 Task: Find connections with filter location Egra with filter topic #Jobhunterswith filter profile language Potuguese with filter current company Cvent with filter school Assam Engineering College with filter industry Chemical Raw Materials Manufacturing with filter service category Virtual Assistance with filter keywords title Solar Photovoltaic Installer
Action: Mouse moved to (249, 321)
Screenshot: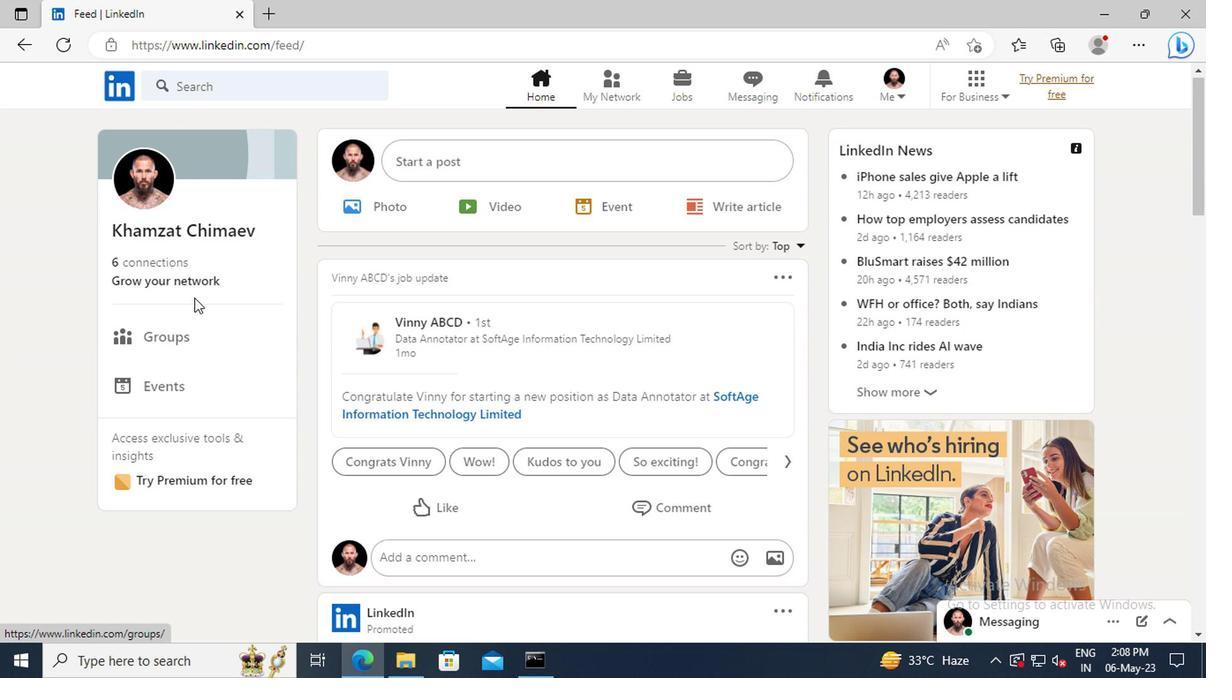 
Action: Mouse pressed left at (249, 321)
Screenshot: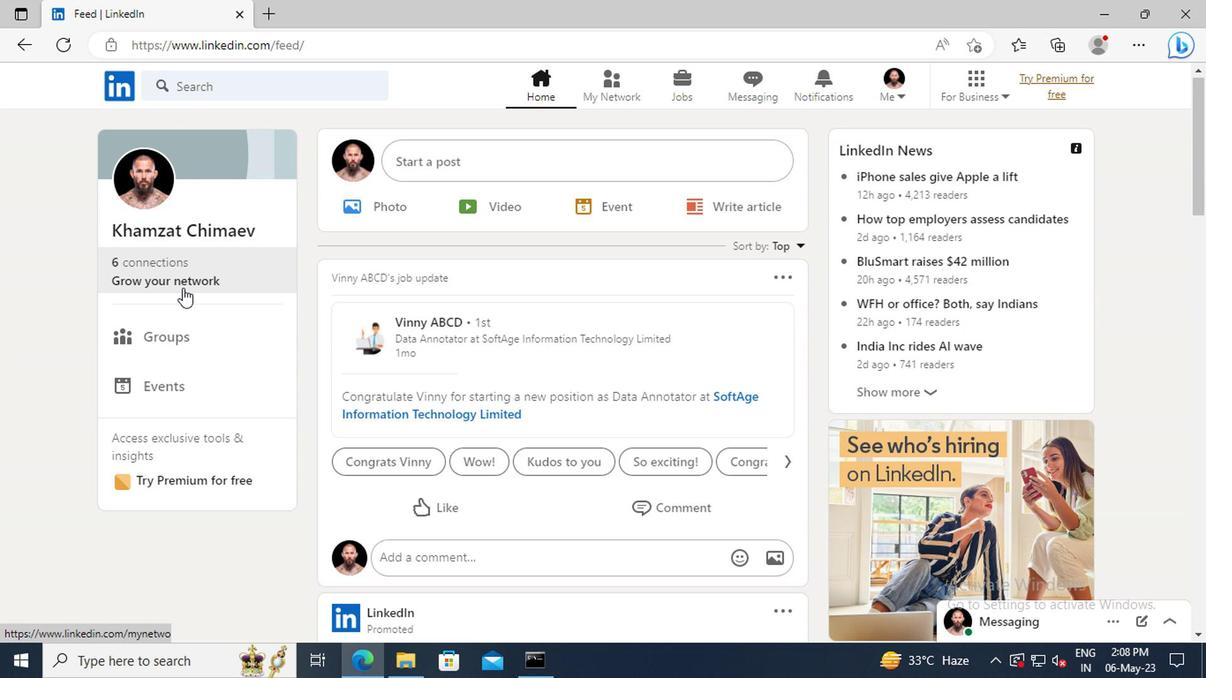 
Action: Mouse moved to (256, 255)
Screenshot: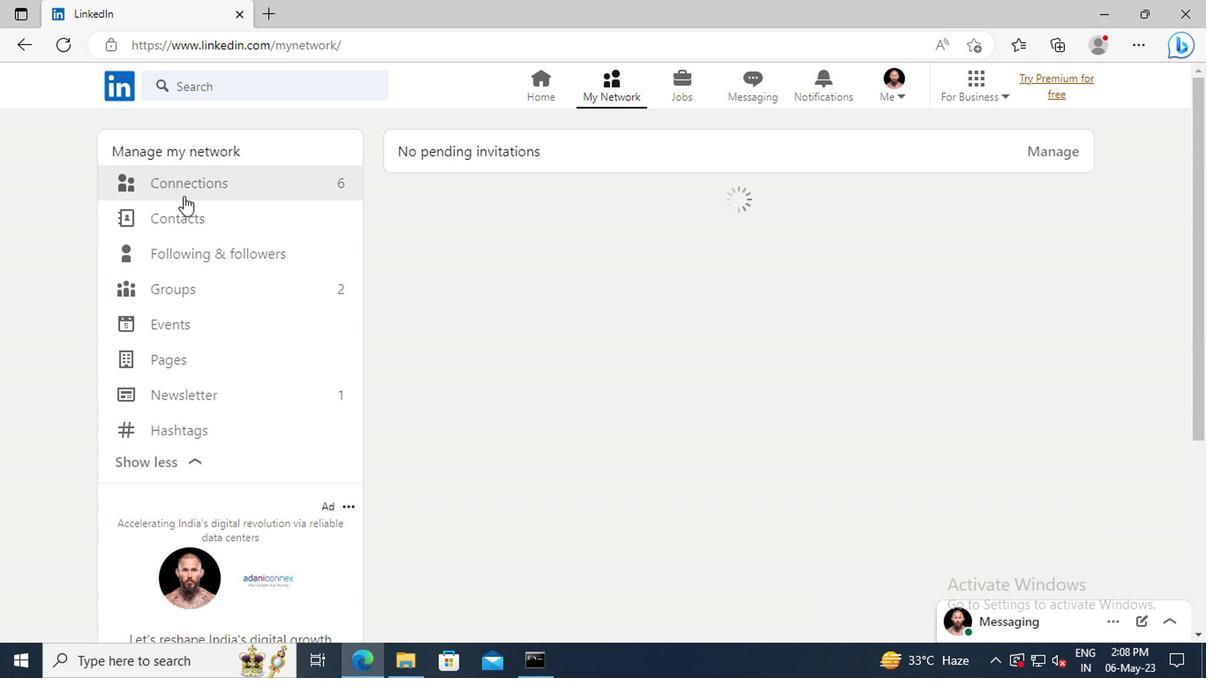 
Action: Mouse pressed left at (256, 255)
Screenshot: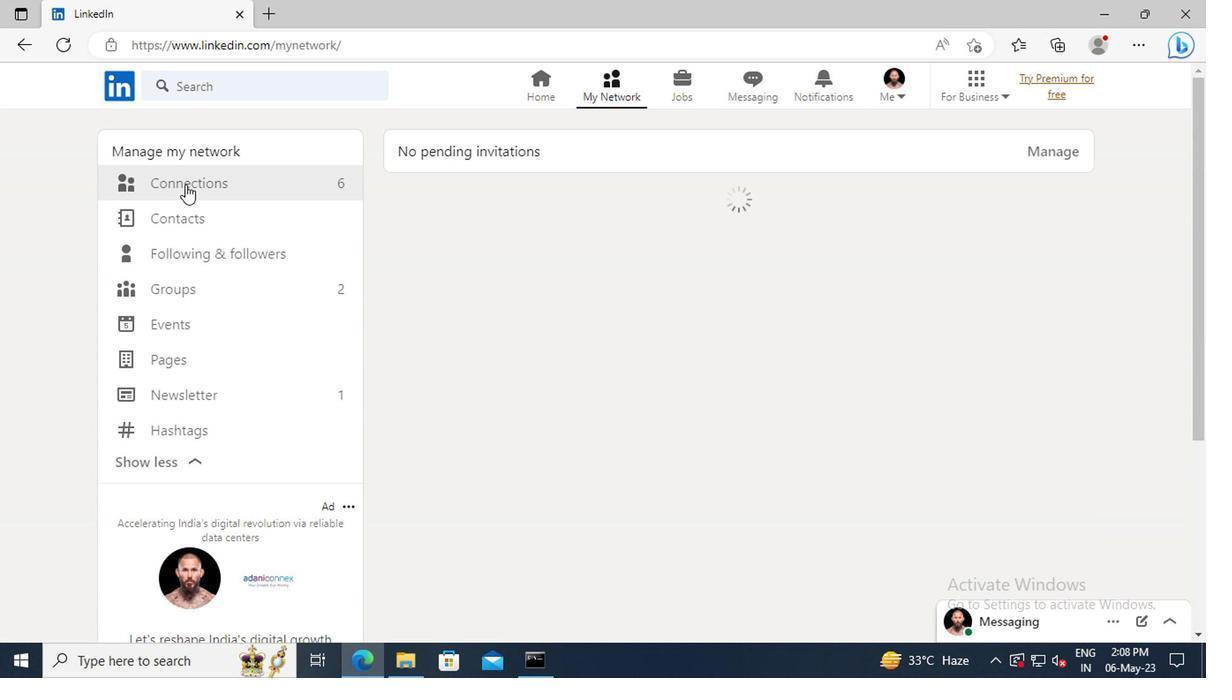 
Action: Mouse moved to (637, 258)
Screenshot: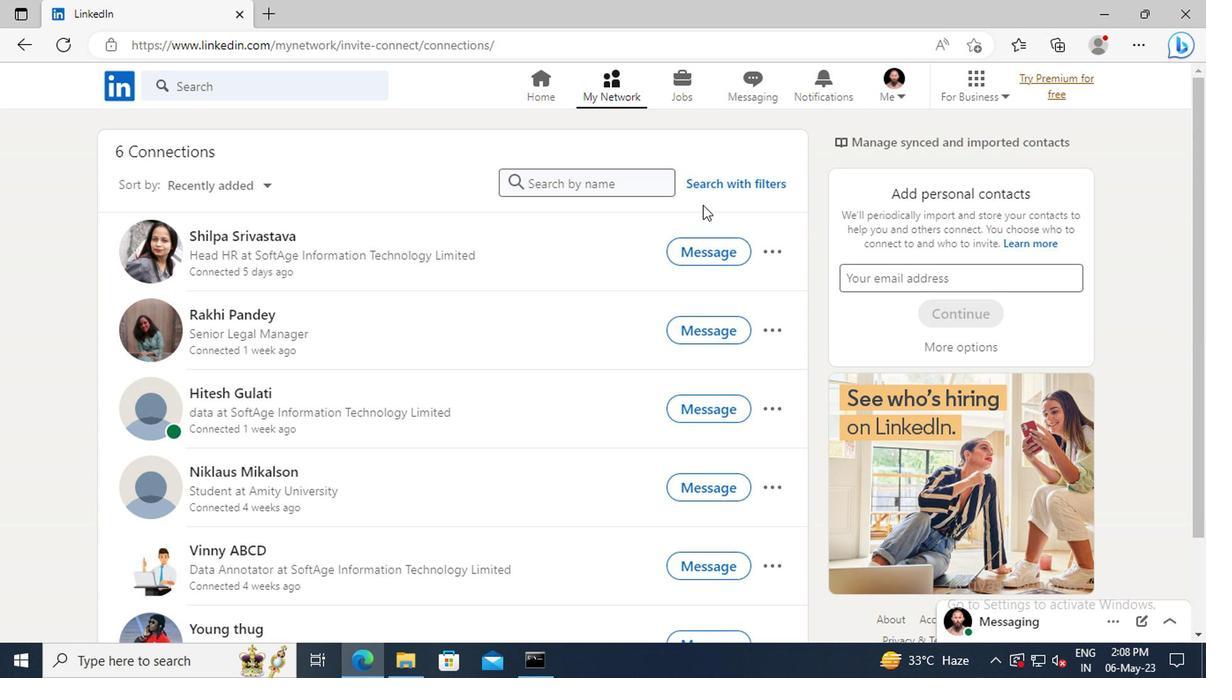
Action: Mouse pressed left at (637, 258)
Screenshot: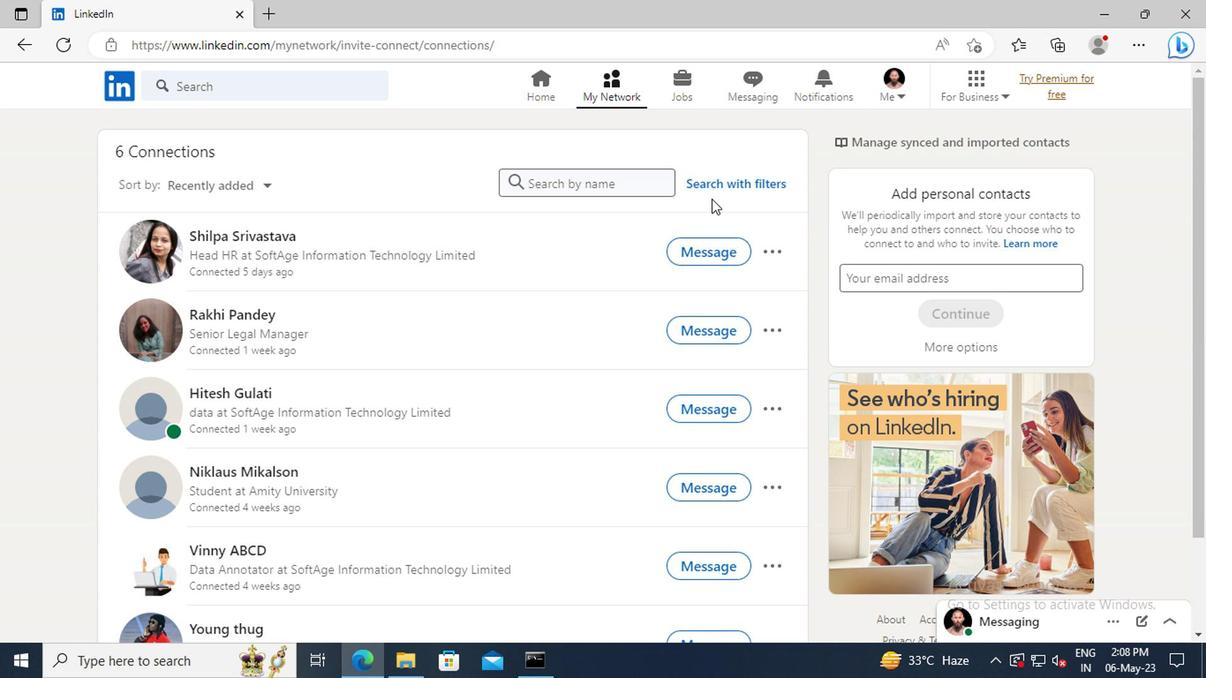 
Action: Mouse moved to (597, 217)
Screenshot: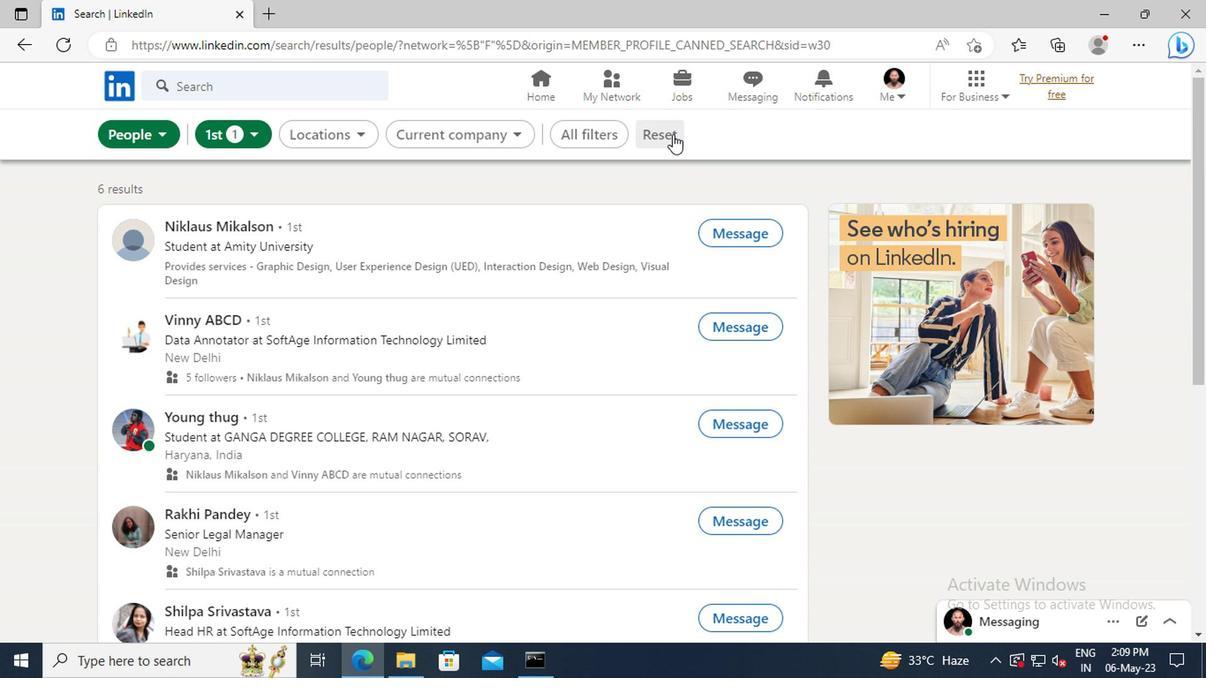 
Action: Mouse pressed left at (597, 217)
Screenshot: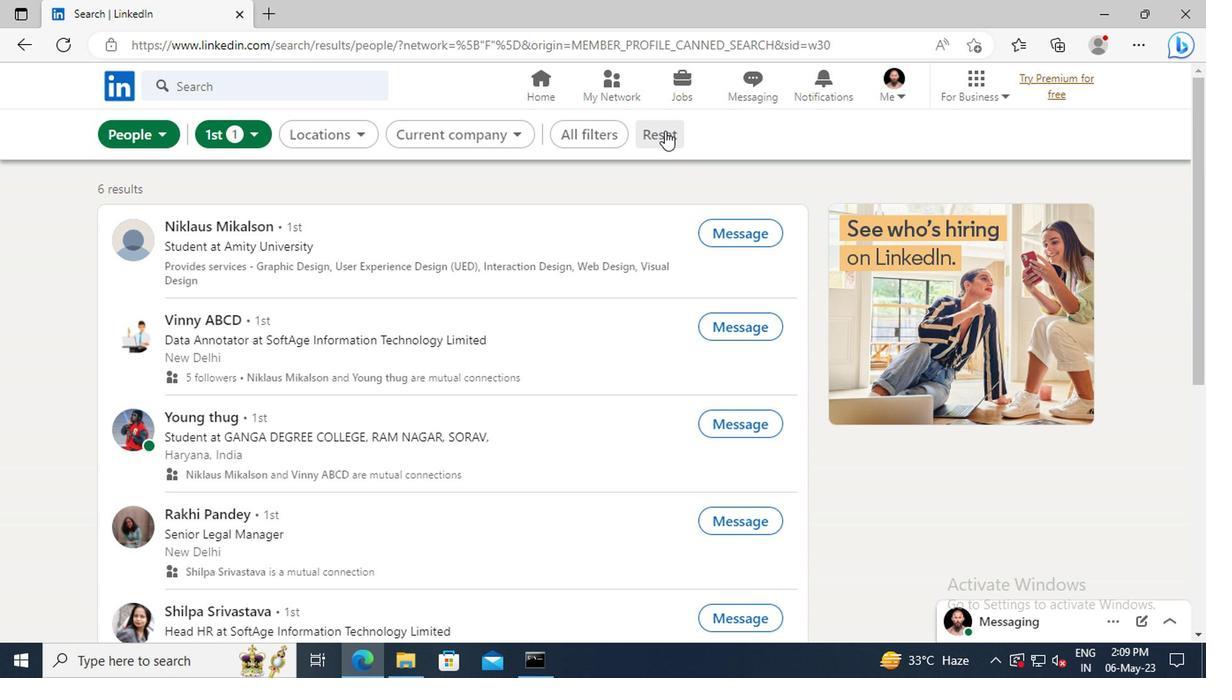 
Action: Mouse moved to (580, 217)
Screenshot: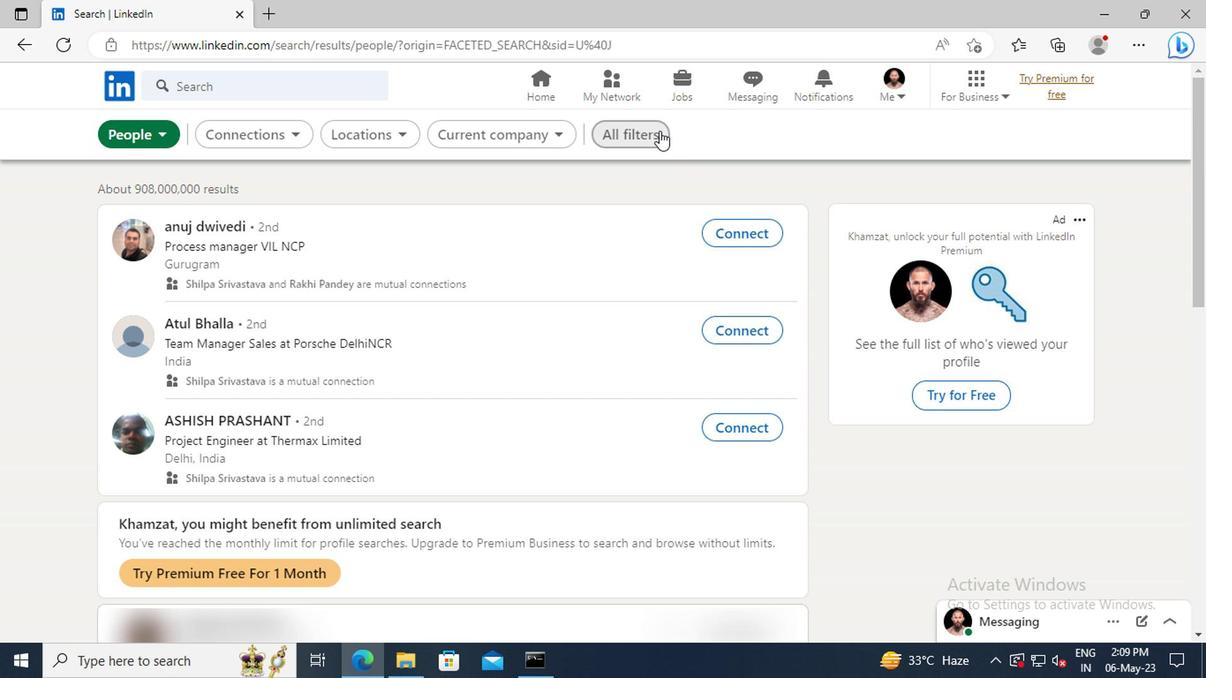 
Action: Mouse pressed left at (580, 217)
Screenshot: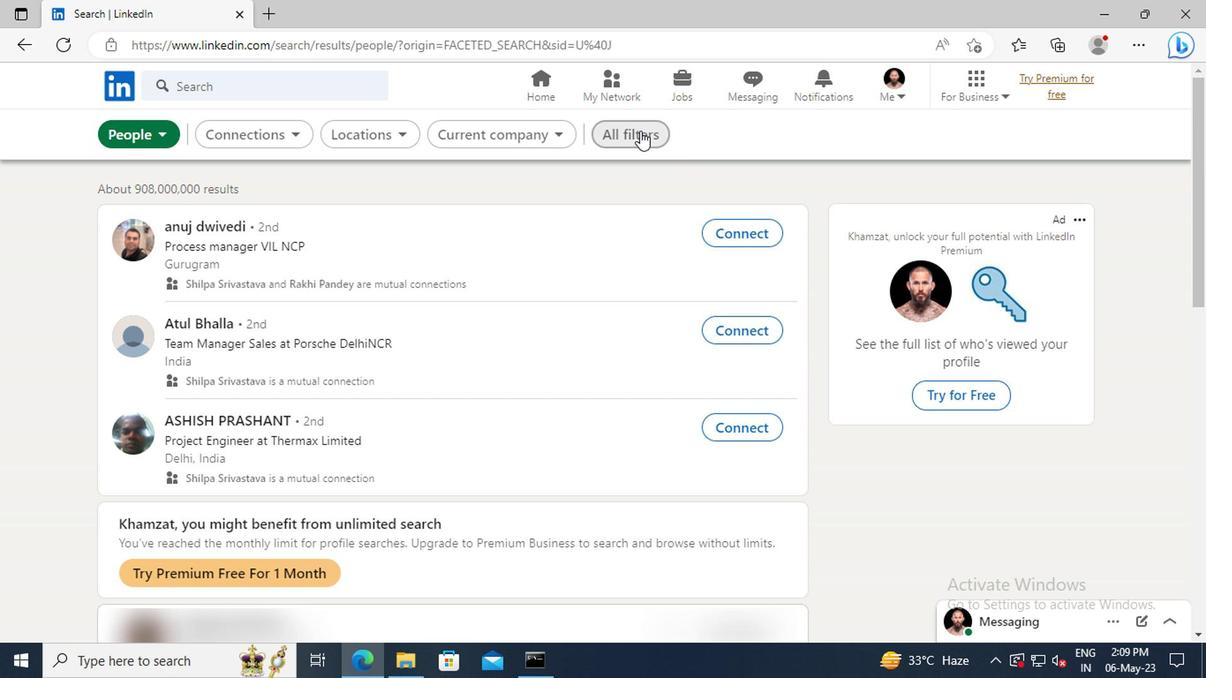 
Action: Mouse moved to (792, 363)
Screenshot: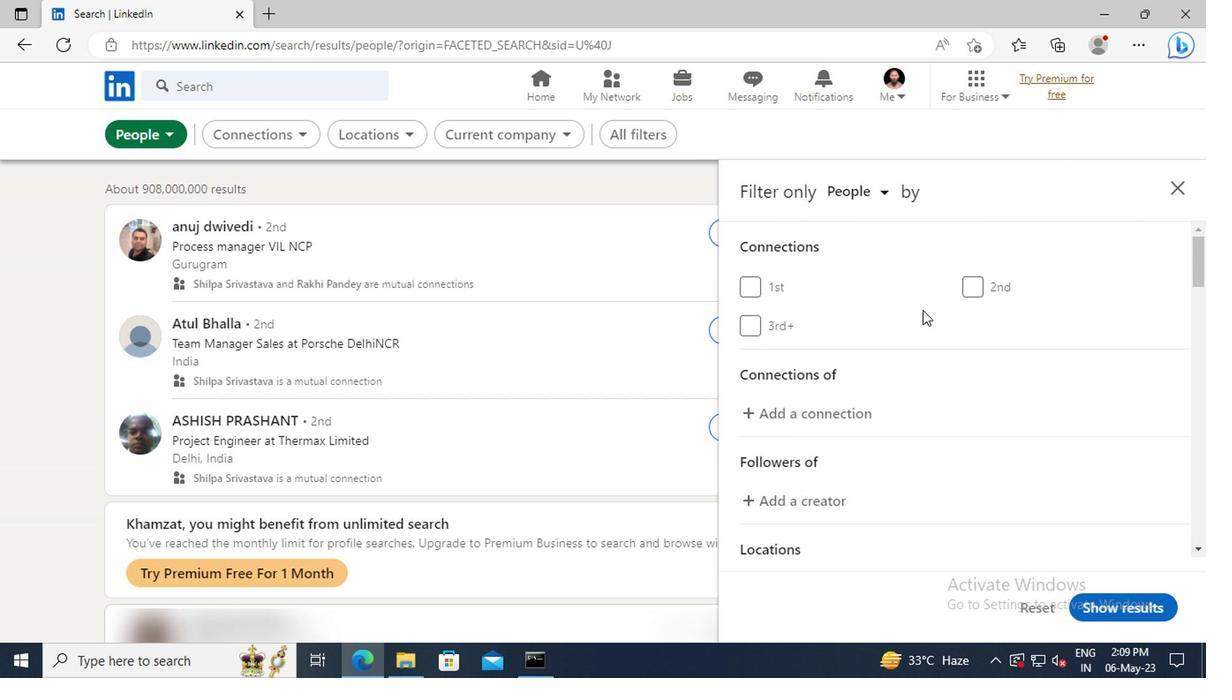 
Action: Mouse scrolled (792, 362) with delta (0, 0)
Screenshot: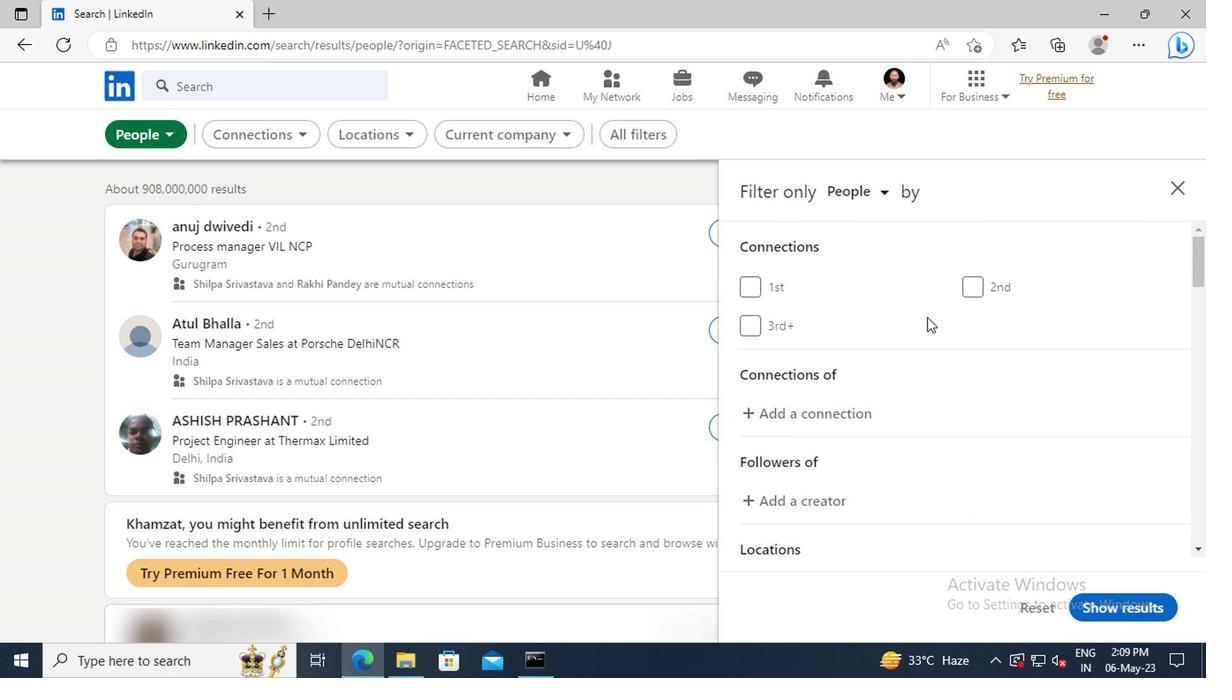 
Action: Mouse scrolled (792, 362) with delta (0, 0)
Screenshot: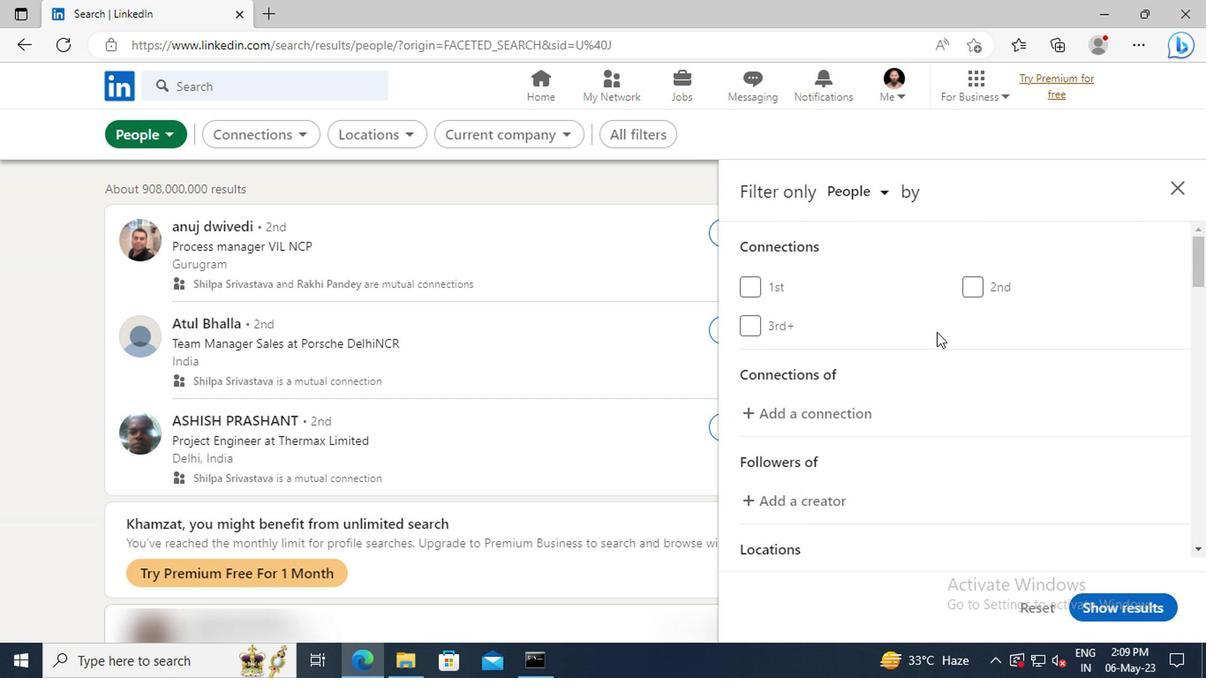 
Action: Mouse scrolled (792, 362) with delta (0, 0)
Screenshot: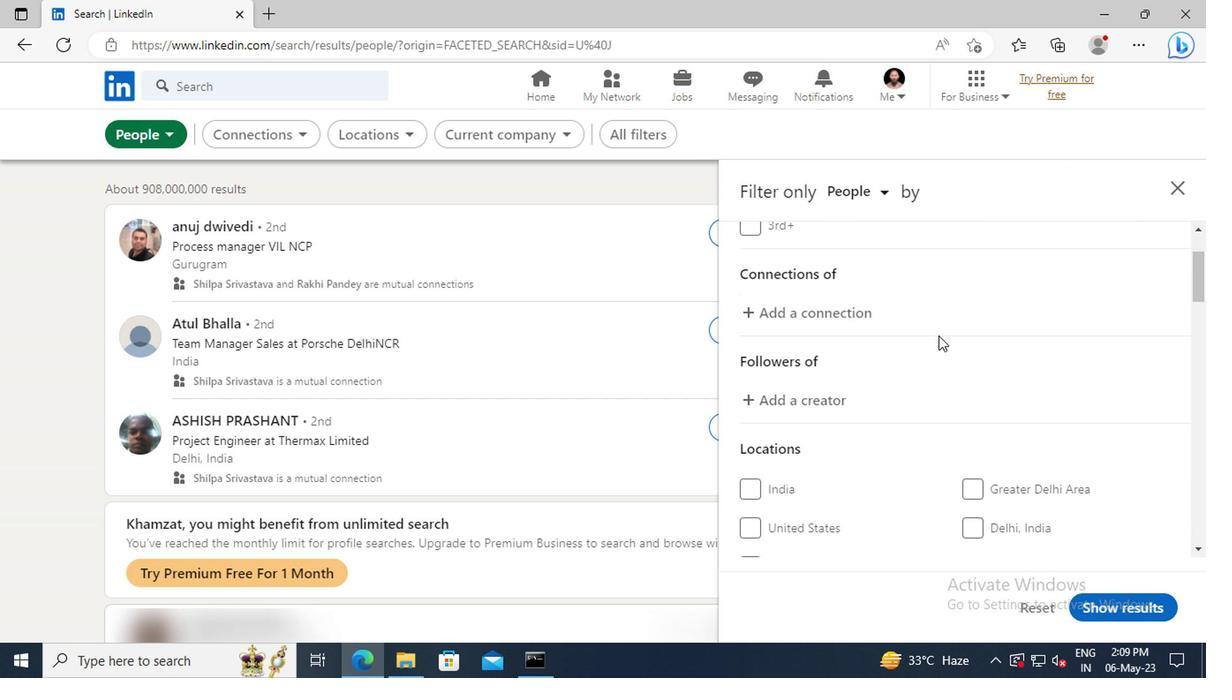 
Action: Mouse scrolled (792, 362) with delta (0, 0)
Screenshot: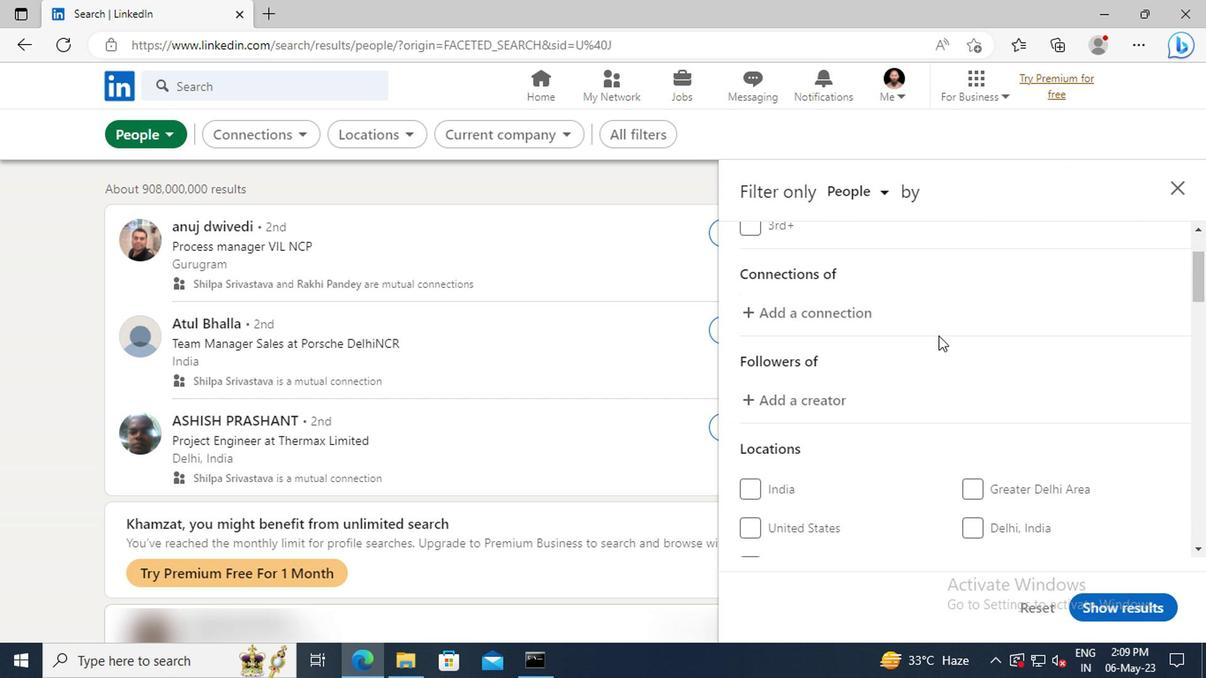 
Action: Mouse scrolled (792, 362) with delta (0, 0)
Screenshot: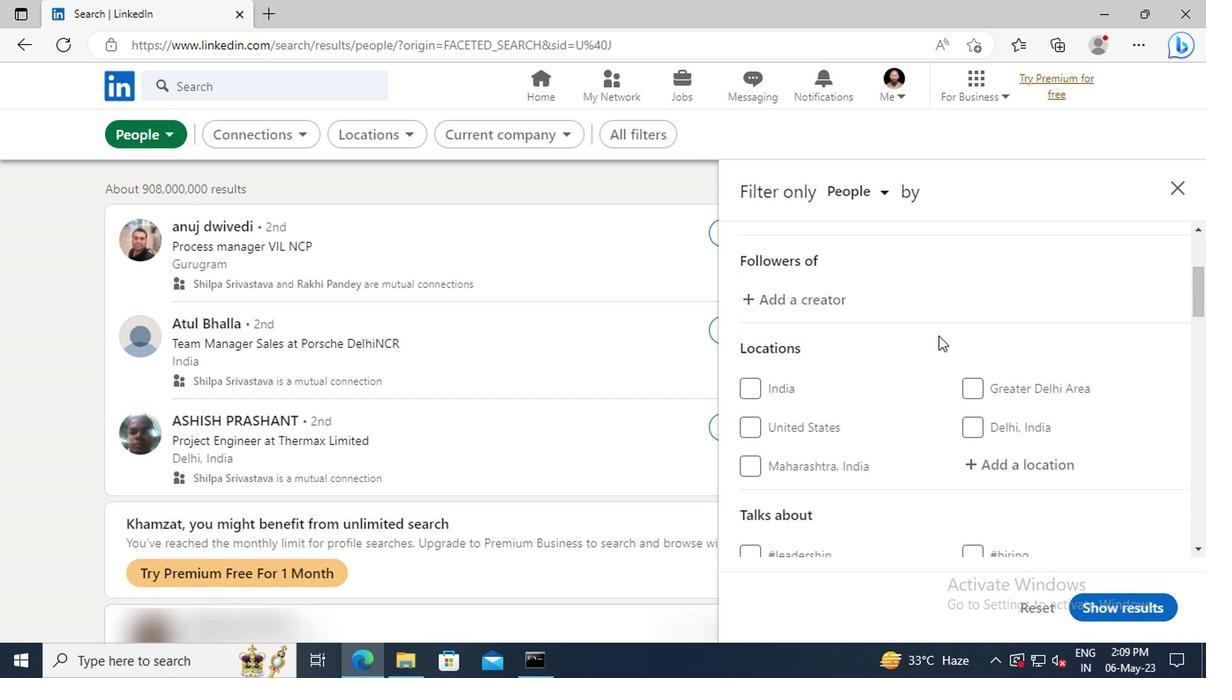 
Action: Mouse moved to (828, 425)
Screenshot: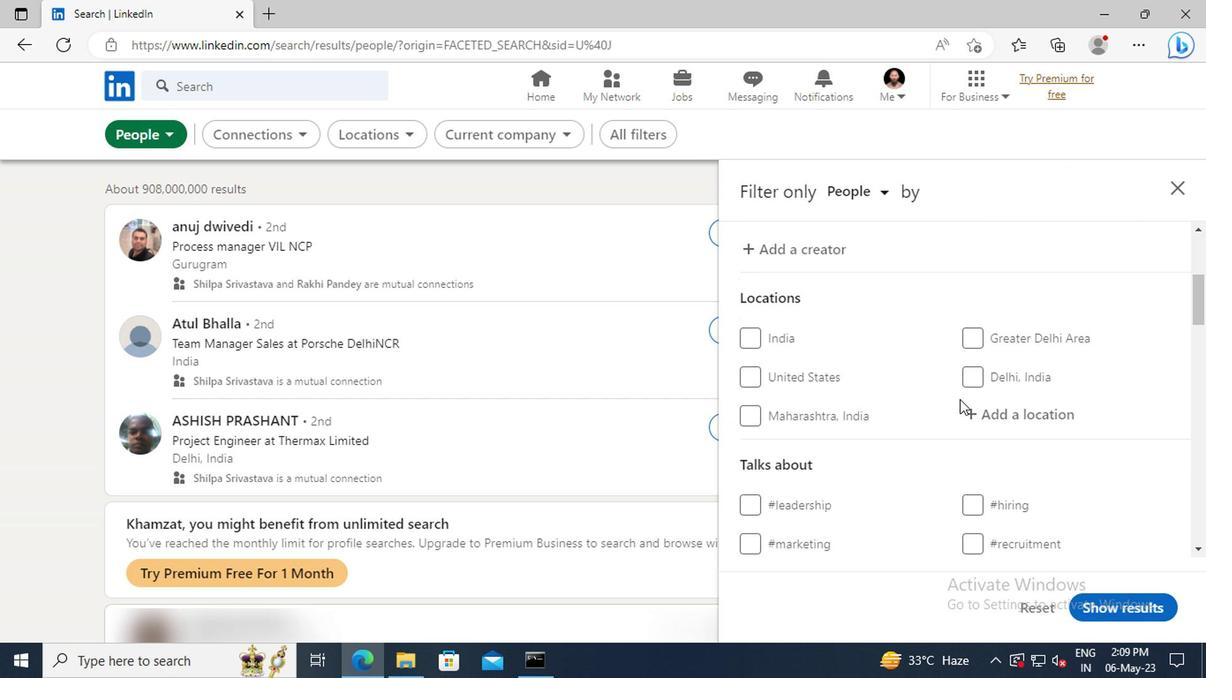 
Action: Mouse pressed left at (828, 425)
Screenshot: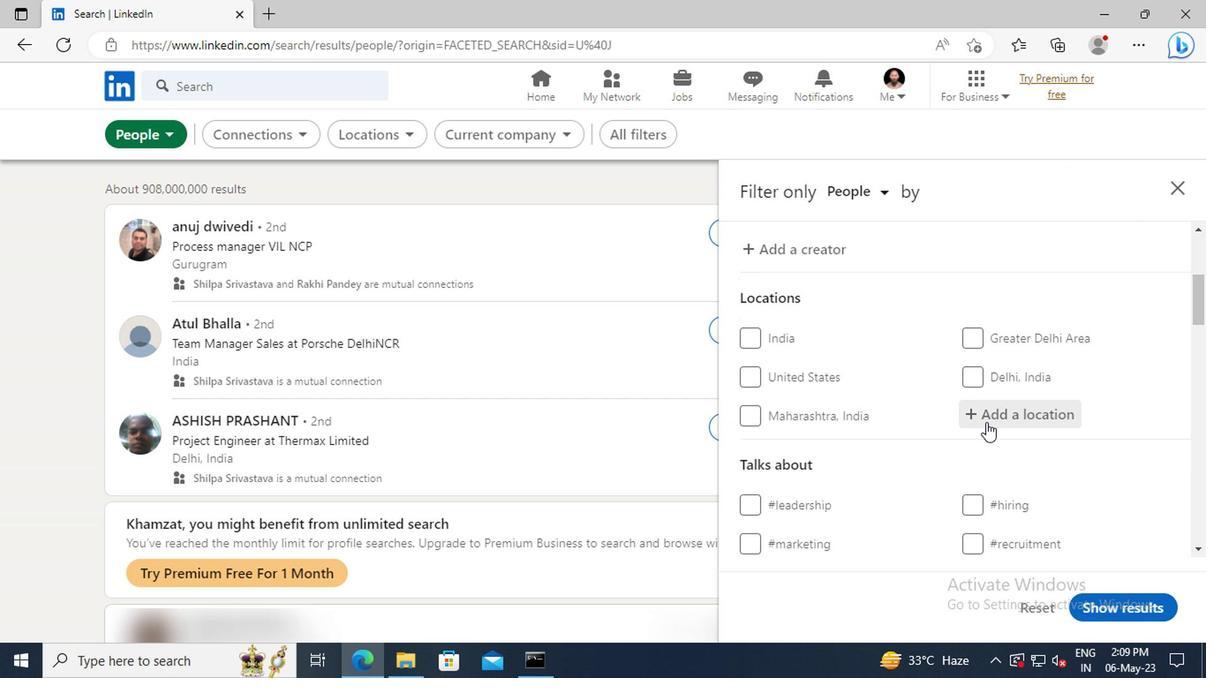 
Action: Key pressed <Key.shift>EGRA
Screenshot: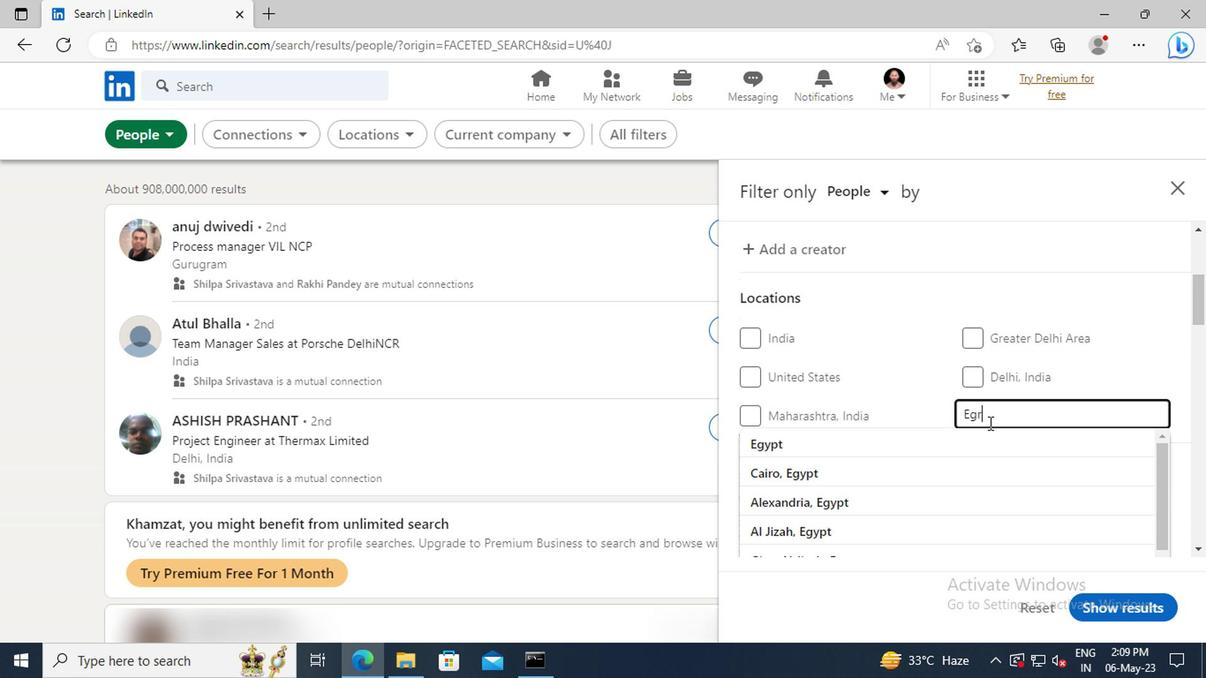 
Action: Mouse moved to (829, 433)
Screenshot: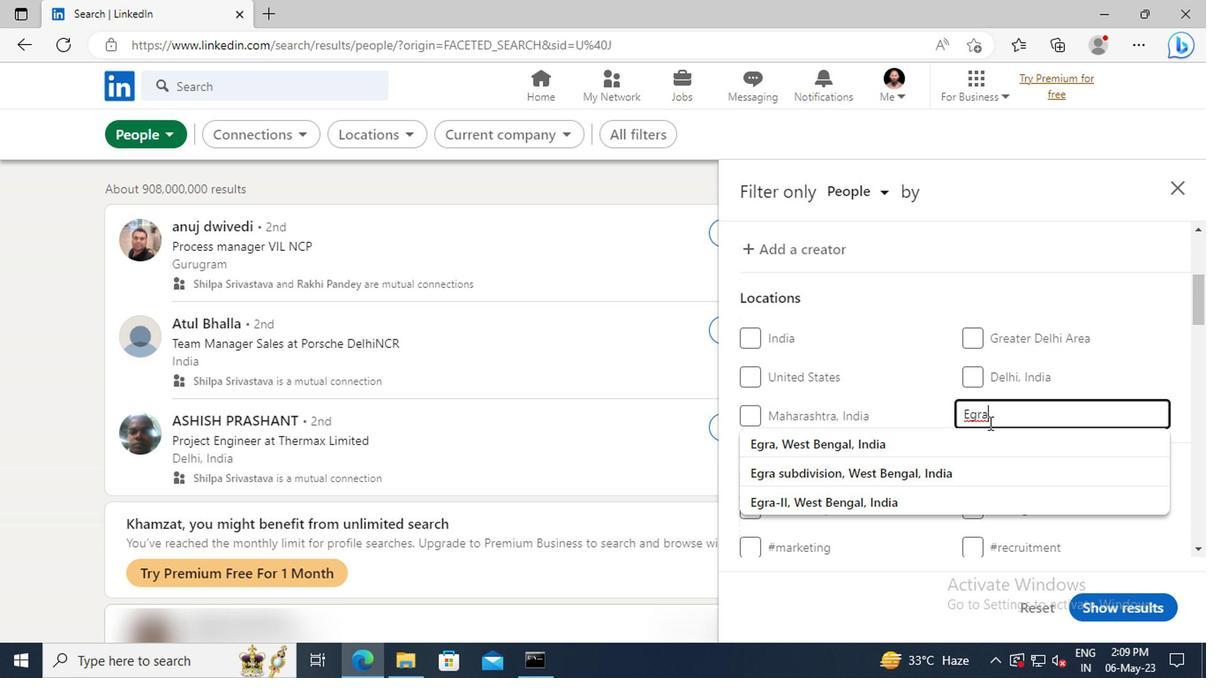 
Action: Mouse pressed left at (829, 433)
Screenshot: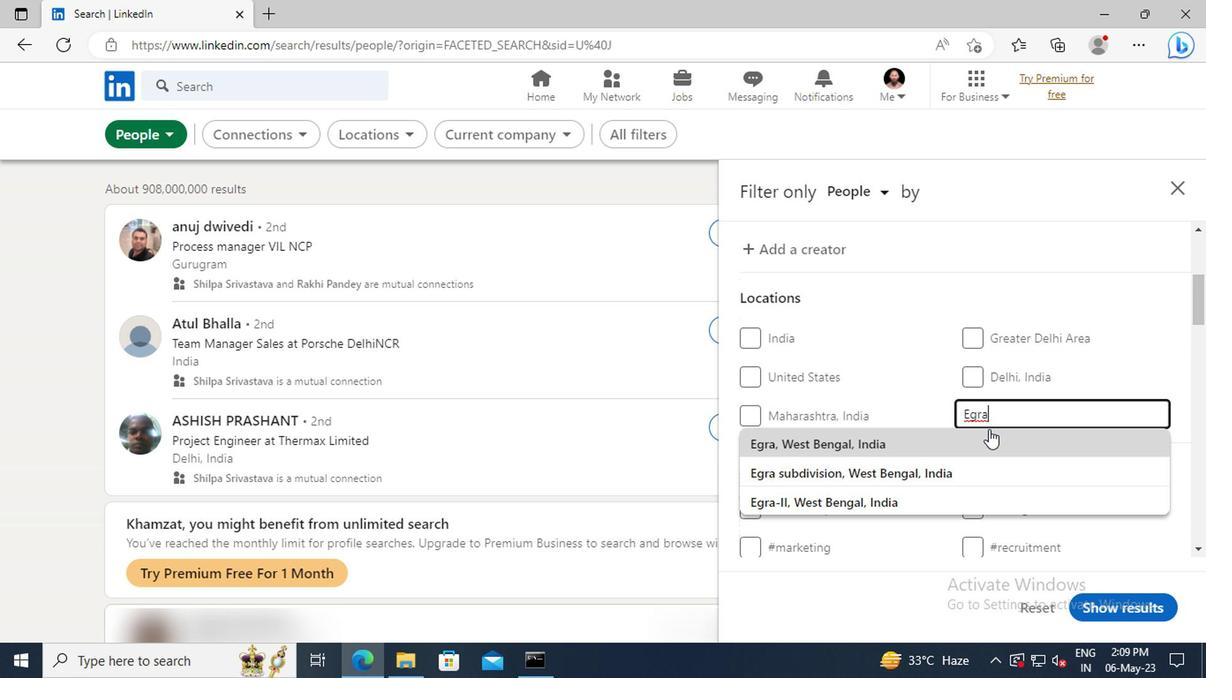
Action: Mouse scrolled (829, 432) with delta (0, 0)
Screenshot: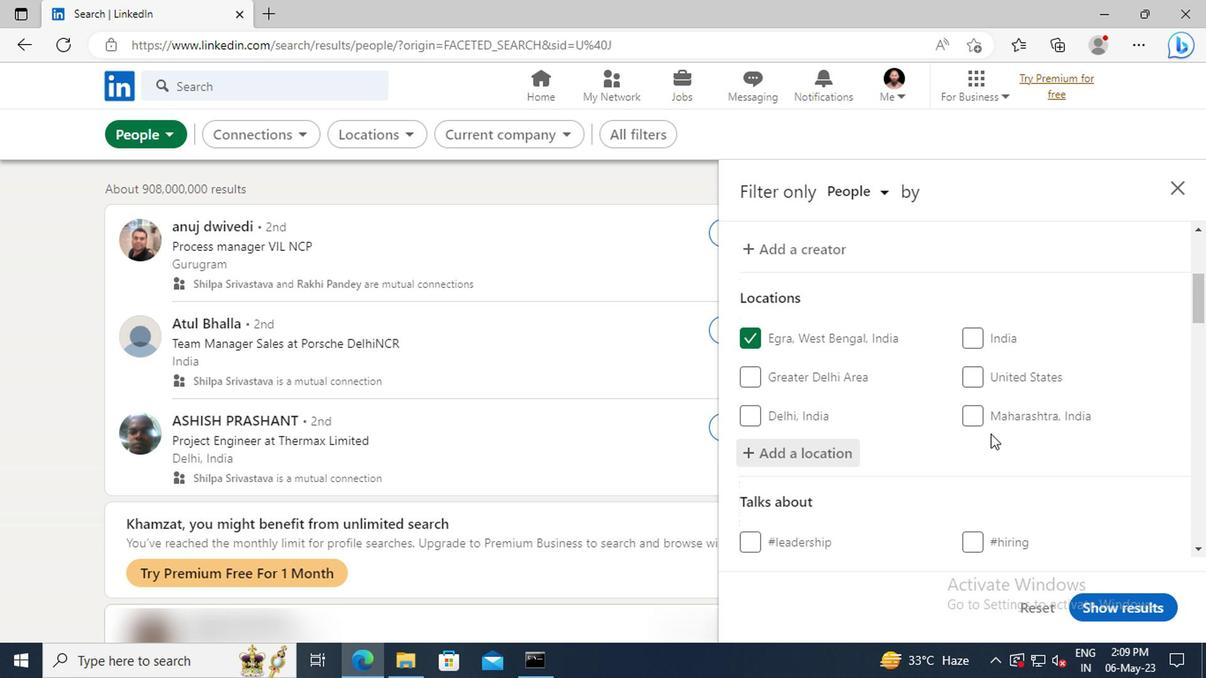 
Action: Mouse moved to (829, 432)
Screenshot: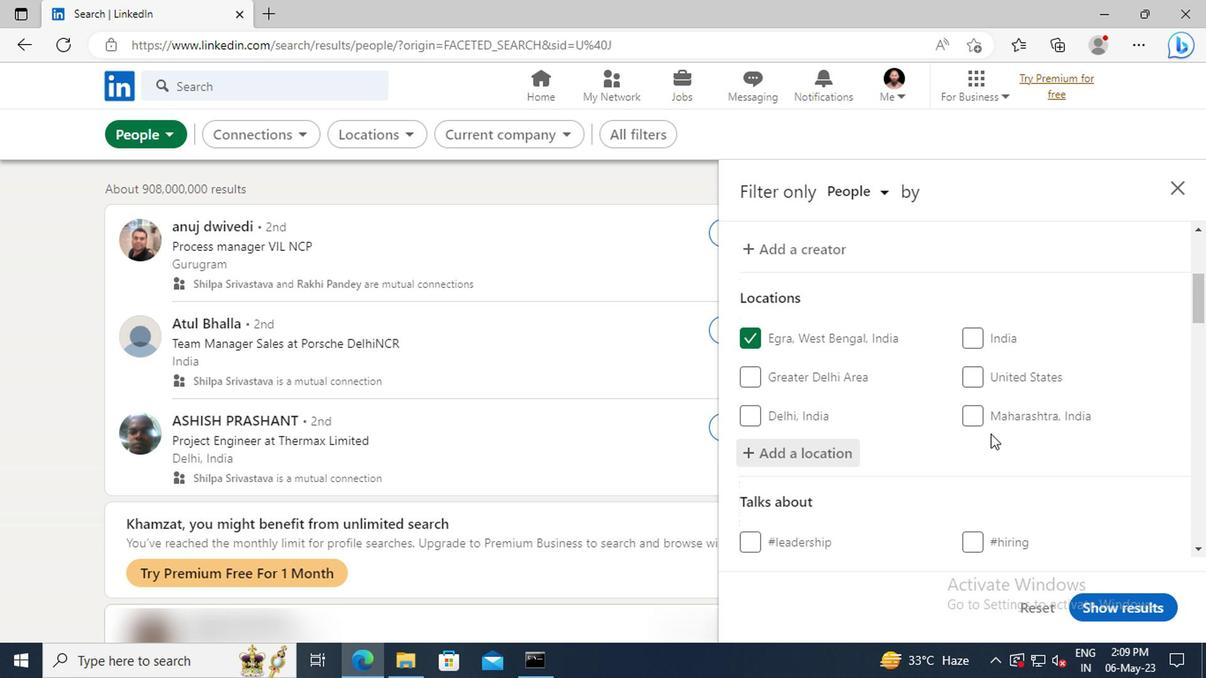 
Action: Mouse scrolled (829, 431) with delta (0, 0)
Screenshot: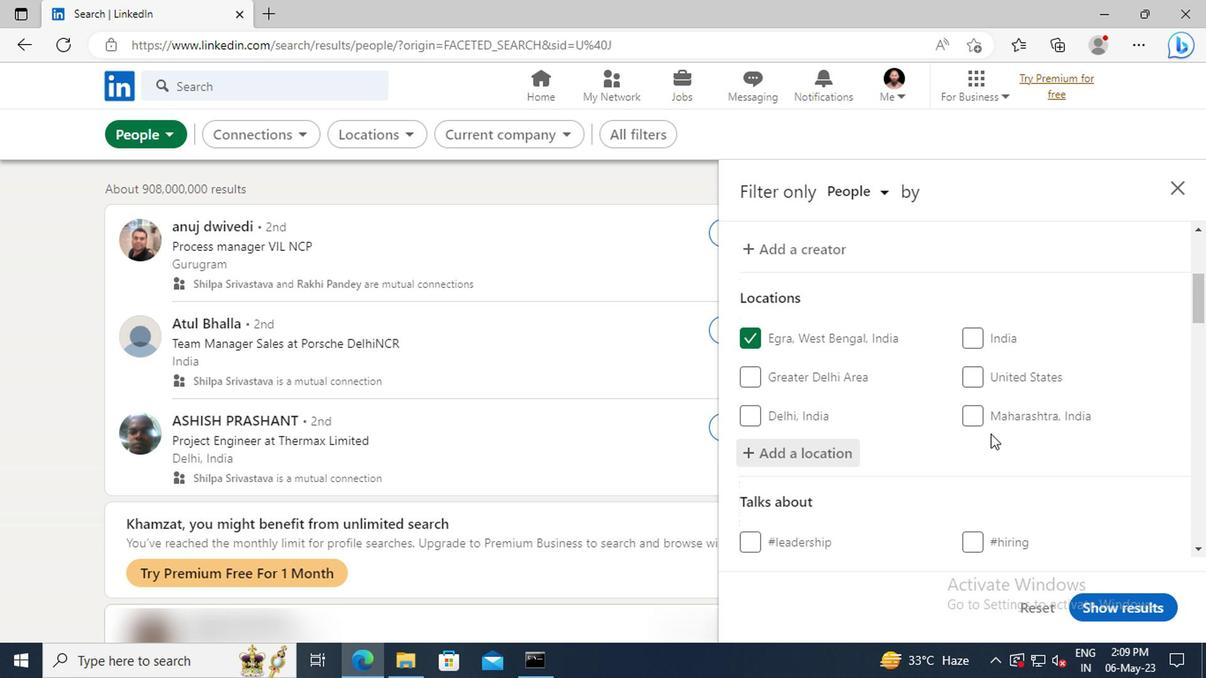 
Action: Mouse moved to (826, 418)
Screenshot: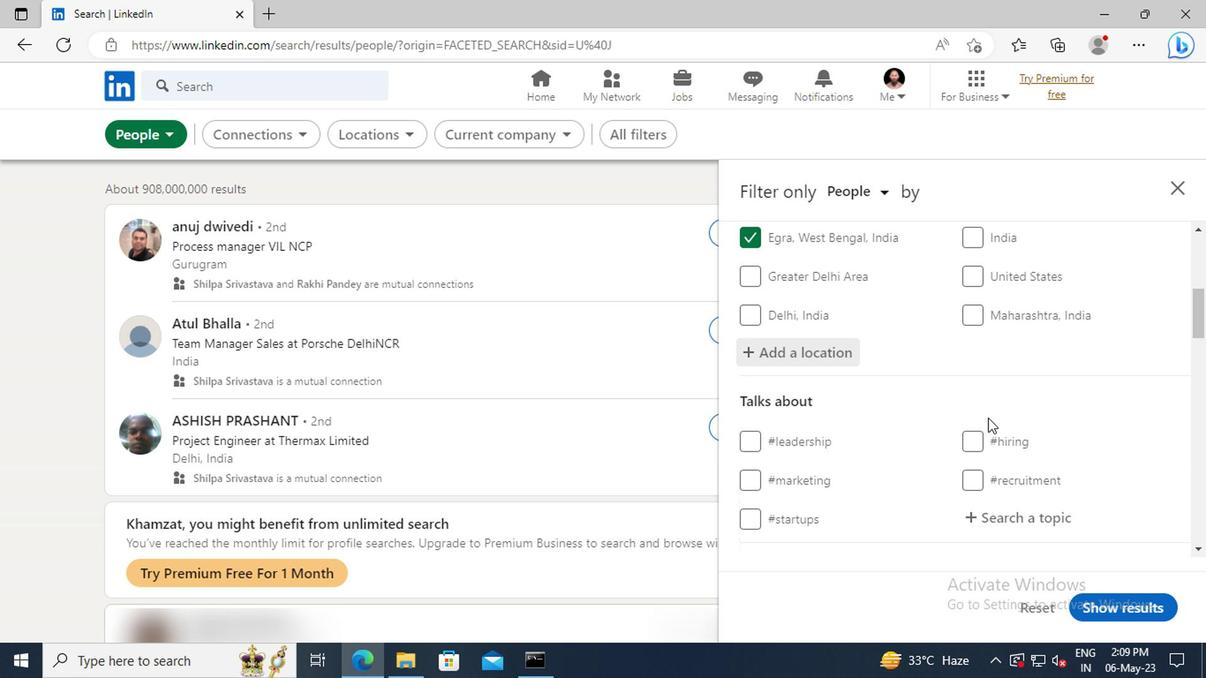 
Action: Mouse scrolled (826, 417) with delta (0, 0)
Screenshot: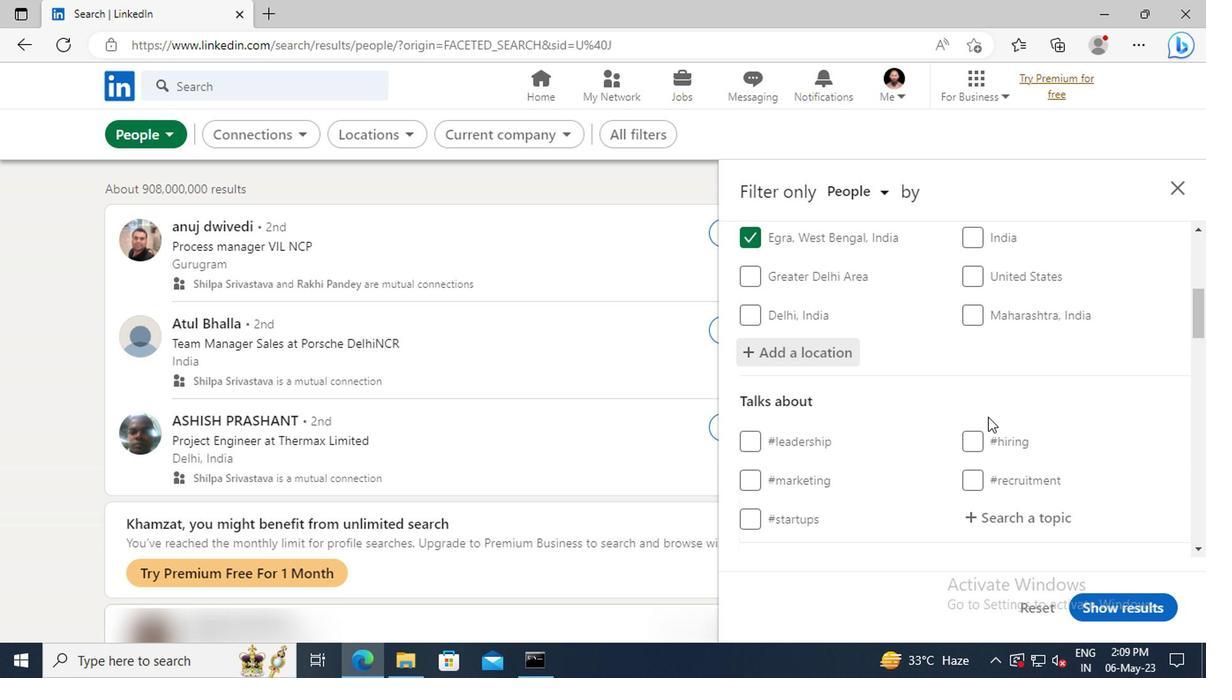 
Action: Mouse moved to (825, 414)
Screenshot: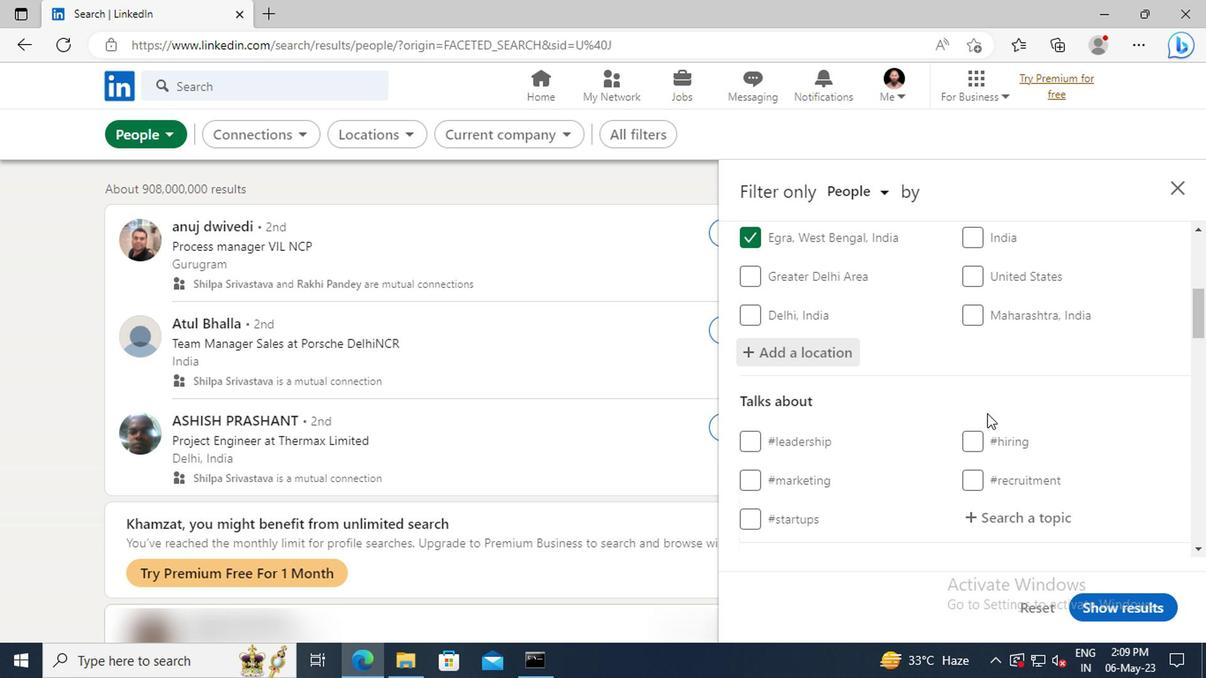 
Action: Mouse scrolled (825, 414) with delta (0, 0)
Screenshot: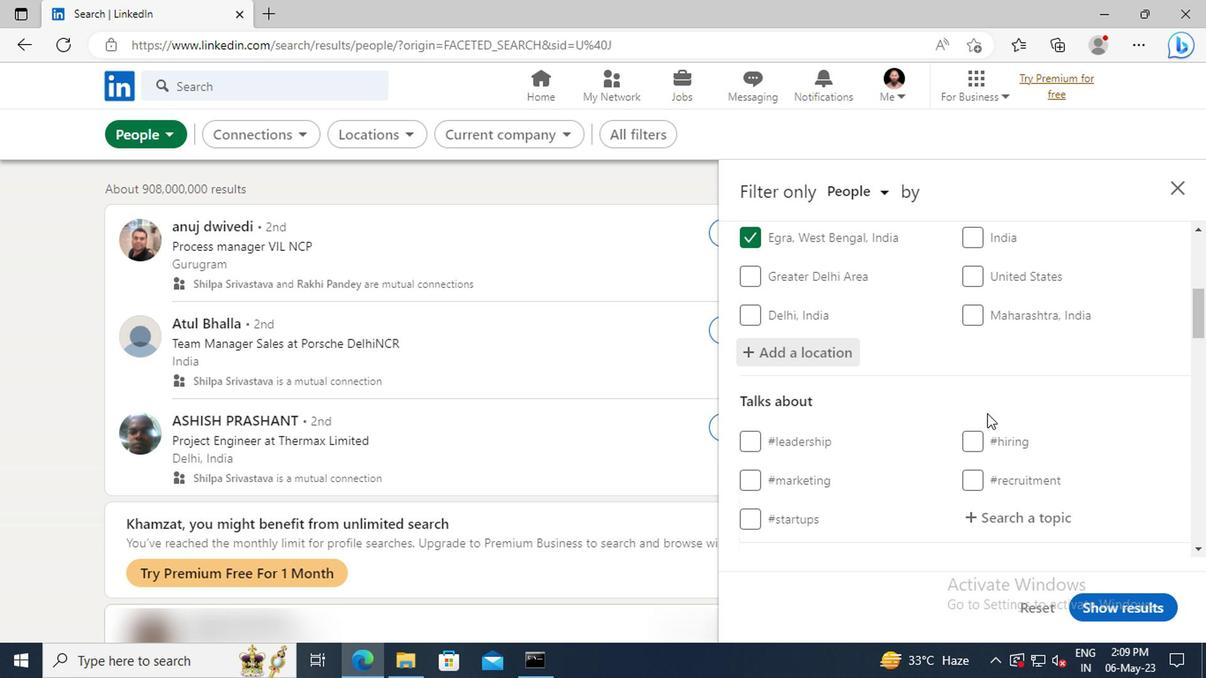 
Action: Mouse moved to (827, 418)
Screenshot: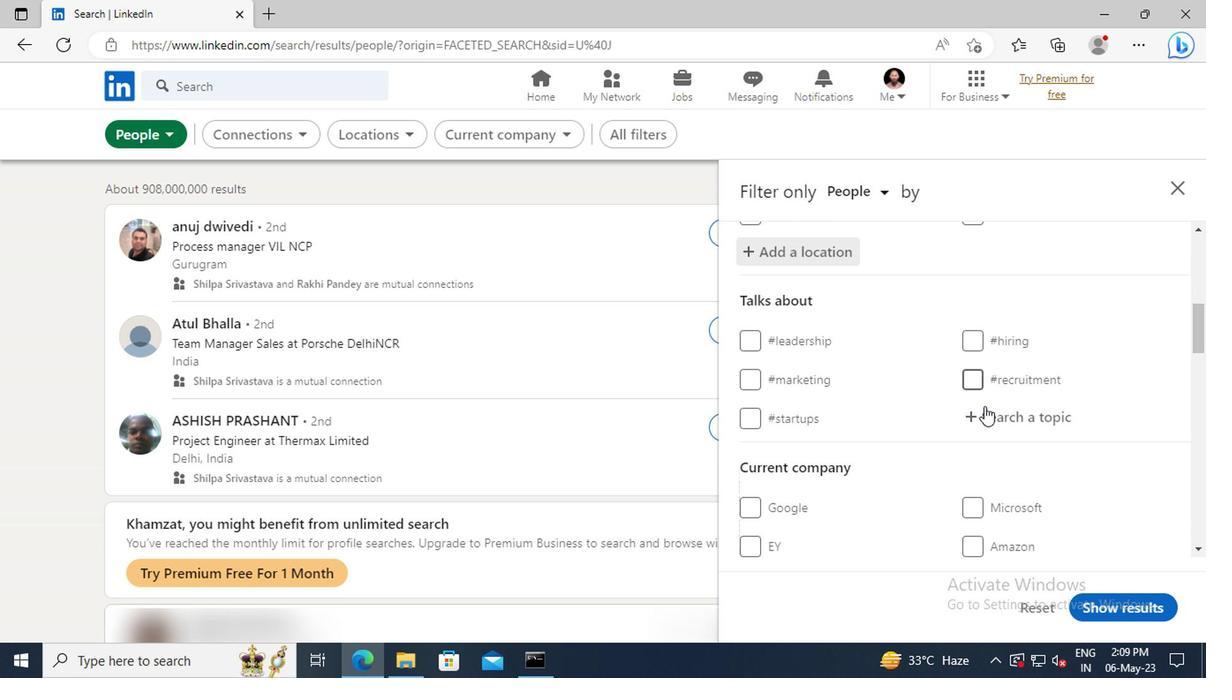 
Action: Mouse pressed left at (827, 418)
Screenshot: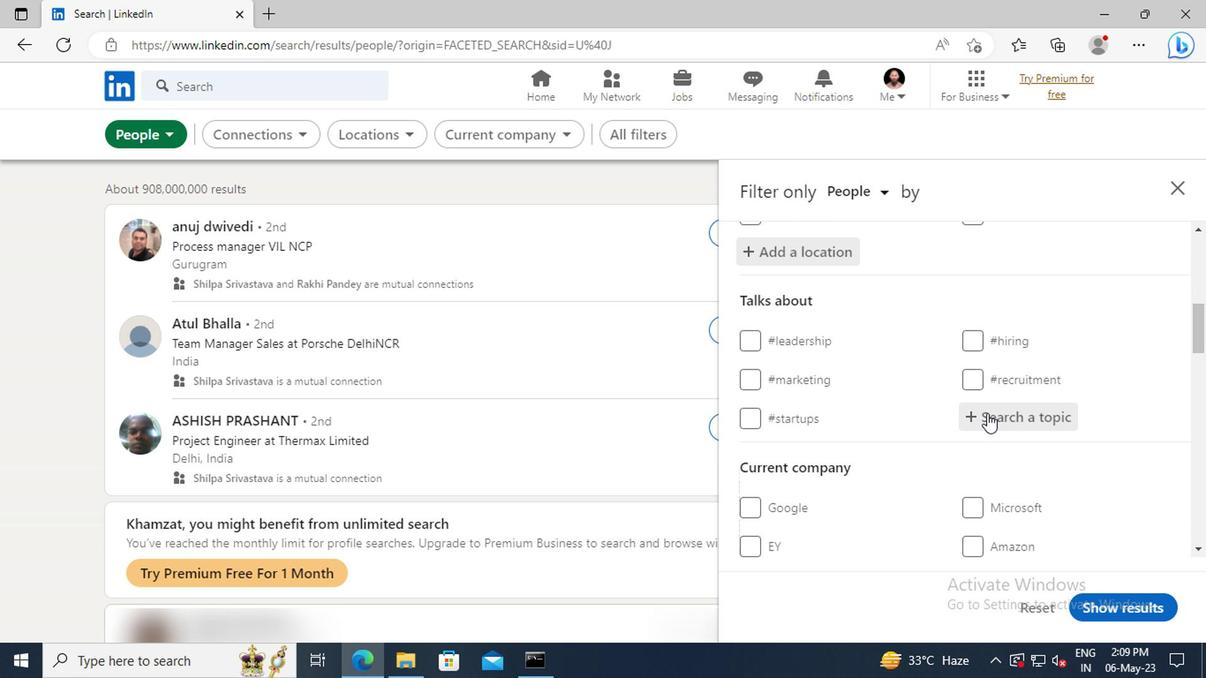 
Action: Key pressed <Key.shift>JOBHUNTER
Screenshot: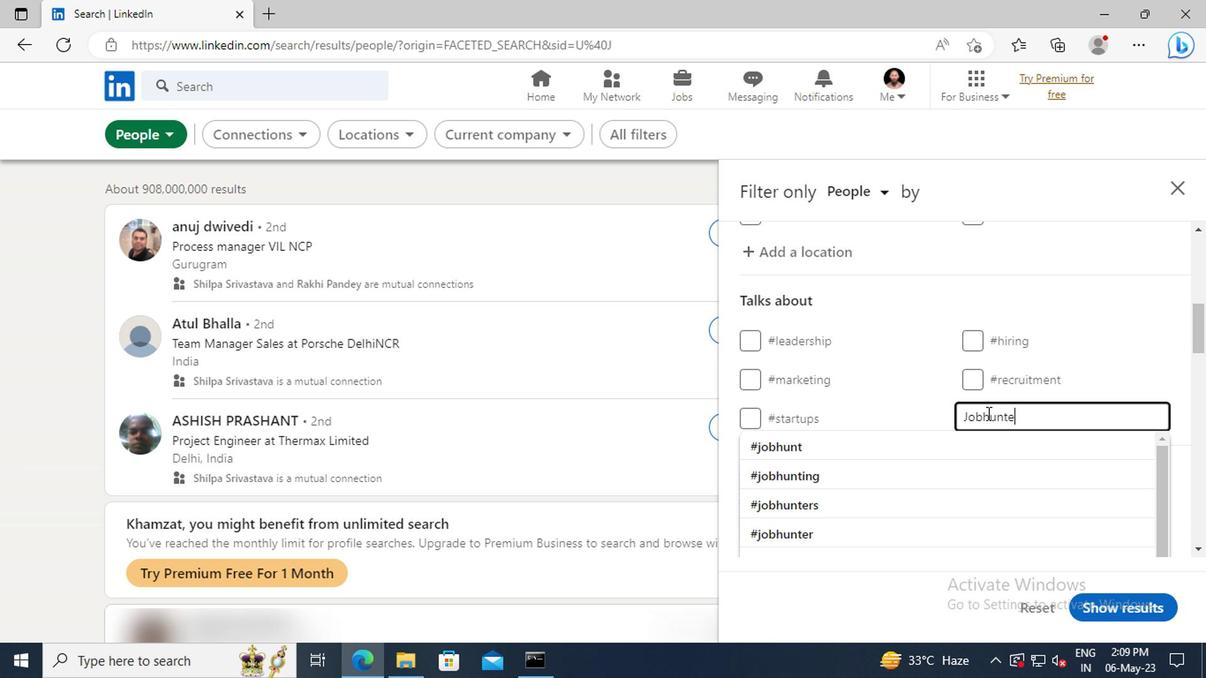 
Action: Mouse moved to (832, 432)
Screenshot: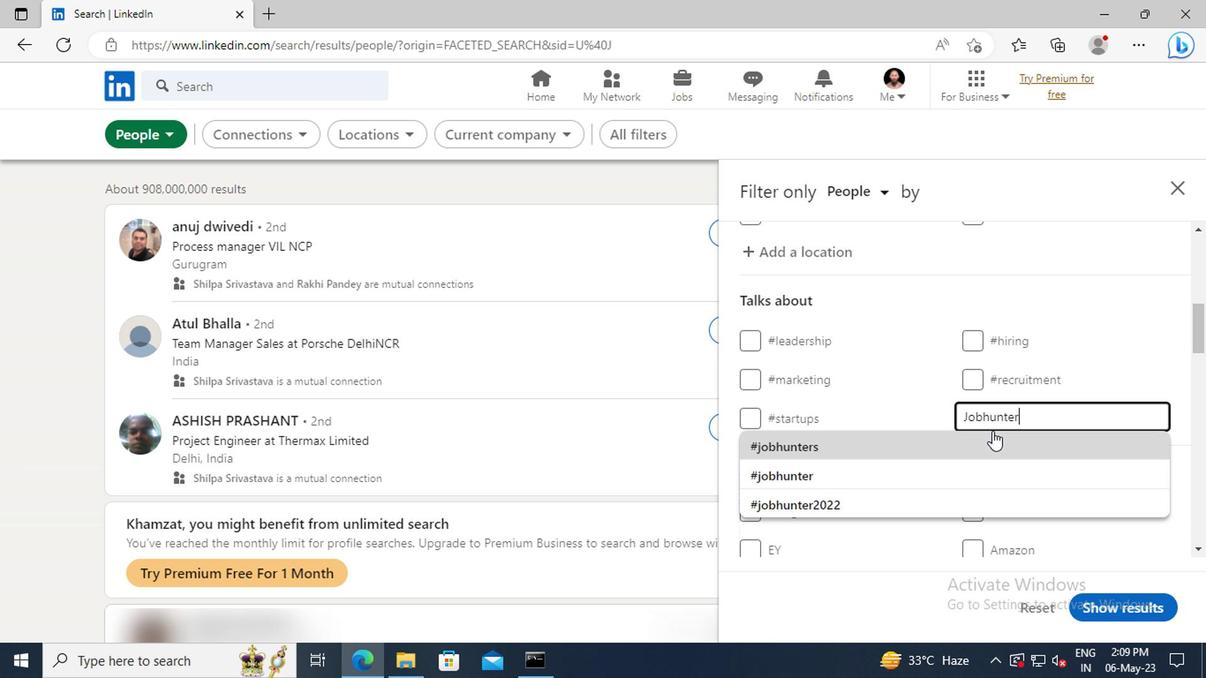 
Action: Mouse pressed left at (832, 432)
Screenshot: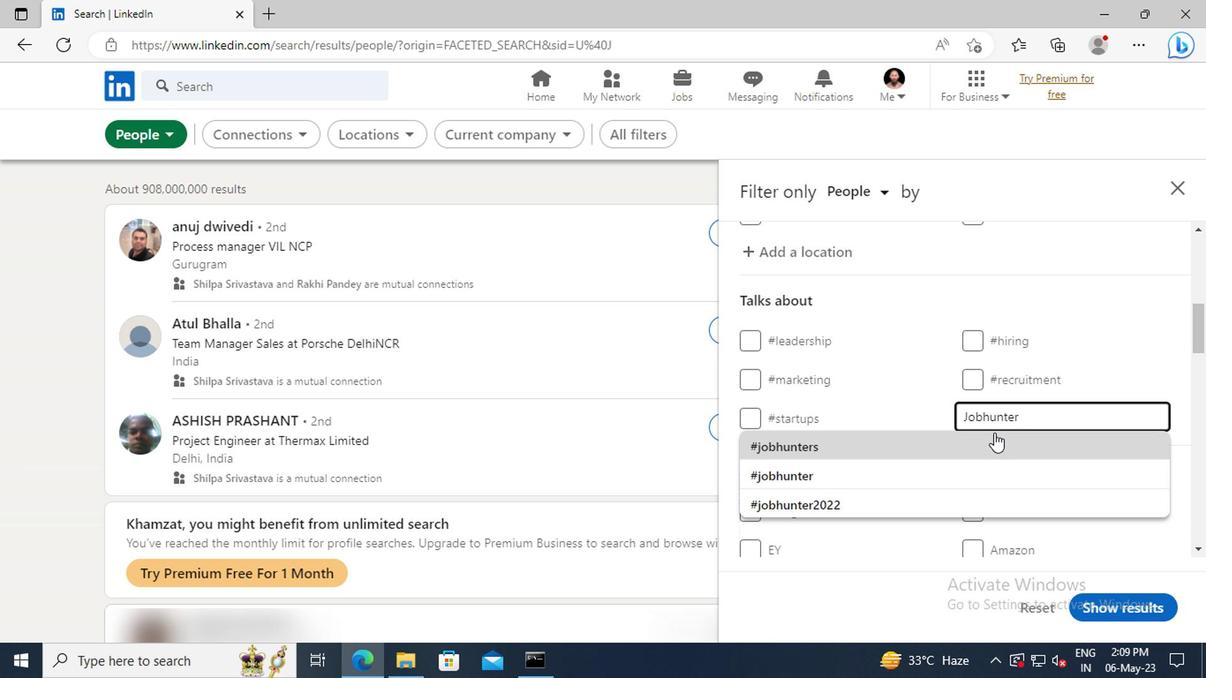 
Action: Mouse scrolled (832, 431) with delta (0, 0)
Screenshot: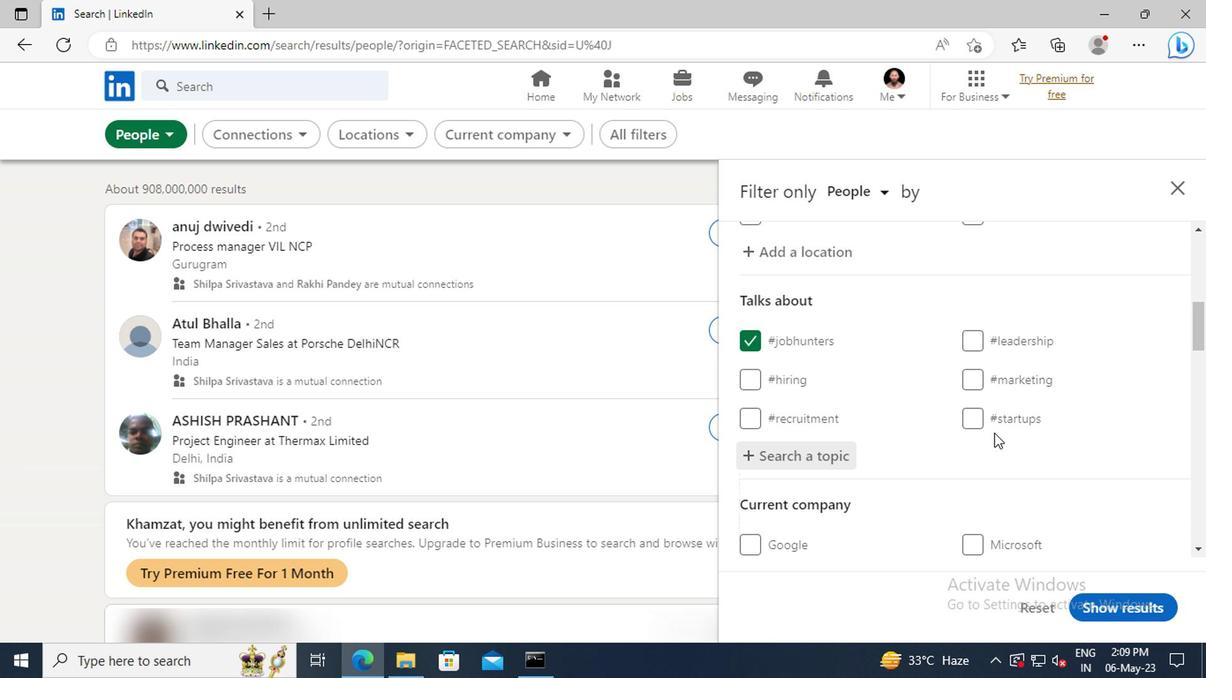 
Action: Mouse scrolled (832, 431) with delta (0, 0)
Screenshot: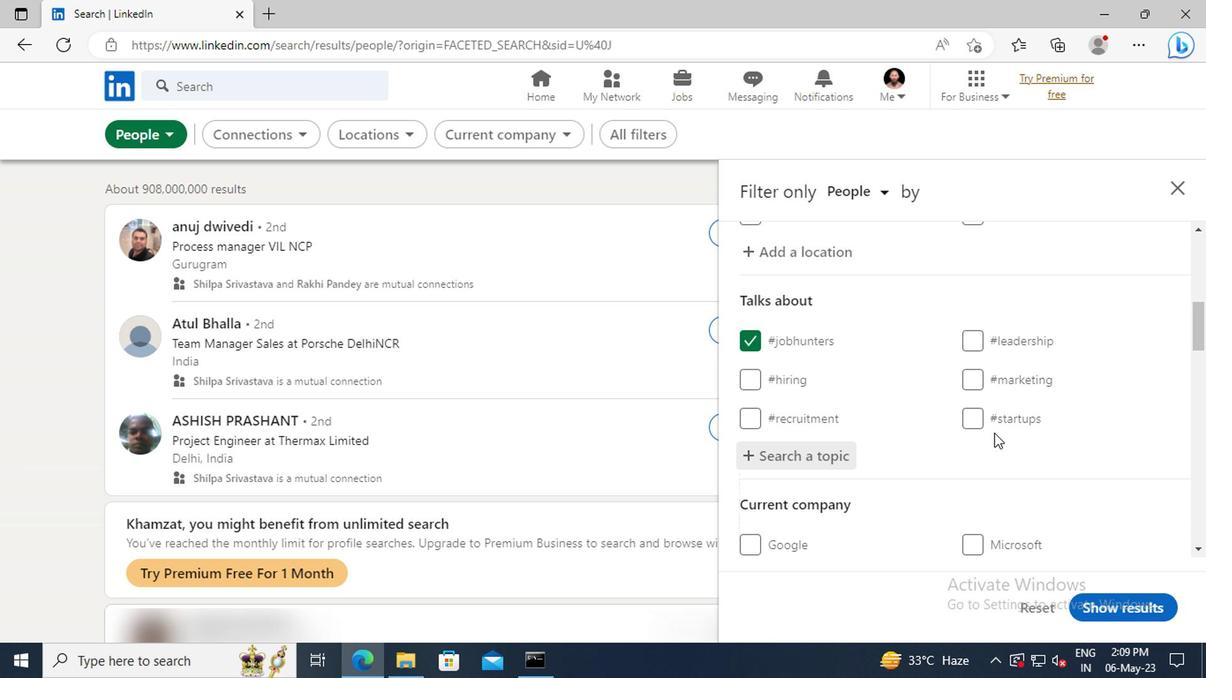 
Action: Mouse scrolled (832, 431) with delta (0, 0)
Screenshot: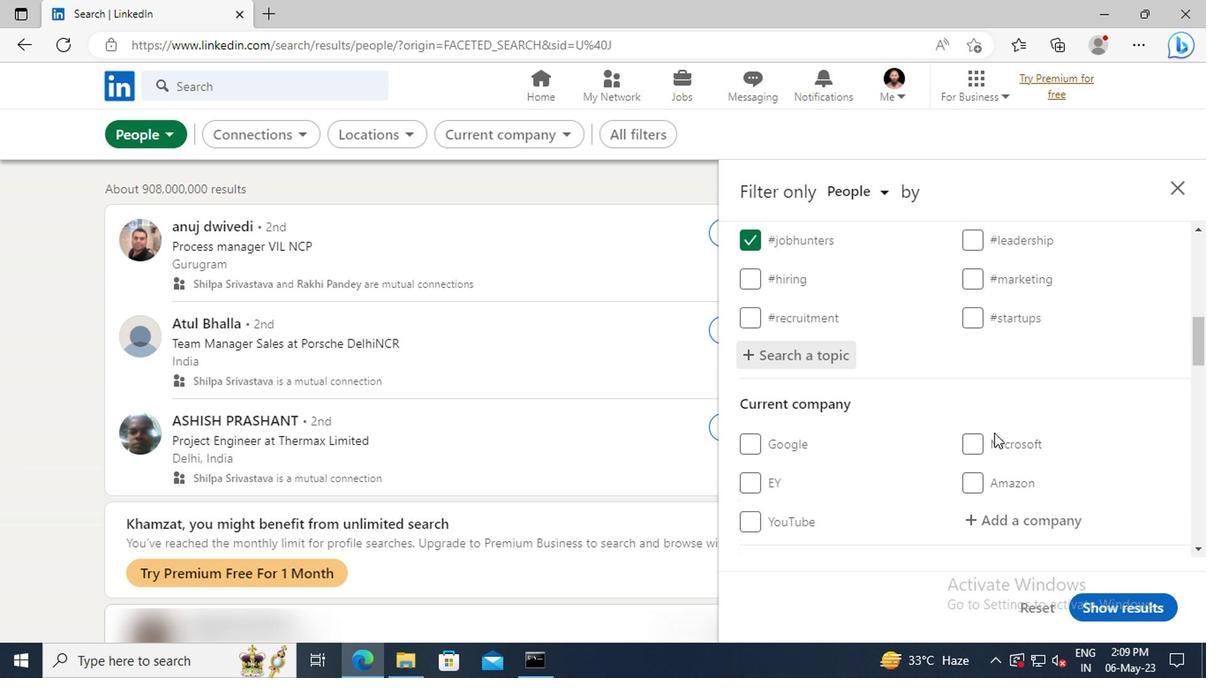 
Action: Mouse scrolled (832, 431) with delta (0, 0)
Screenshot: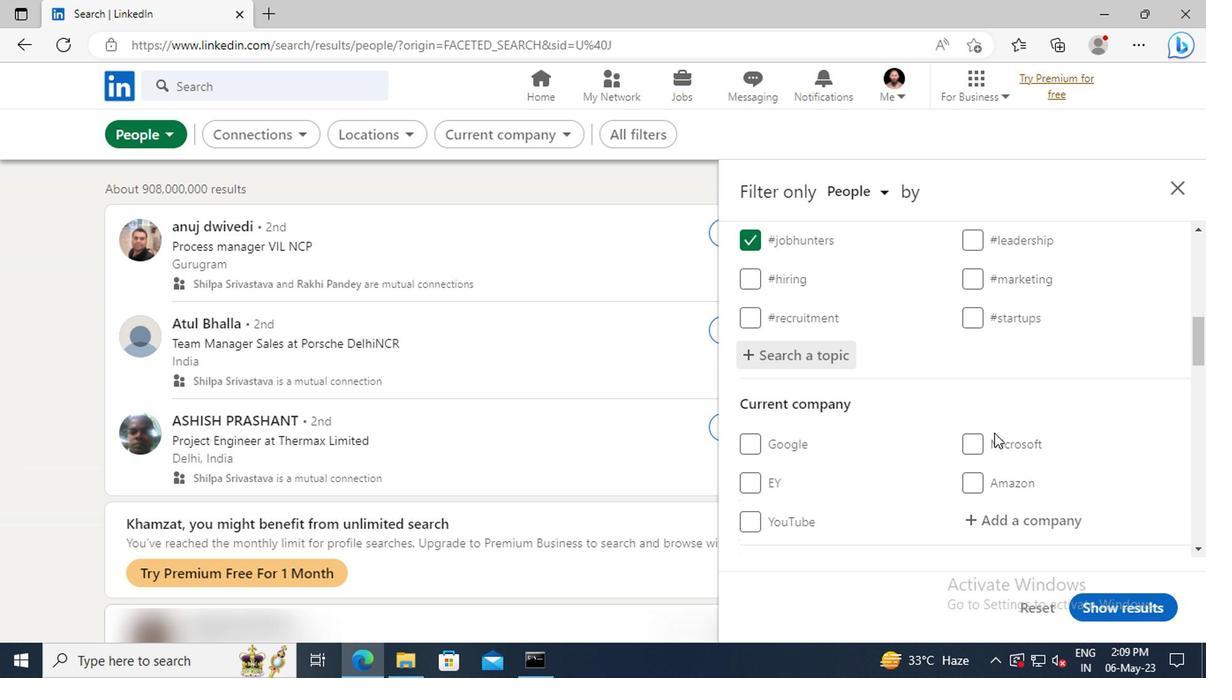 
Action: Mouse scrolled (832, 431) with delta (0, 0)
Screenshot: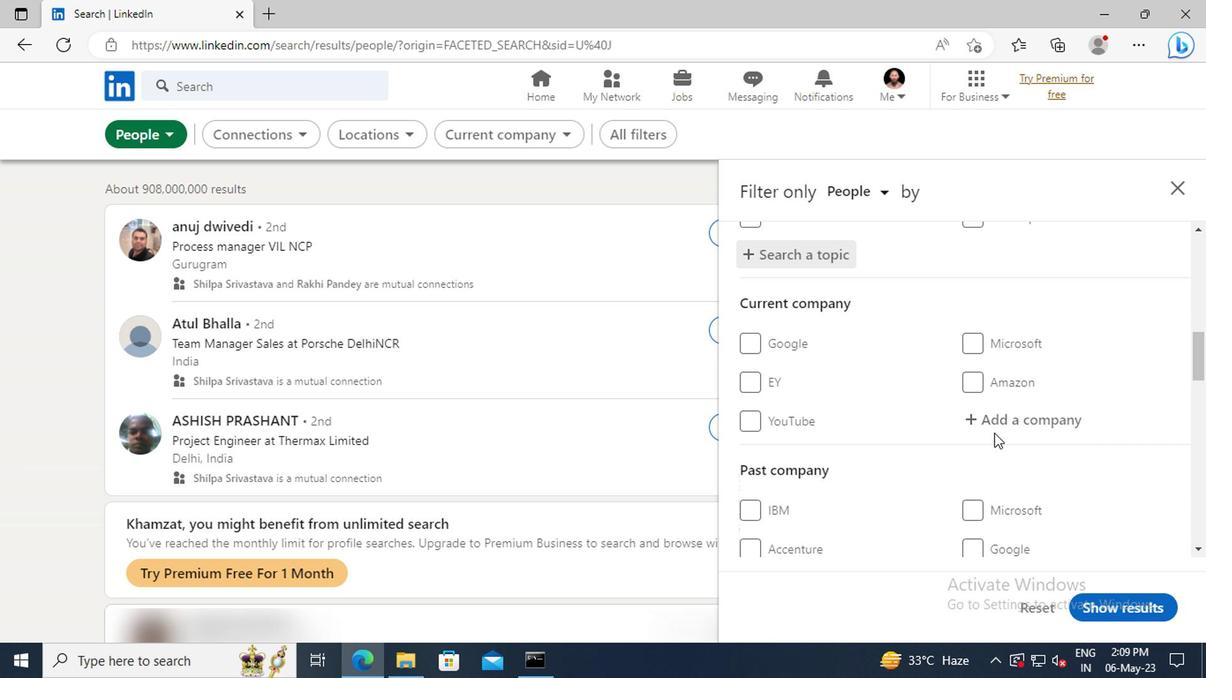 
Action: Mouse scrolled (832, 431) with delta (0, 0)
Screenshot: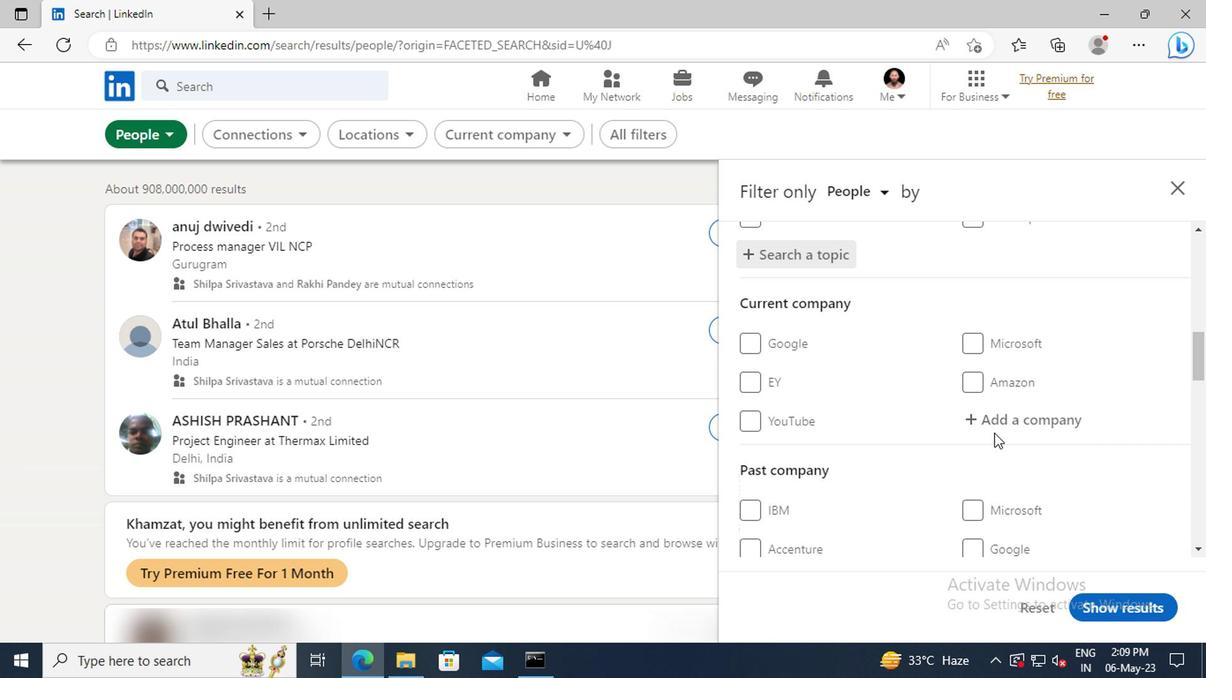 
Action: Mouse scrolled (832, 431) with delta (0, 0)
Screenshot: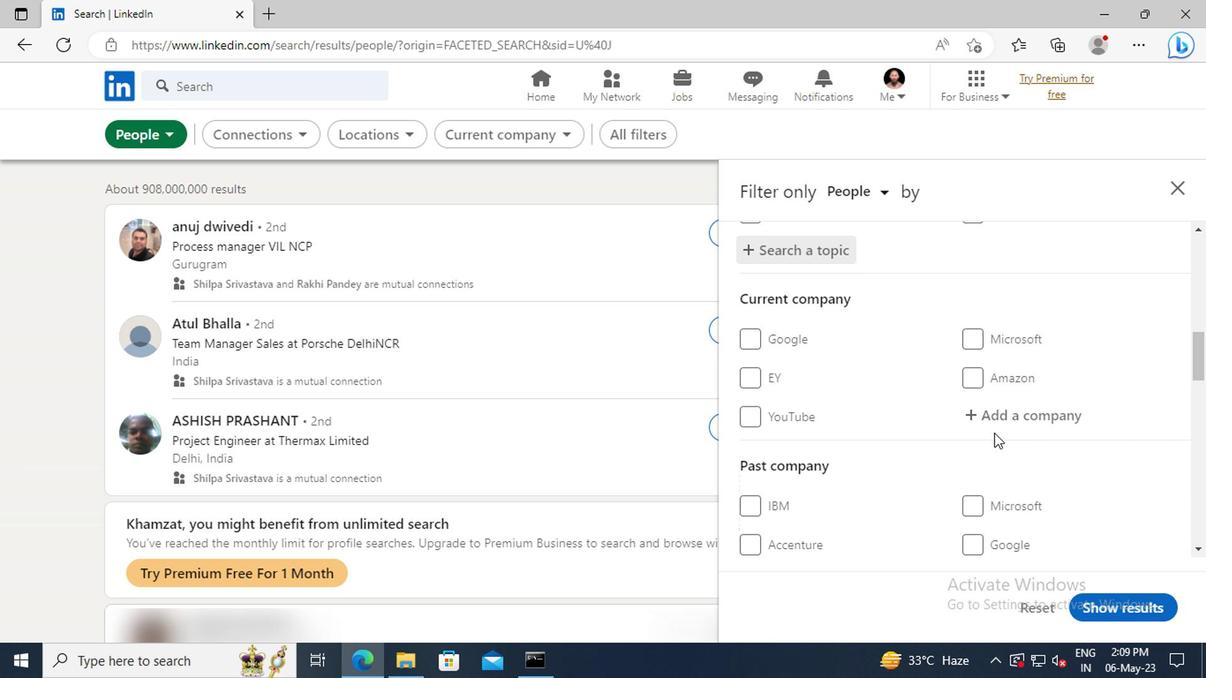
Action: Mouse scrolled (832, 431) with delta (0, 0)
Screenshot: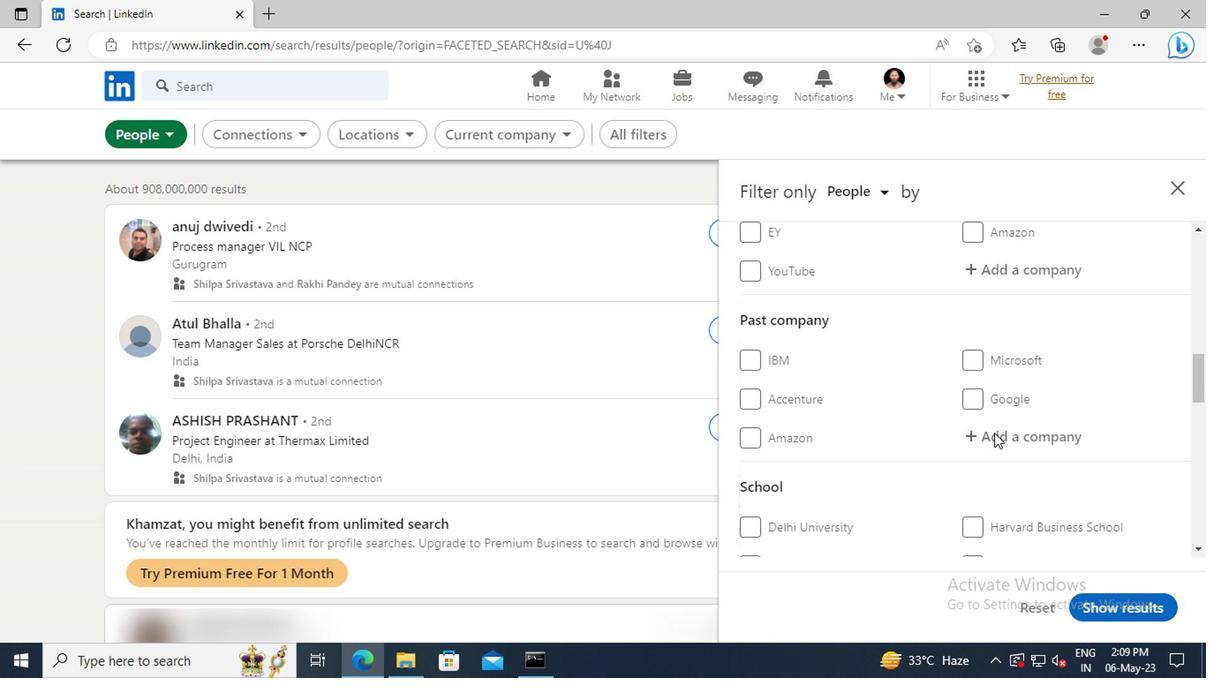 
Action: Mouse scrolled (832, 431) with delta (0, 0)
Screenshot: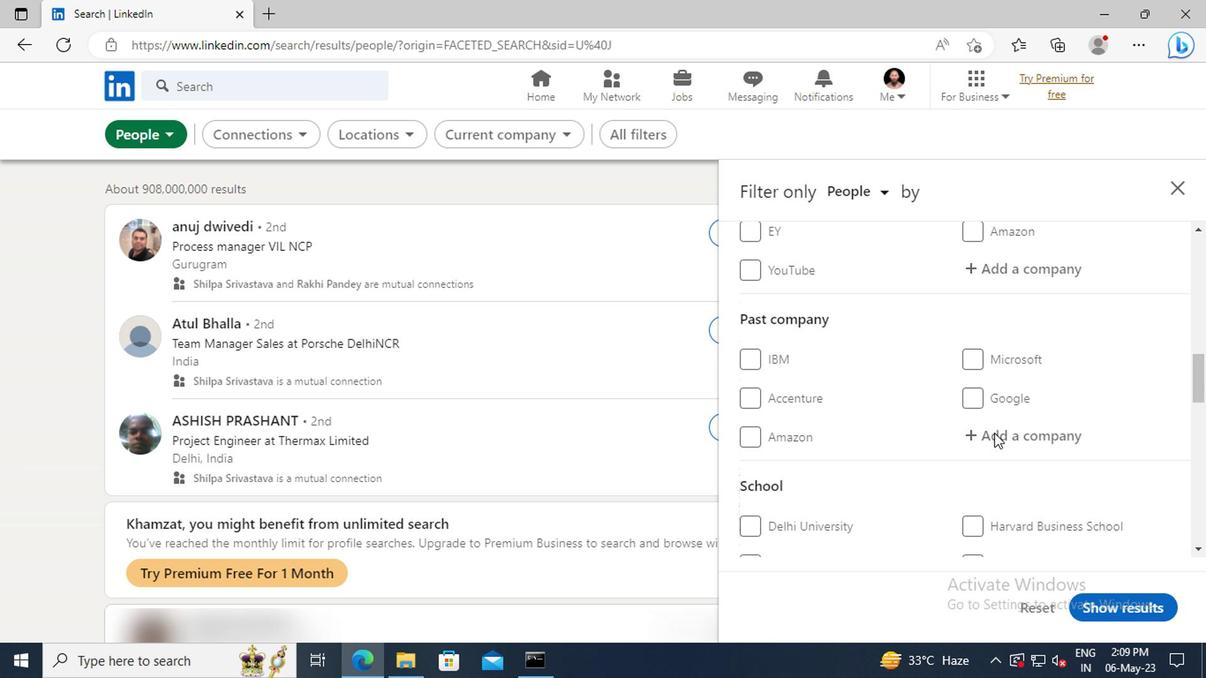 
Action: Mouse scrolled (832, 431) with delta (0, 0)
Screenshot: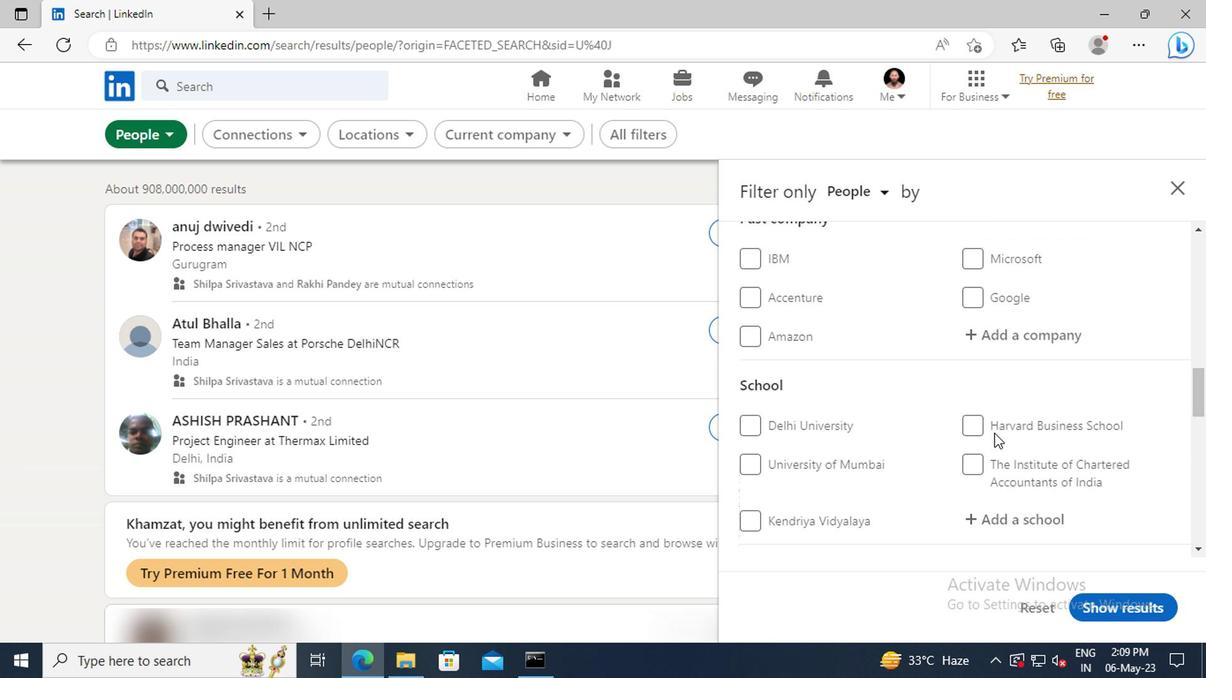 
Action: Mouse scrolled (832, 431) with delta (0, 0)
Screenshot: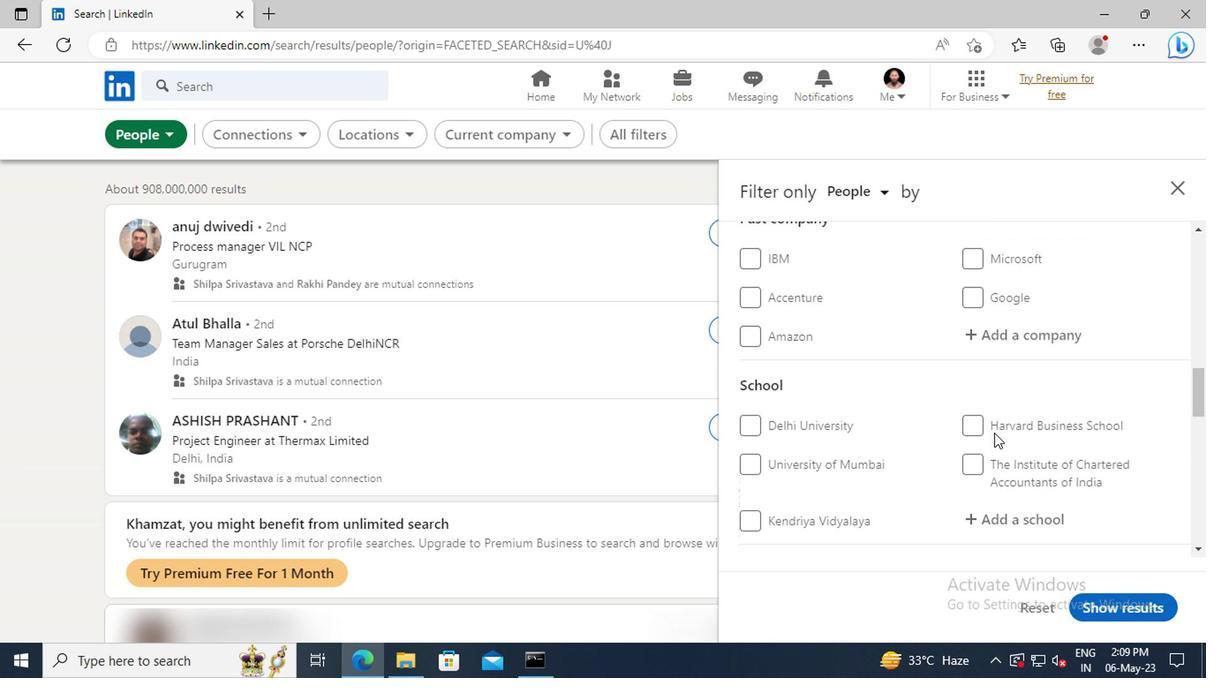 
Action: Mouse scrolled (832, 431) with delta (0, 0)
Screenshot: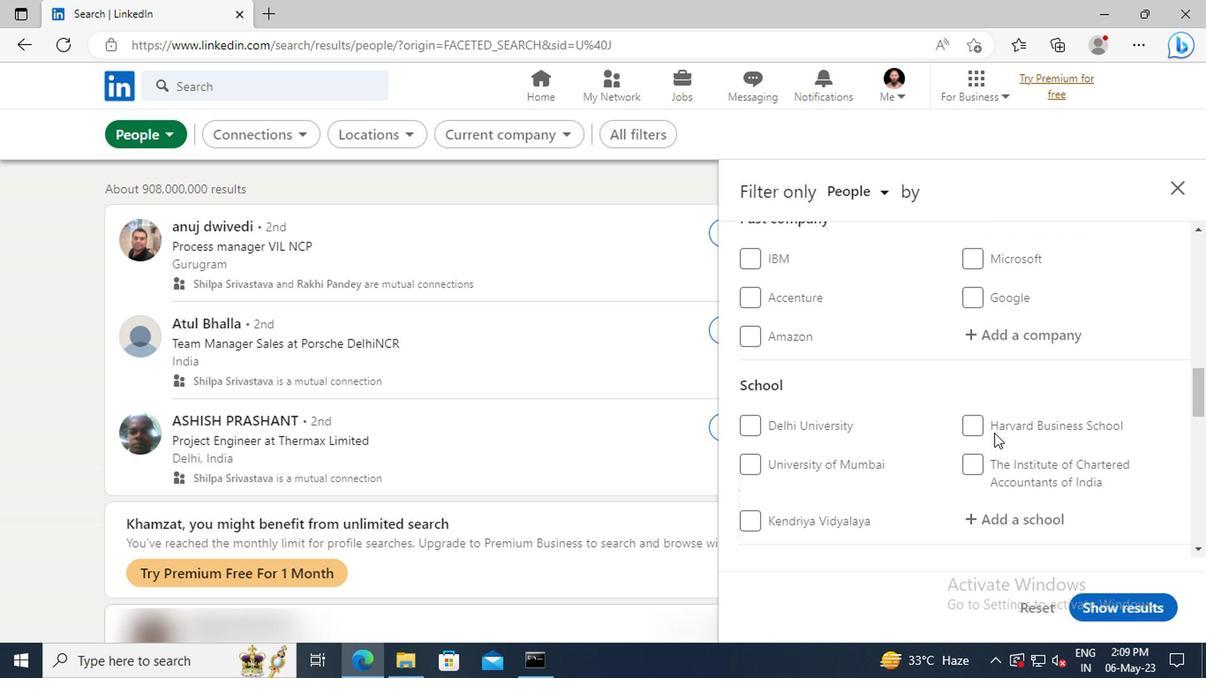 
Action: Mouse scrolled (832, 431) with delta (0, 0)
Screenshot: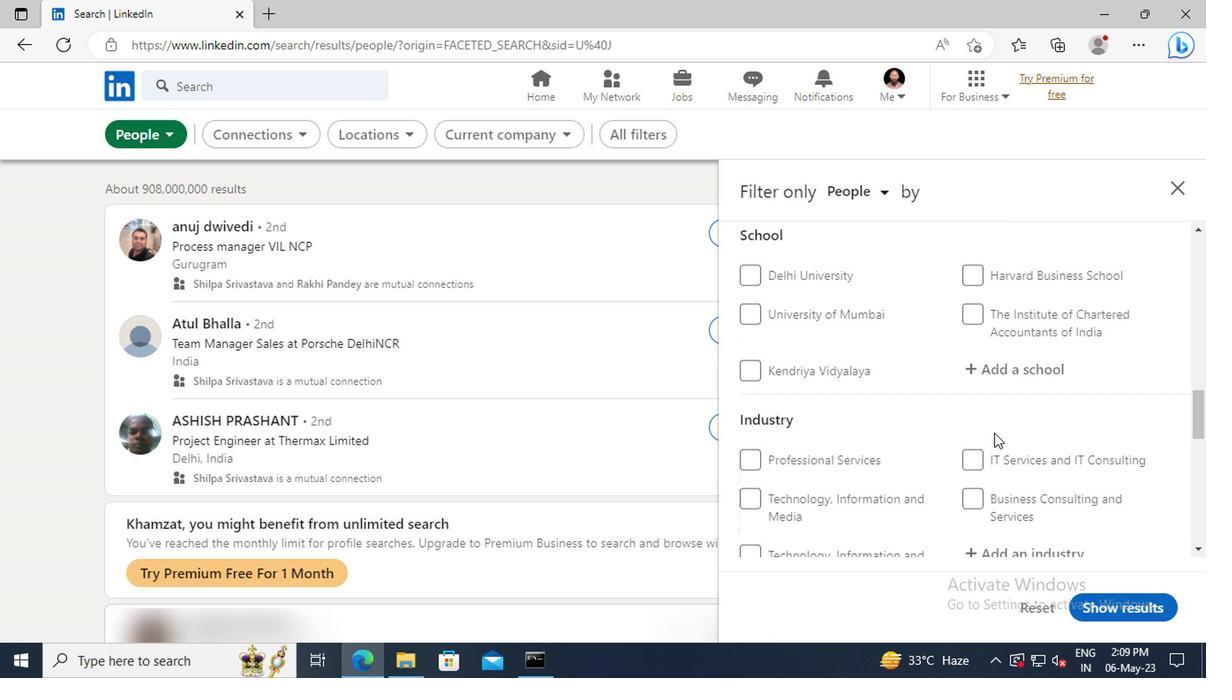 
Action: Mouse scrolled (832, 431) with delta (0, 0)
Screenshot: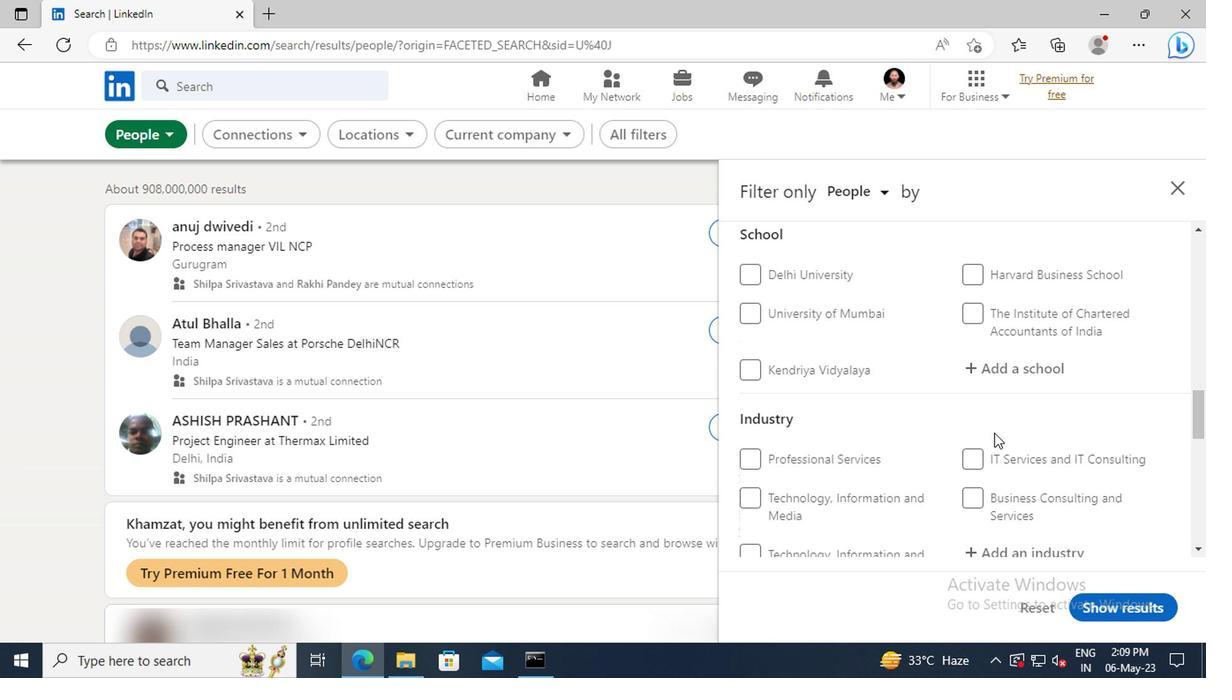 
Action: Mouse scrolled (832, 431) with delta (0, 0)
Screenshot: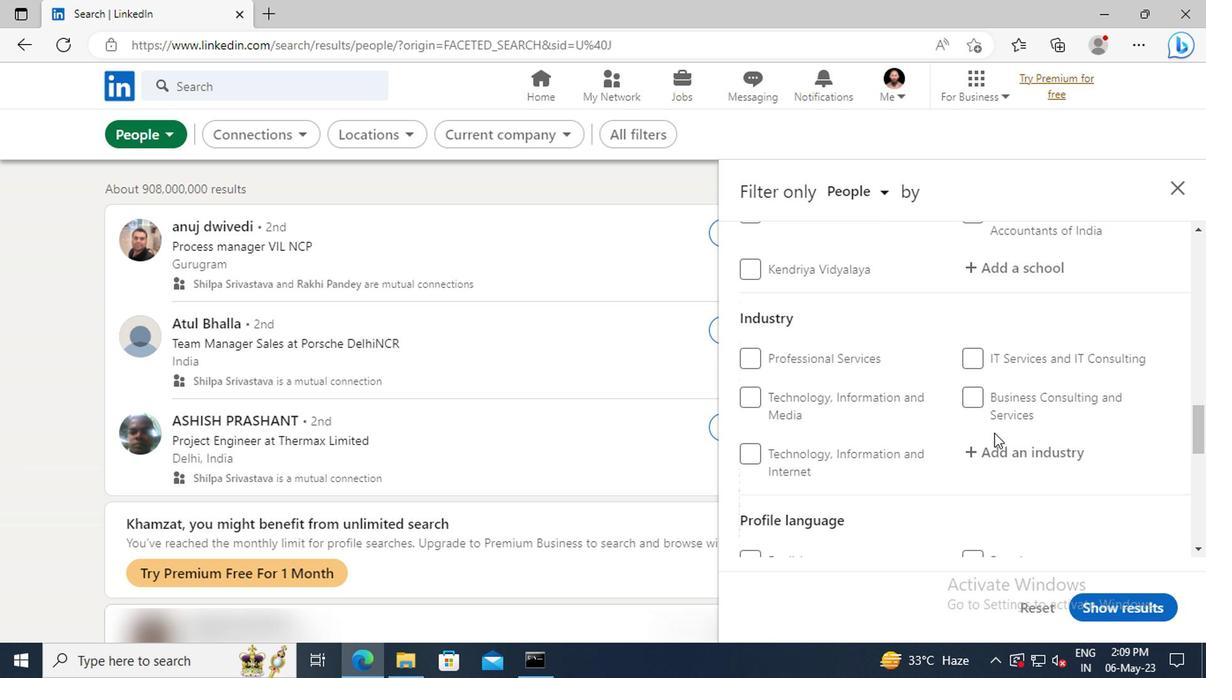 
Action: Mouse scrolled (832, 431) with delta (0, 0)
Screenshot: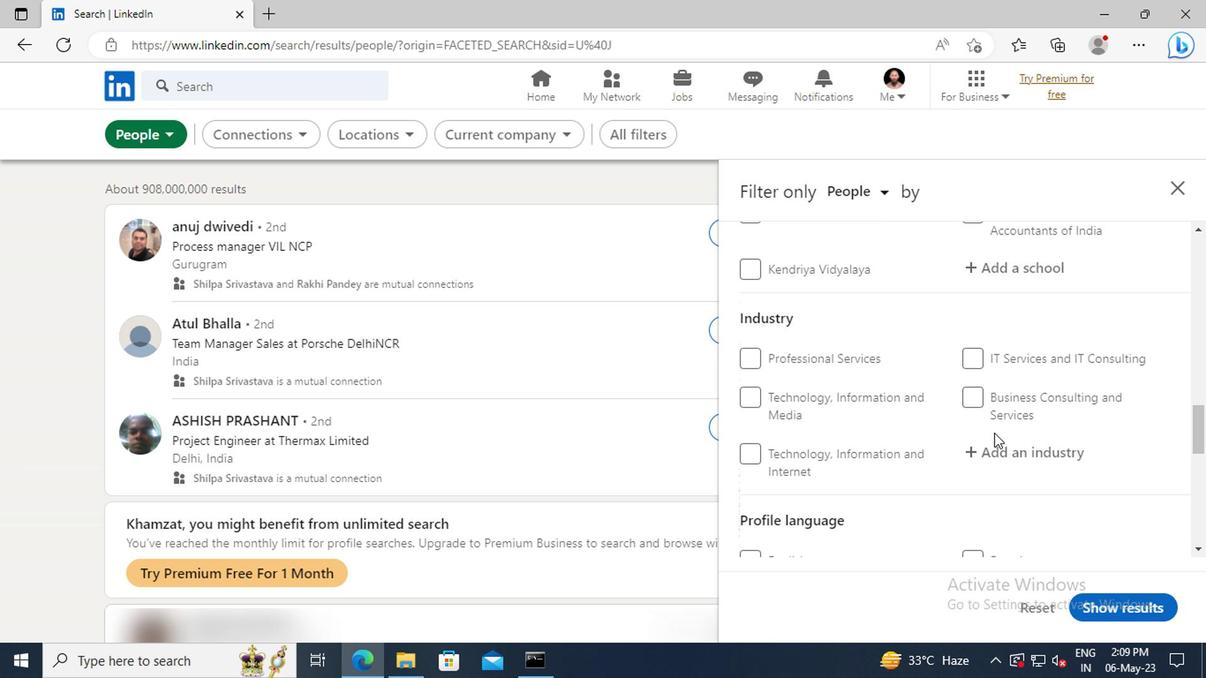 
Action: Mouse moved to (821, 478)
Screenshot: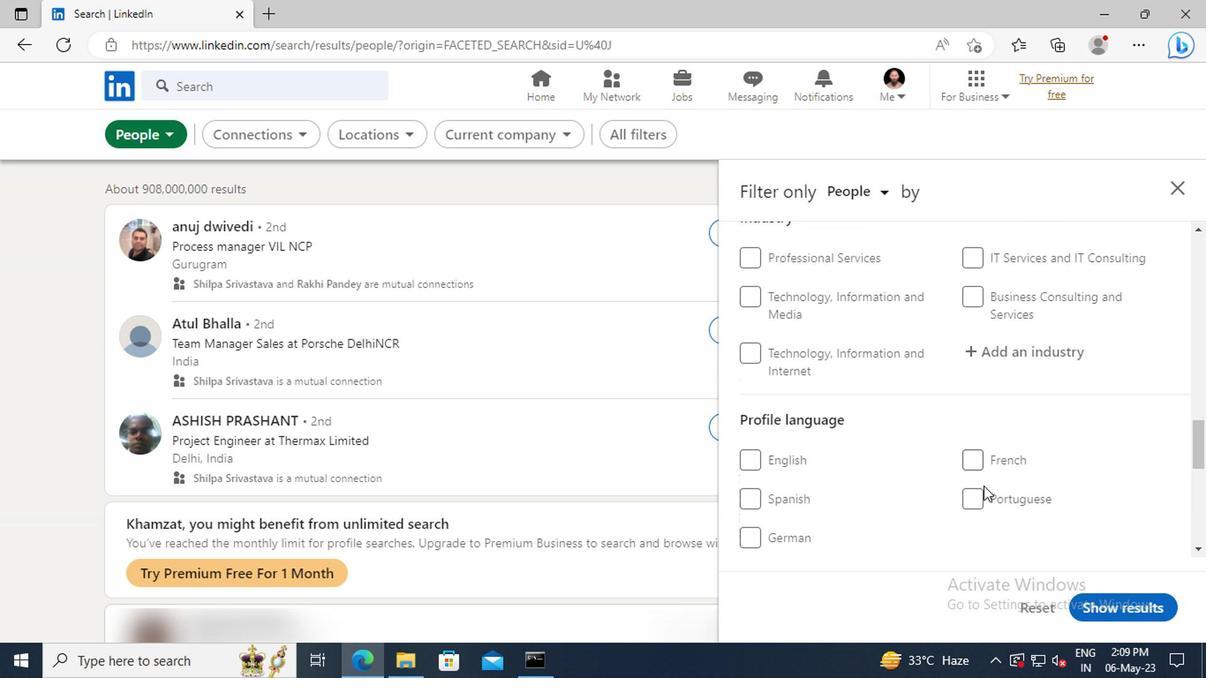 
Action: Mouse pressed left at (821, 478)
Screenshot: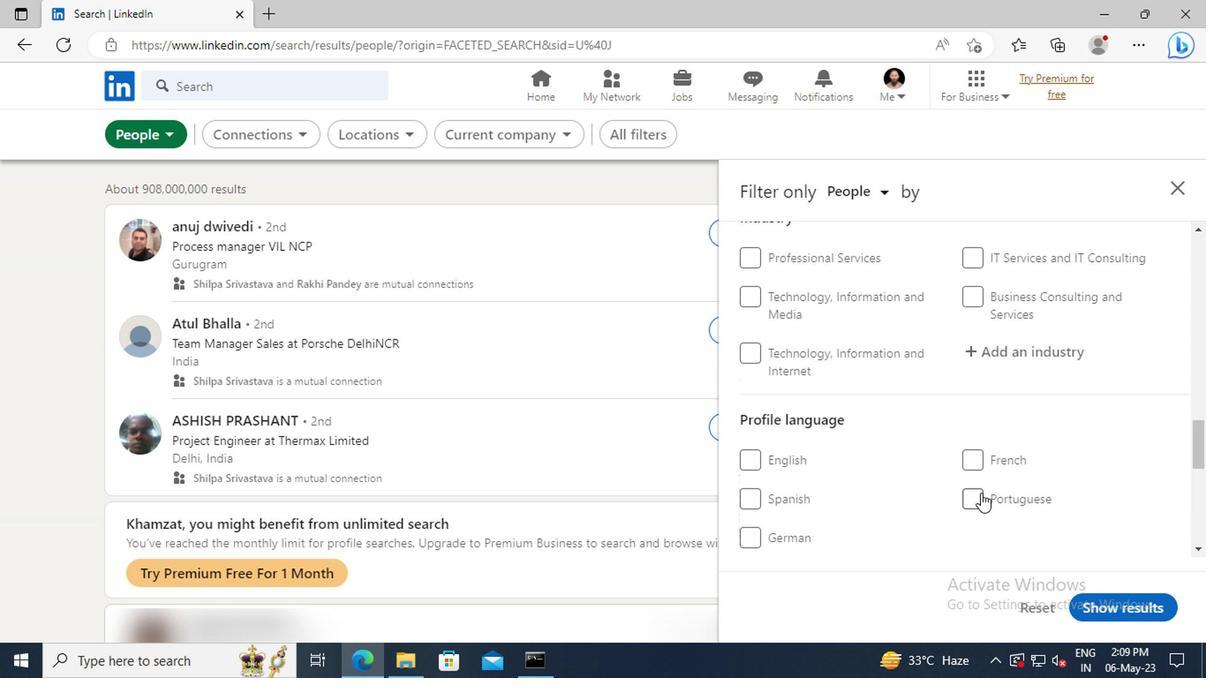 
Action: Mouse moved to (839, 456)
Screenshot: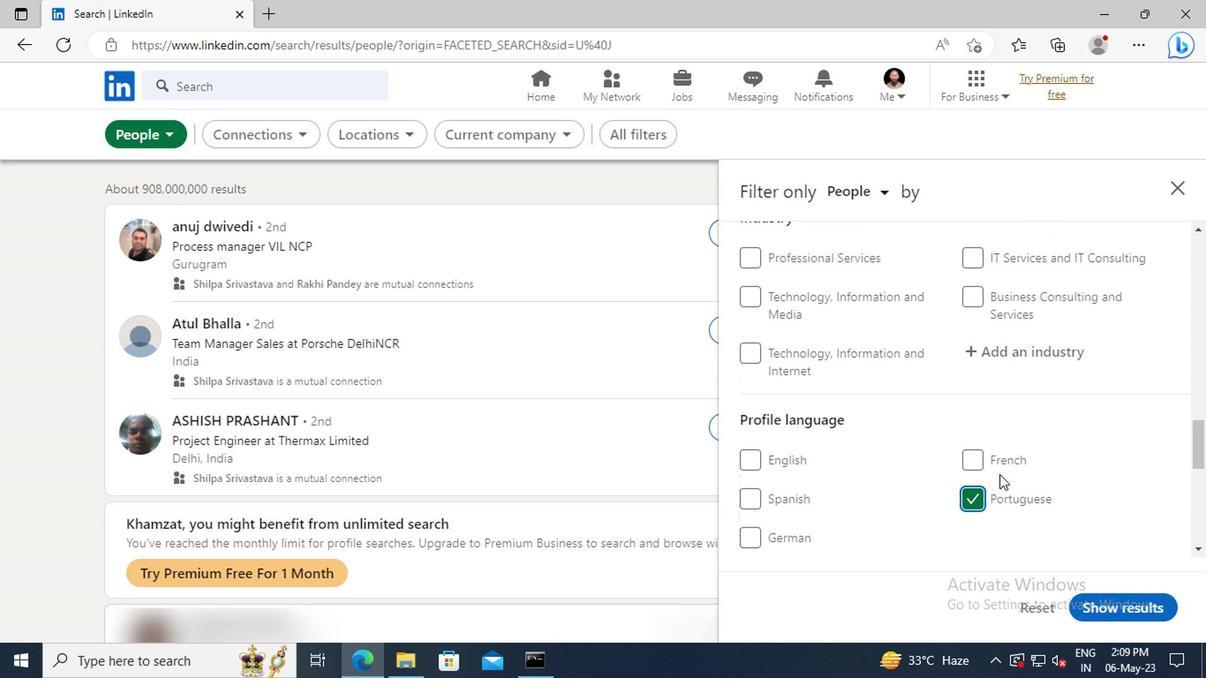 
Action: Mouse scrolled (839, 457) with delta (0, 0)
Screenshot: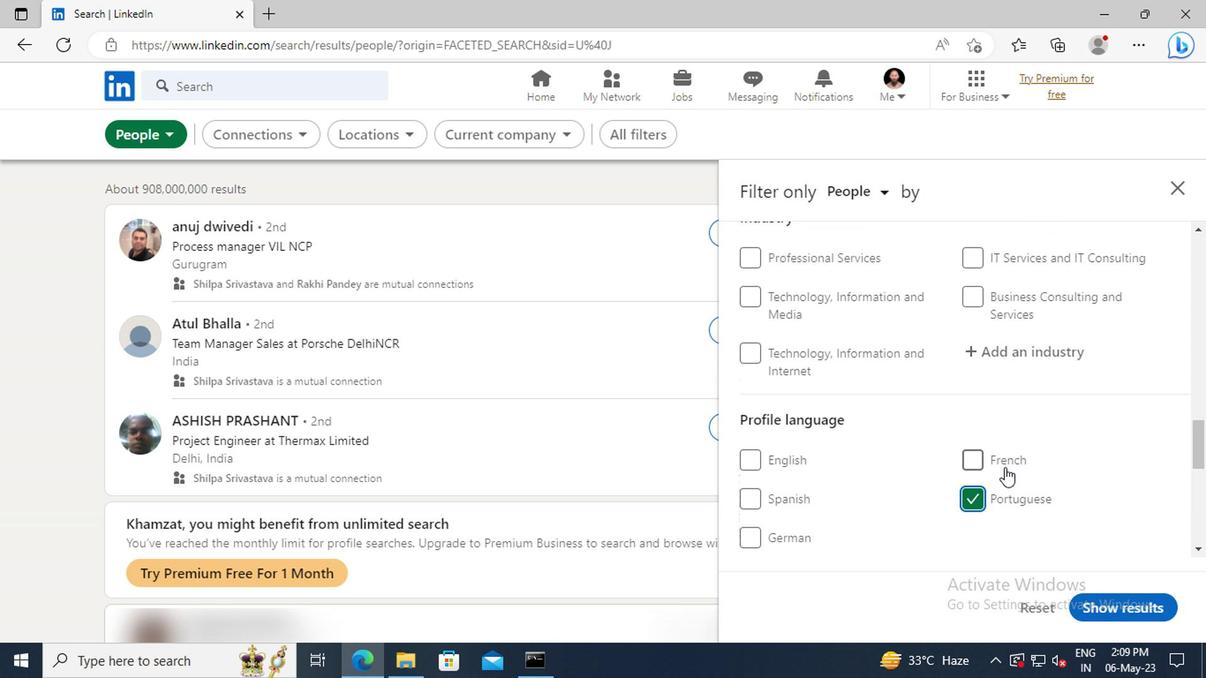 
Action: Mouse scrolled (839, 457) with delta (0, 0)
Screenshot: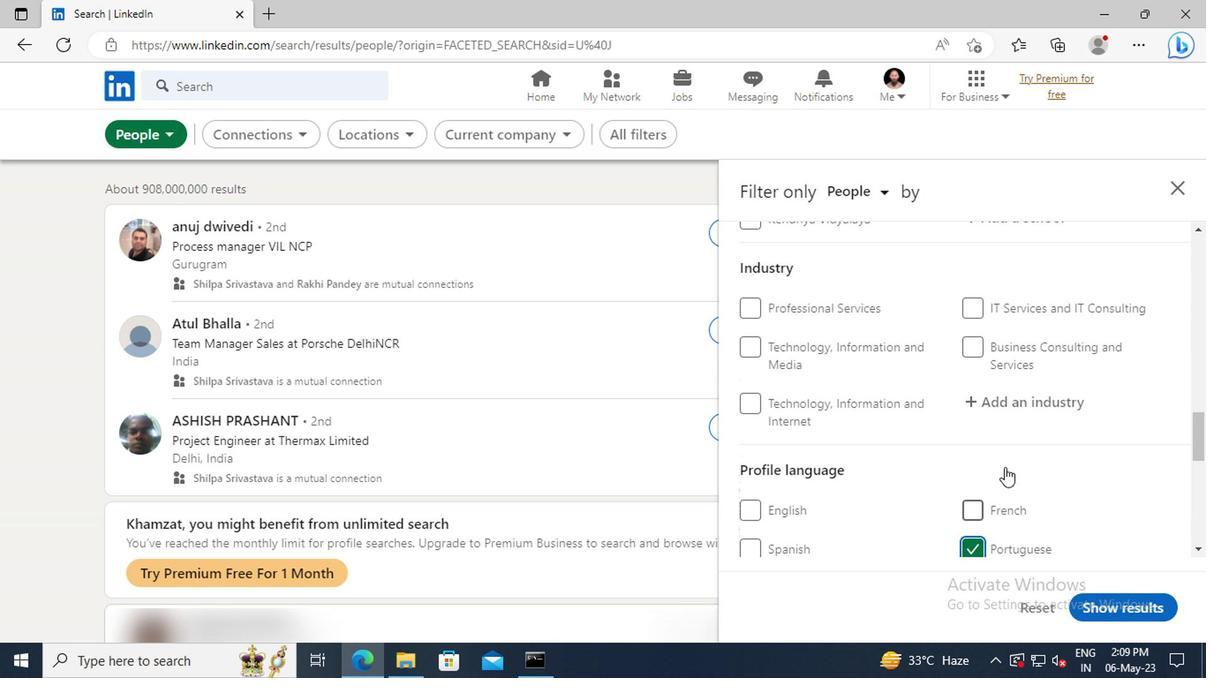 
Action: Mouse scrolled (839, 457) with delta (0, 0)
Screenshot: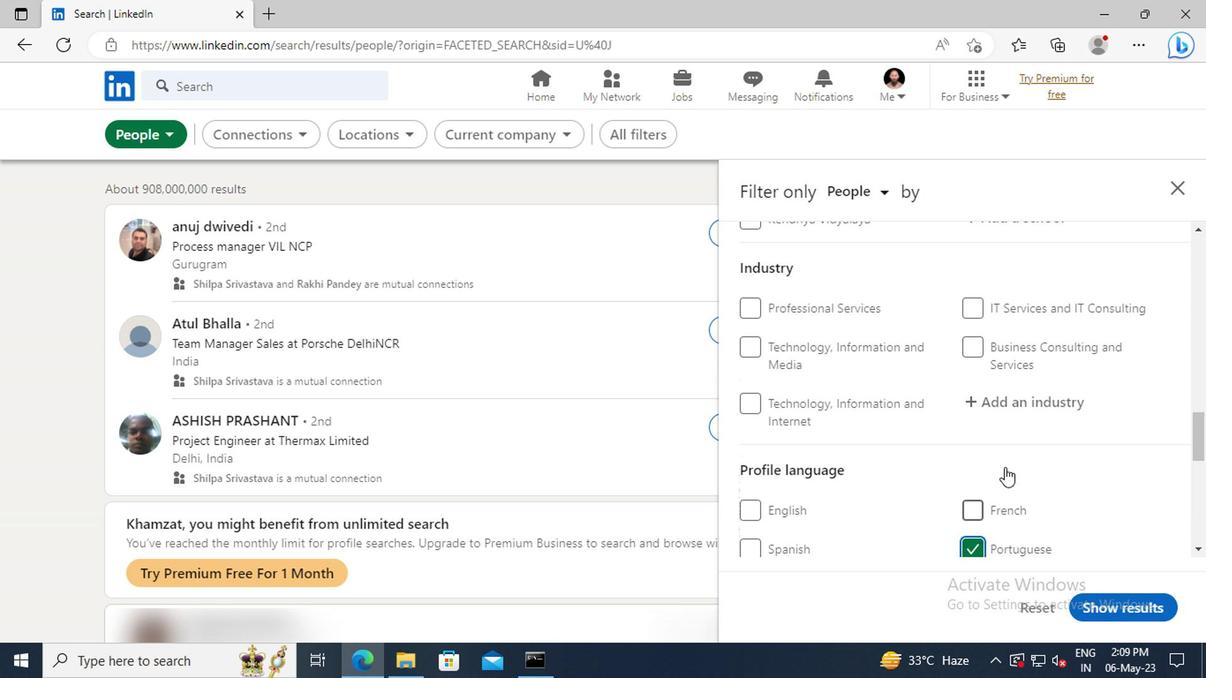 
Action: Mouse scrolled (839, 457) with delta (0, 0)
Screenshot: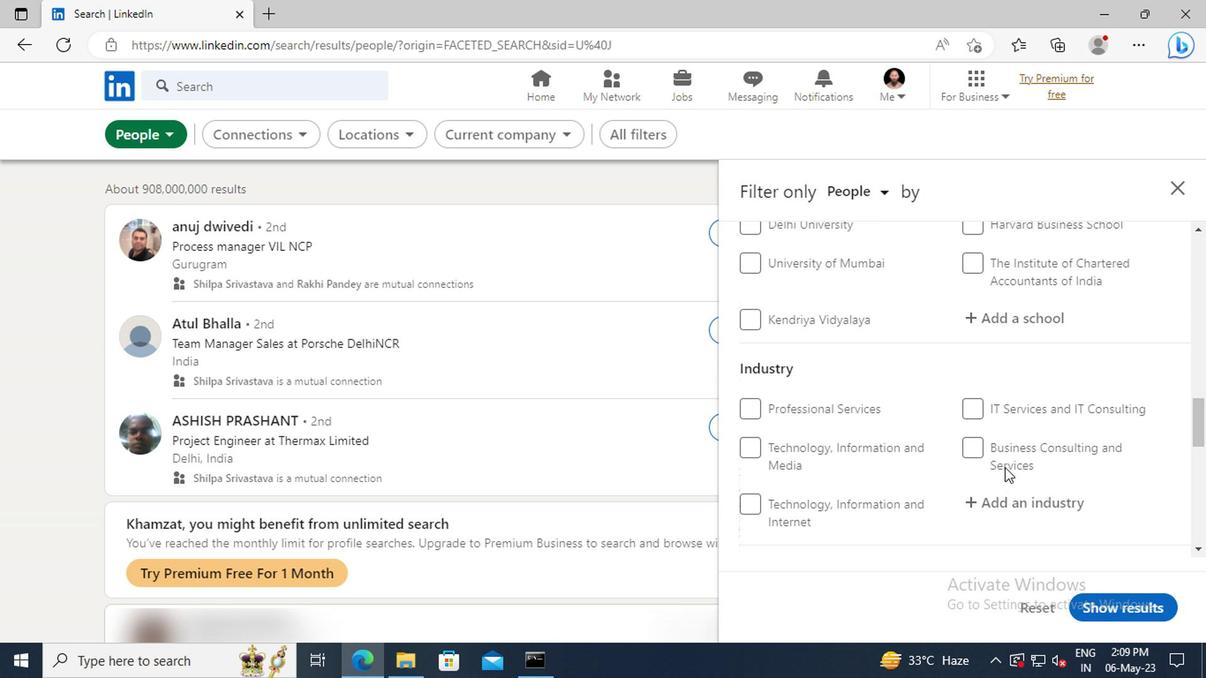 
Action: Mouse scrolled (839, 457) with delta (0, 0)
Screenshot: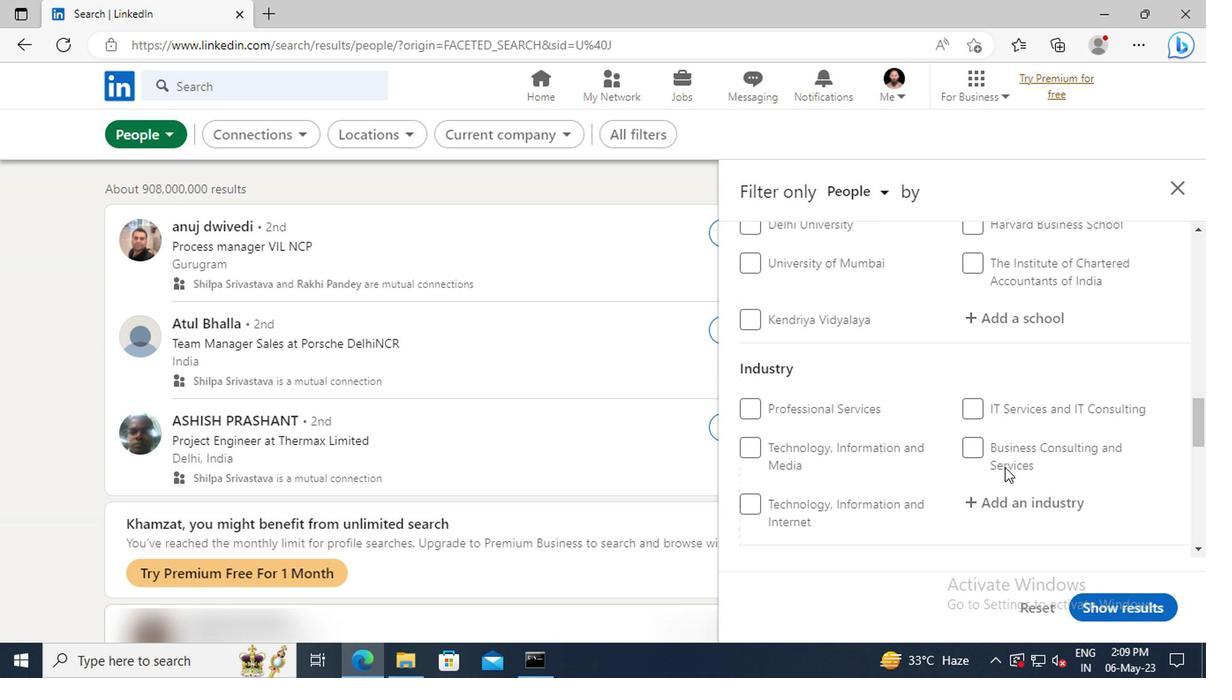 
Action: Mouse scrolled (839, 457) with delta (0, 0)
Screenshot: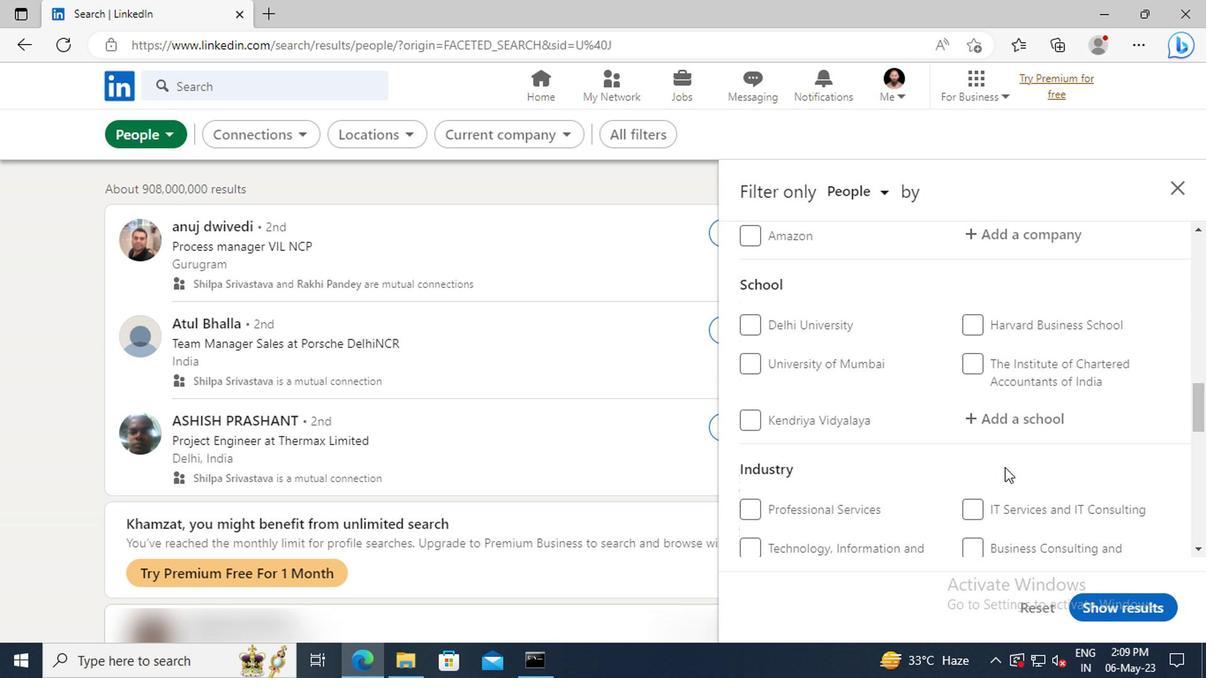 
Action: Mouse scrolled (839, 457) with delta (0, 0)
Screenshot: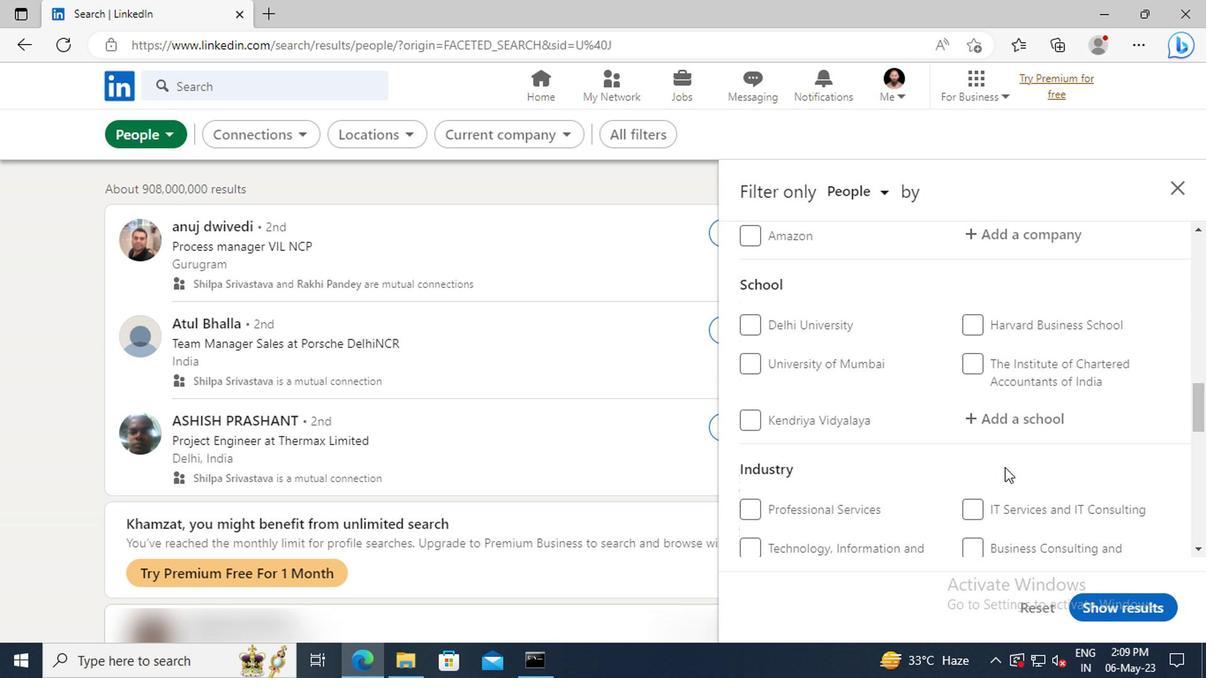
Action: Mouse moved to (840, 456)
Screenshot: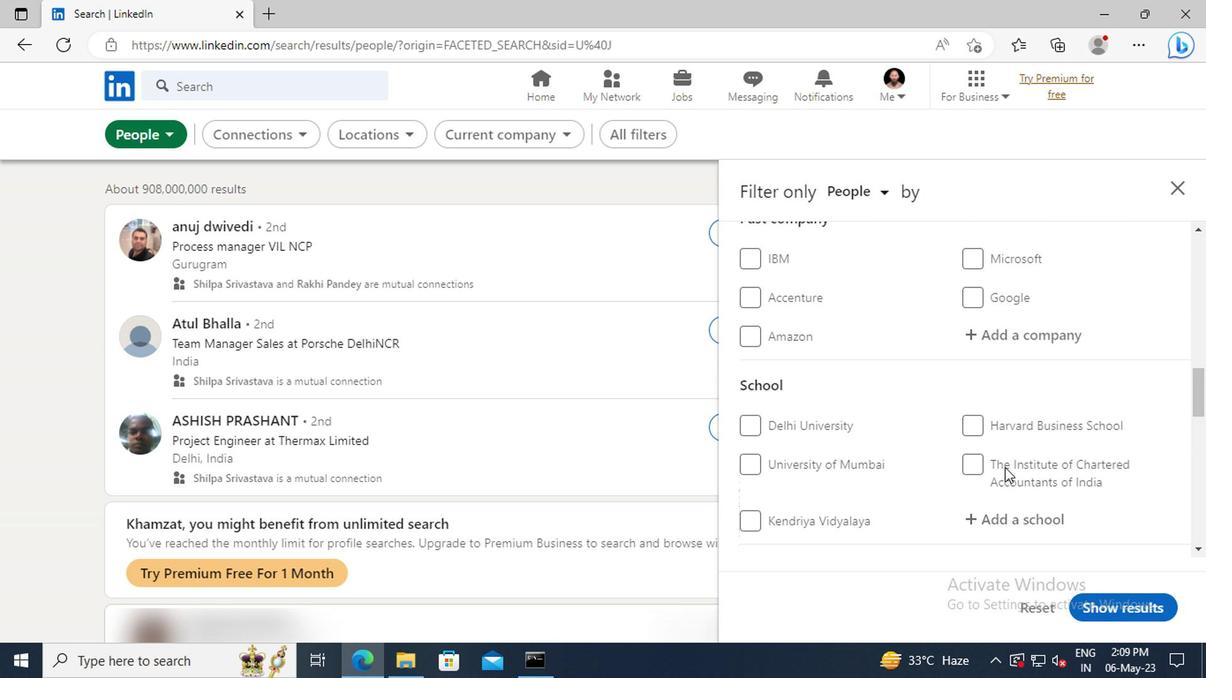 
Action: Mouse scrolled (840, 456) with delta (0, 0)
Screenshot: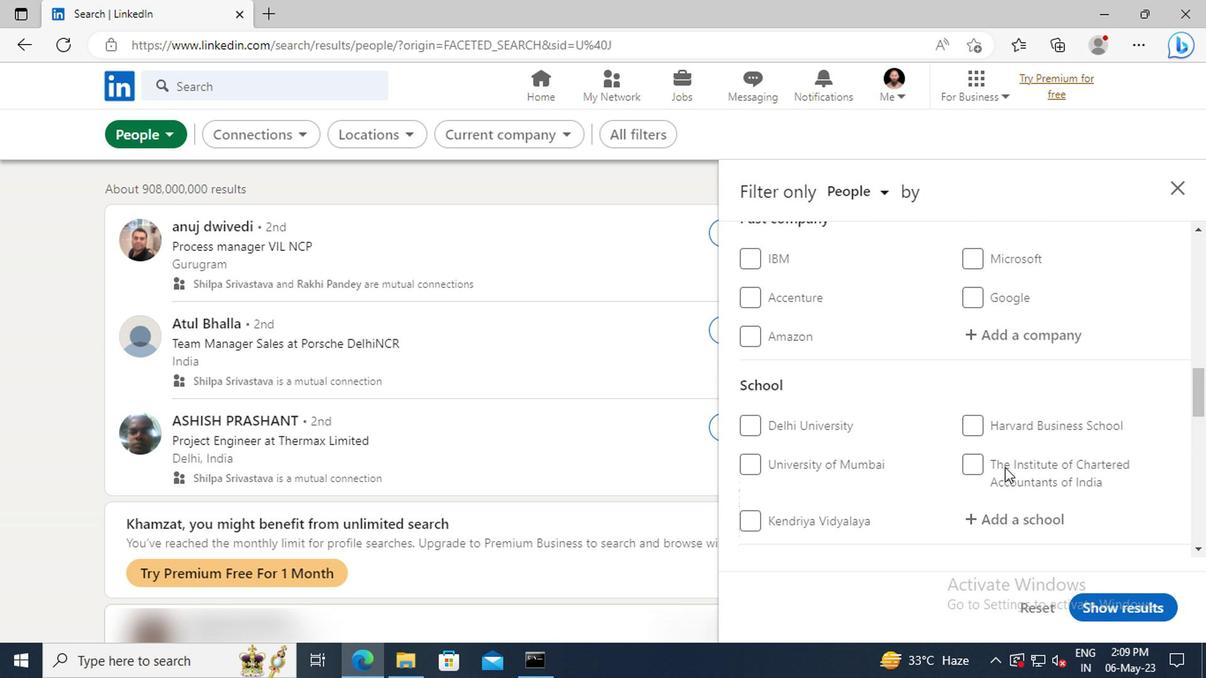 
Action: Mouse scrolled (840, 456) with delta (0, 0)
Screenshot: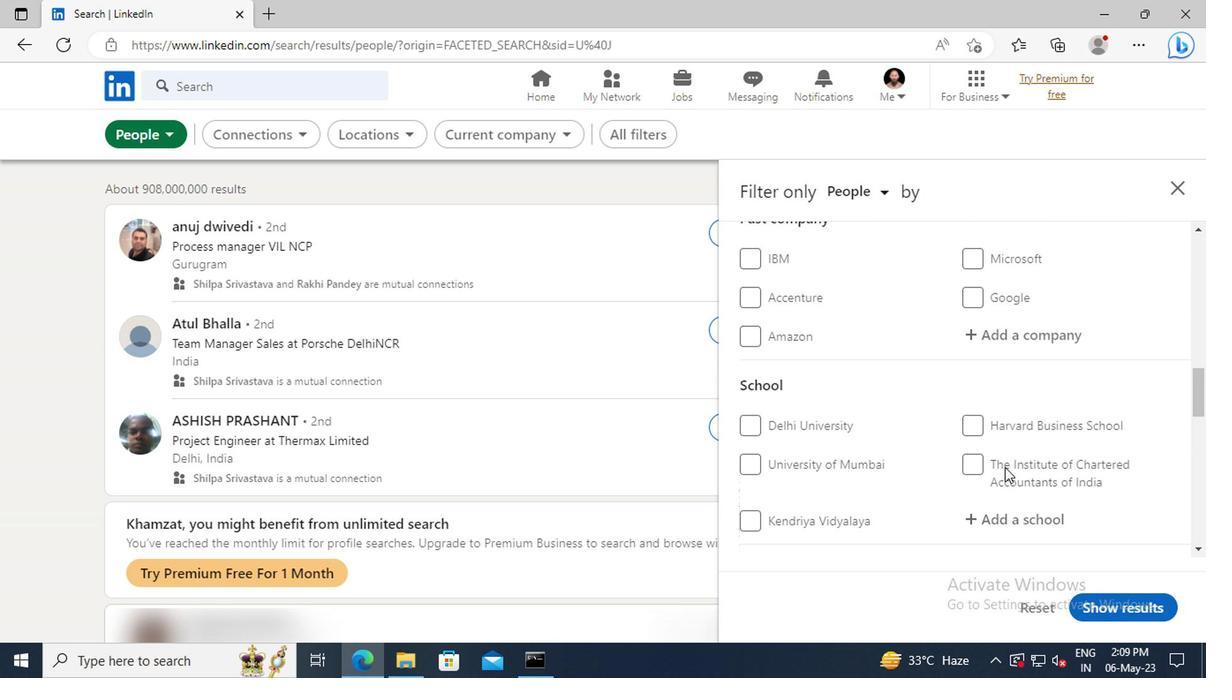 
Action: Mouse scrolled (840, 456) with delta (0, 0)
Screenshot: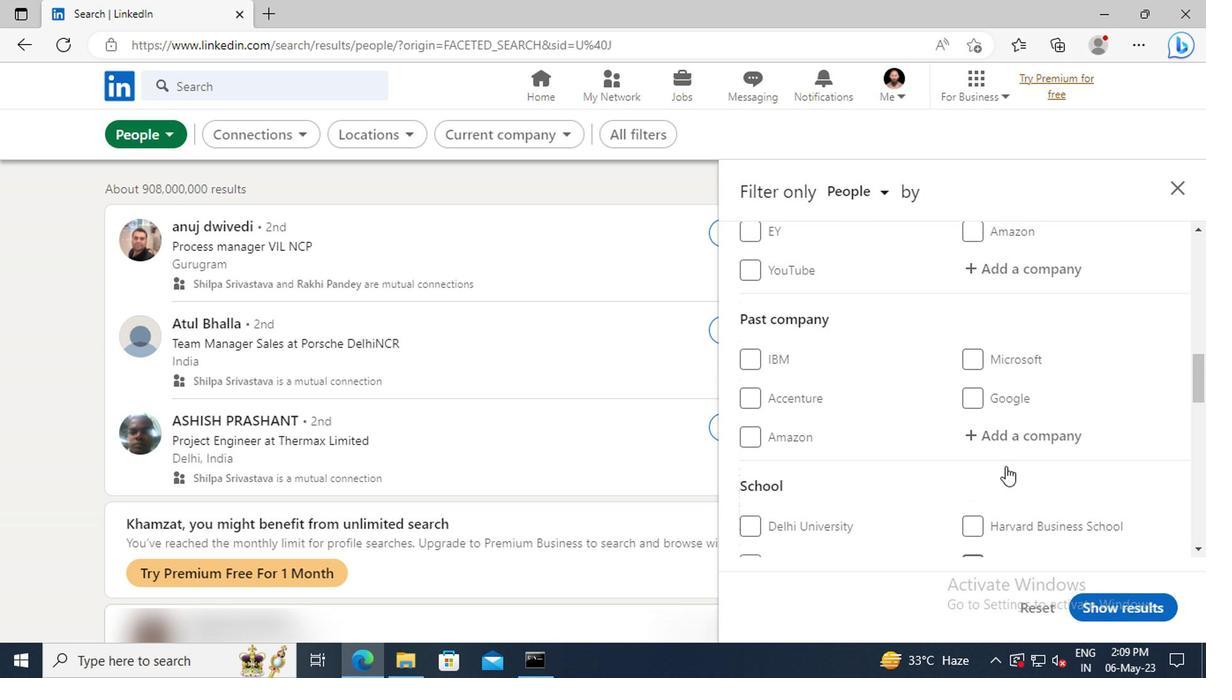 
Action: Mouse scrolled (840, 456) with delta (0, 0)
Screenshot: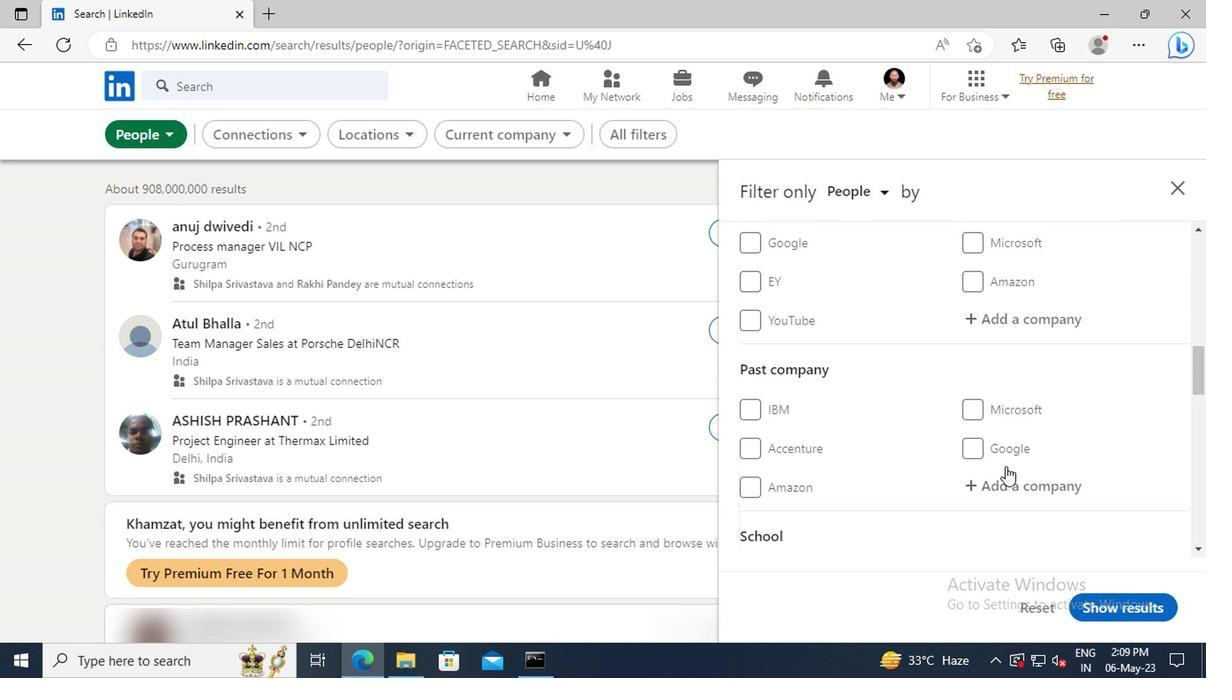 
Action: Mouse scrolled (840, 456) with delta (0, 0)
Screenshot: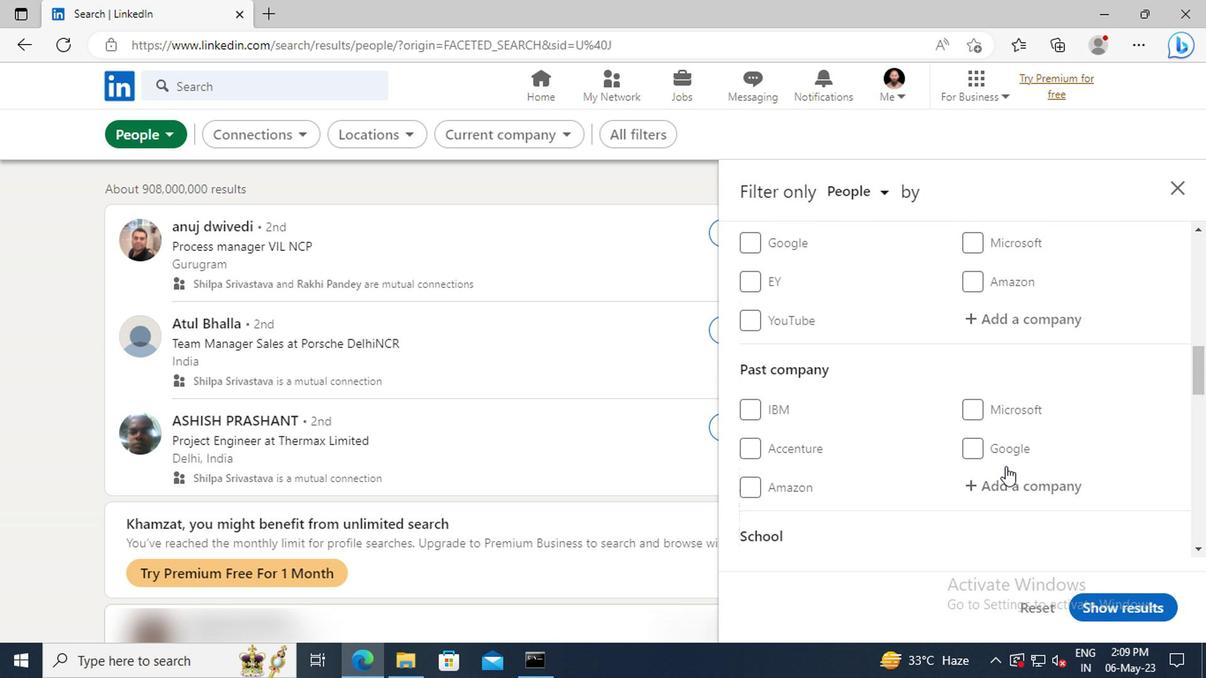 
Action: Mouse moved to (834, 425)
Screenshot: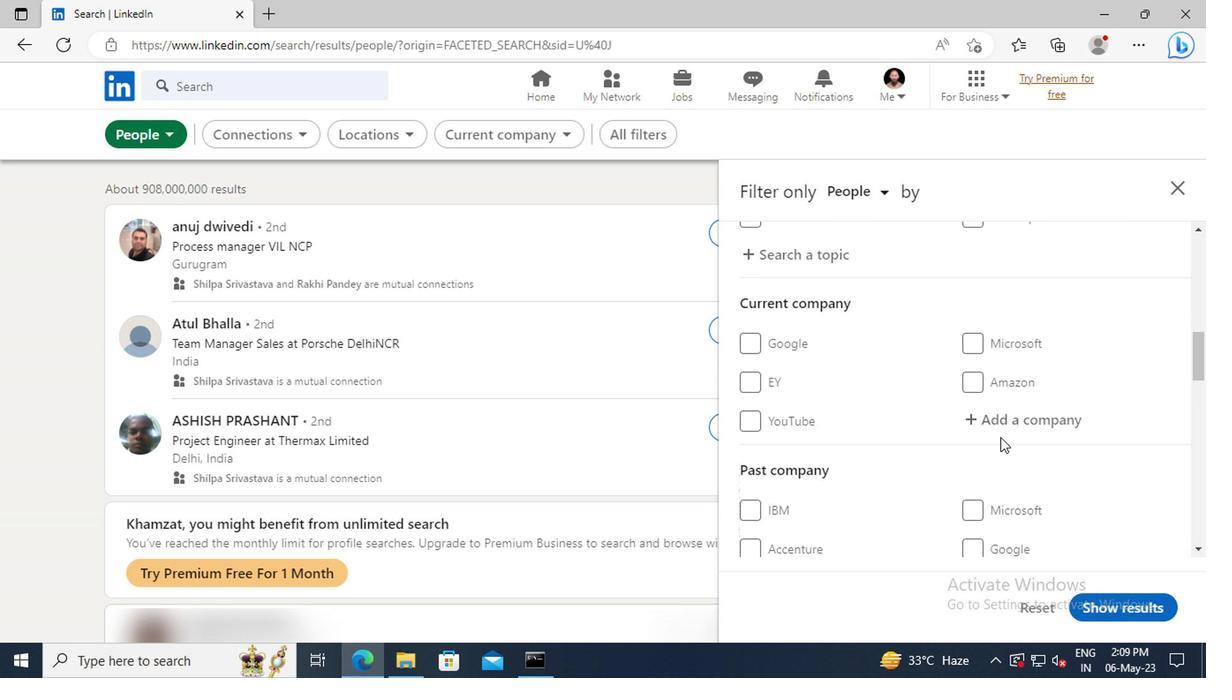 
Action: Mouse pressed left at (834, 425)
Screenshot: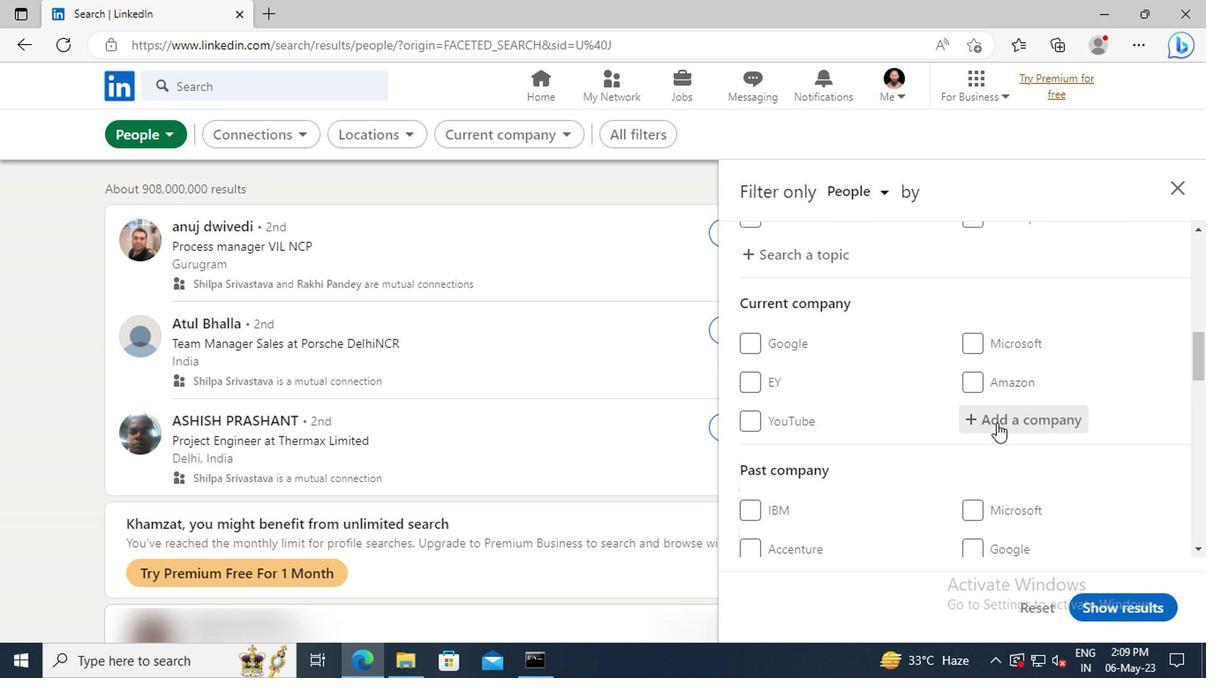 
Action: Key pressed <Key.shift>CVEB<Key.backspace>NT
Screenshot: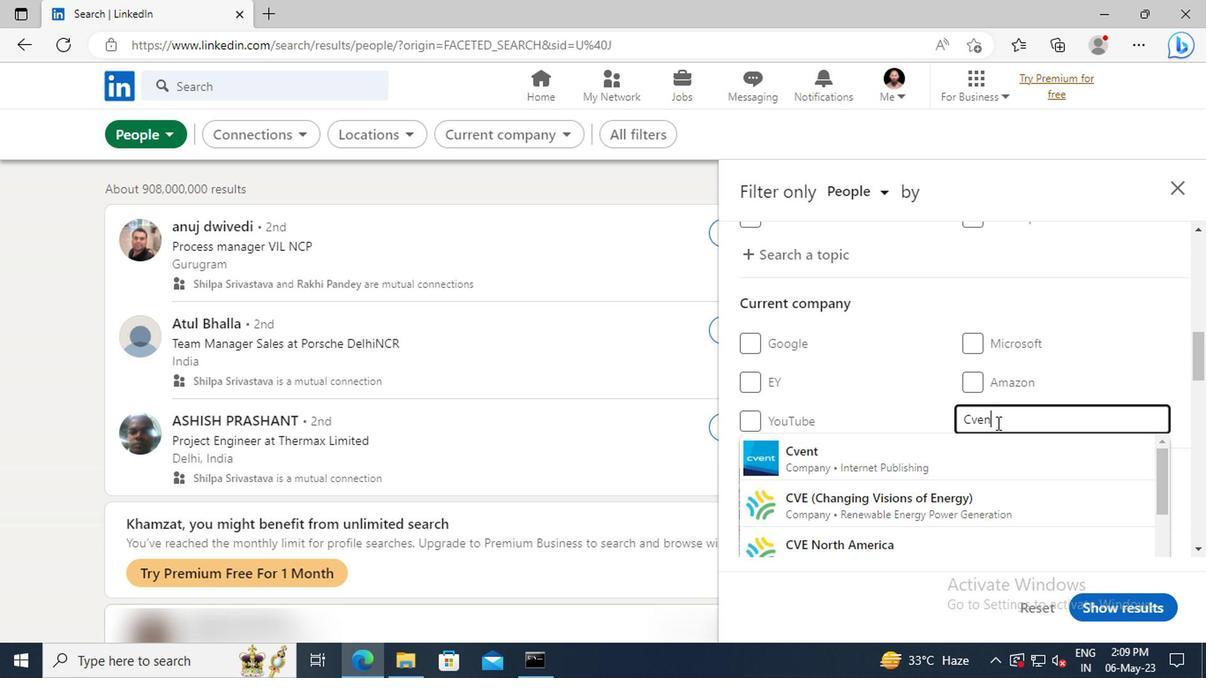 
Action: Mouse moved to (837, 439)
Screenshot: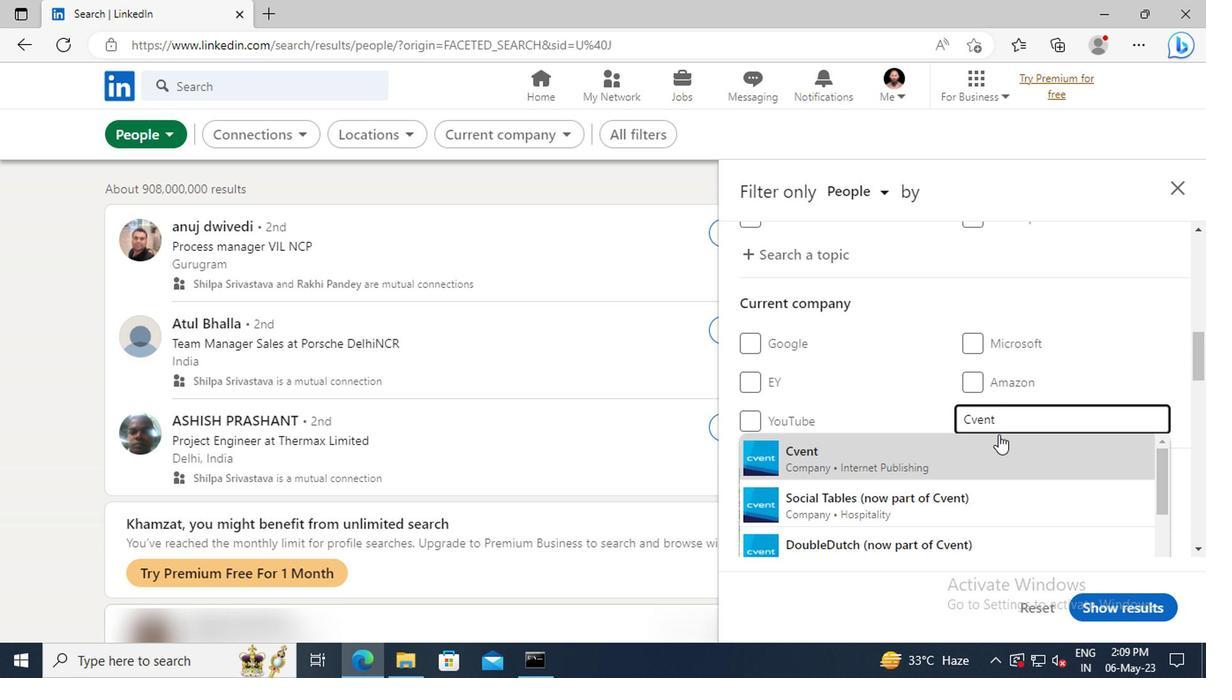 
Action: Mouse pressed left at (837, 439)
Screenshot: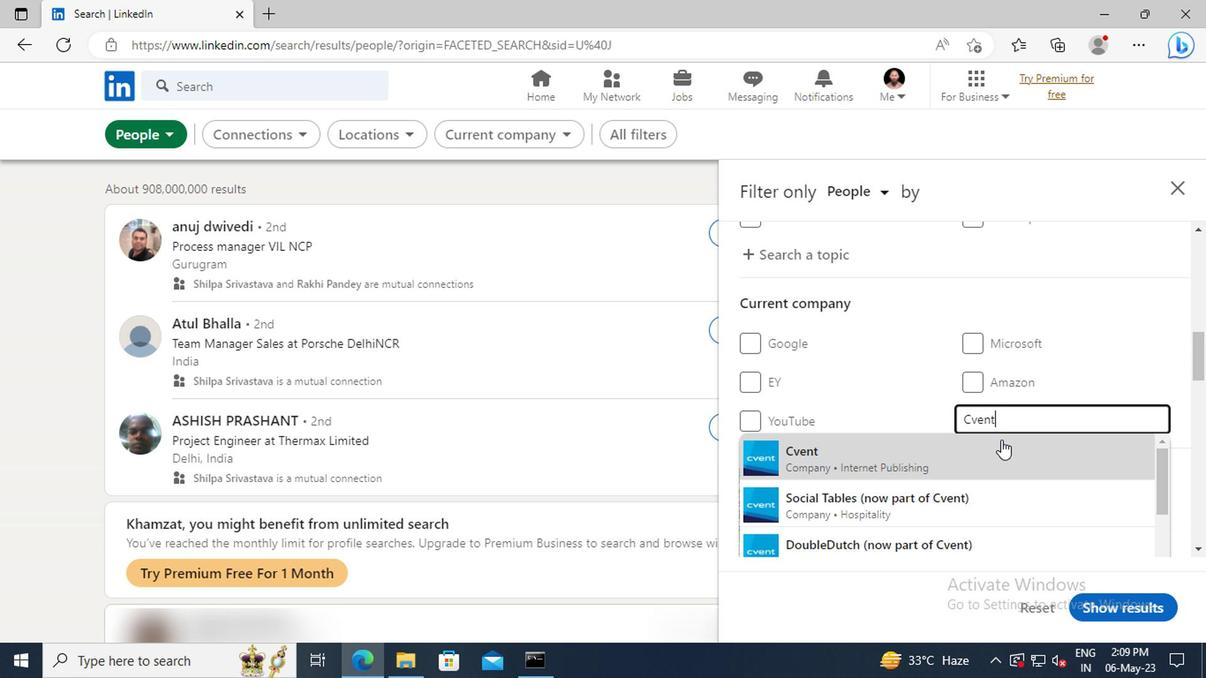 
Action: Mouse scrolled (837, 438) with delta (0, 0)
Screenshot: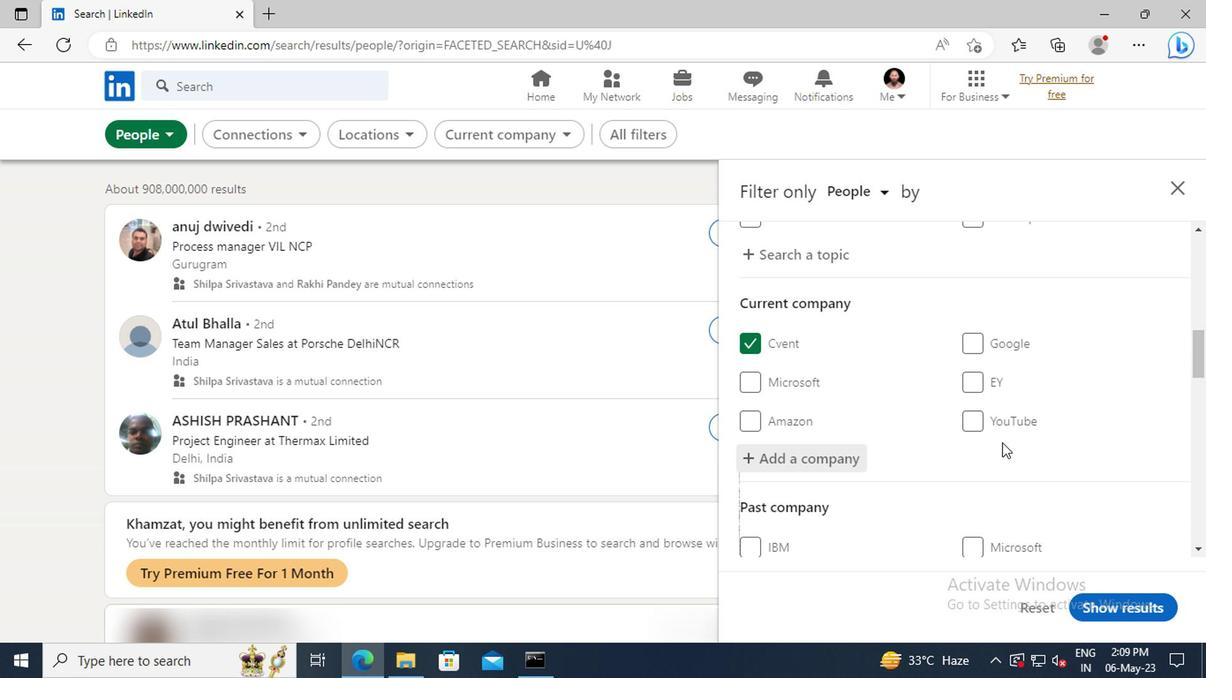 
Action: Mouse scrolled (837, 438) with delta (0, 0)
Screenshot: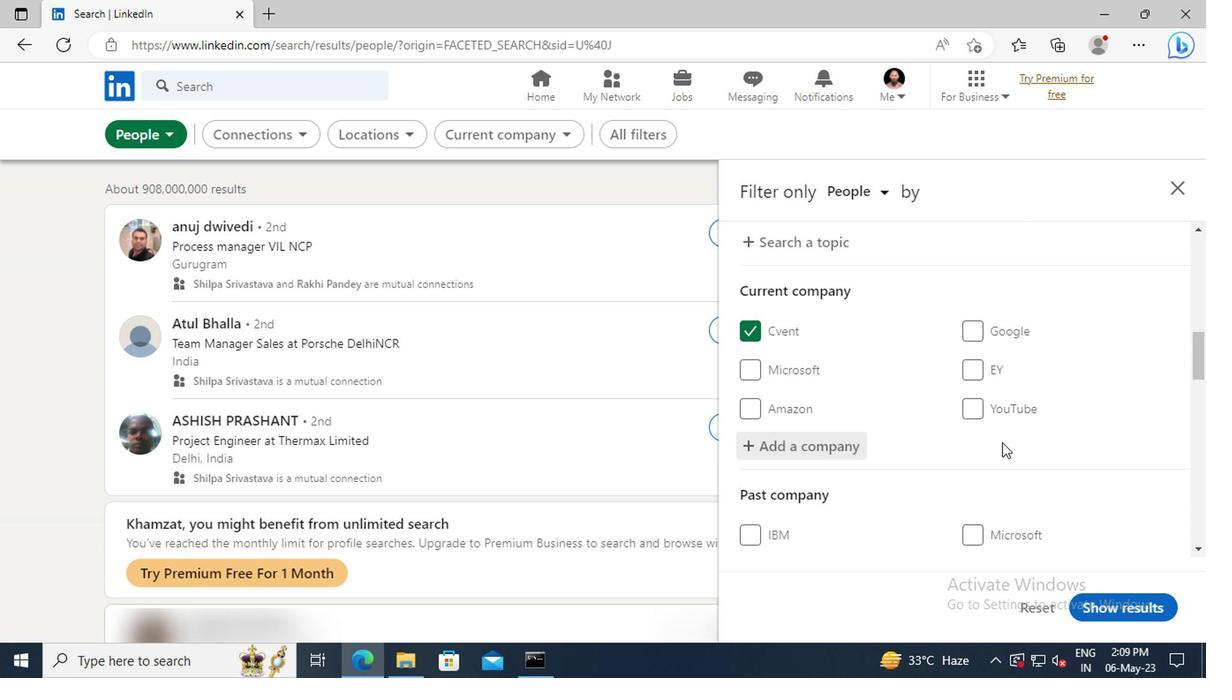 
Action: Mouse moved to (834, 419)
Screenshot: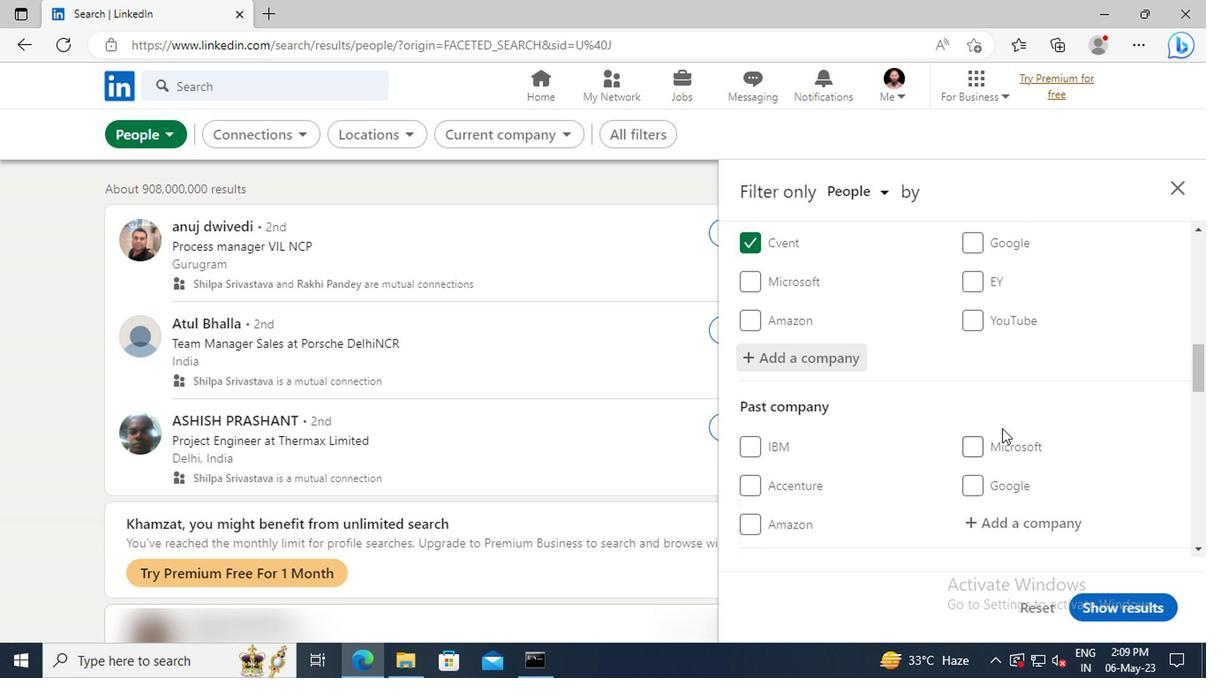 
Action: Mouse scrolled (834, 419) with delta (0, 0)
Screenshot: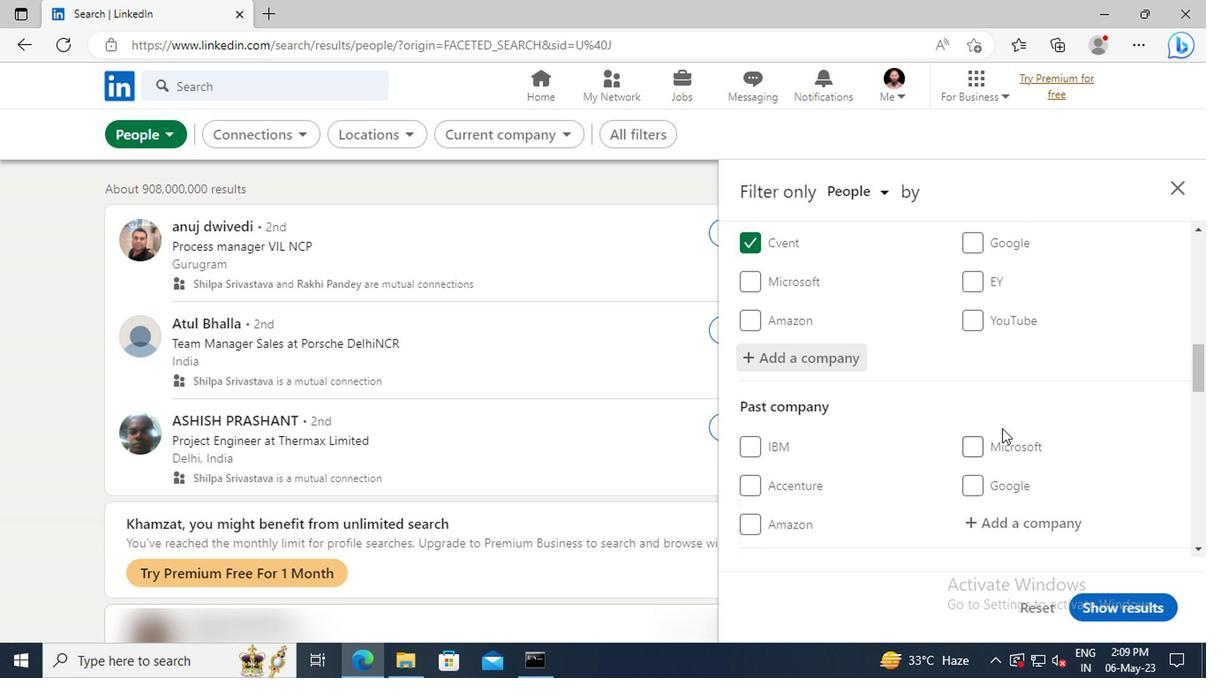 
Action: Mouse moved to (834, 418)
Screenshot: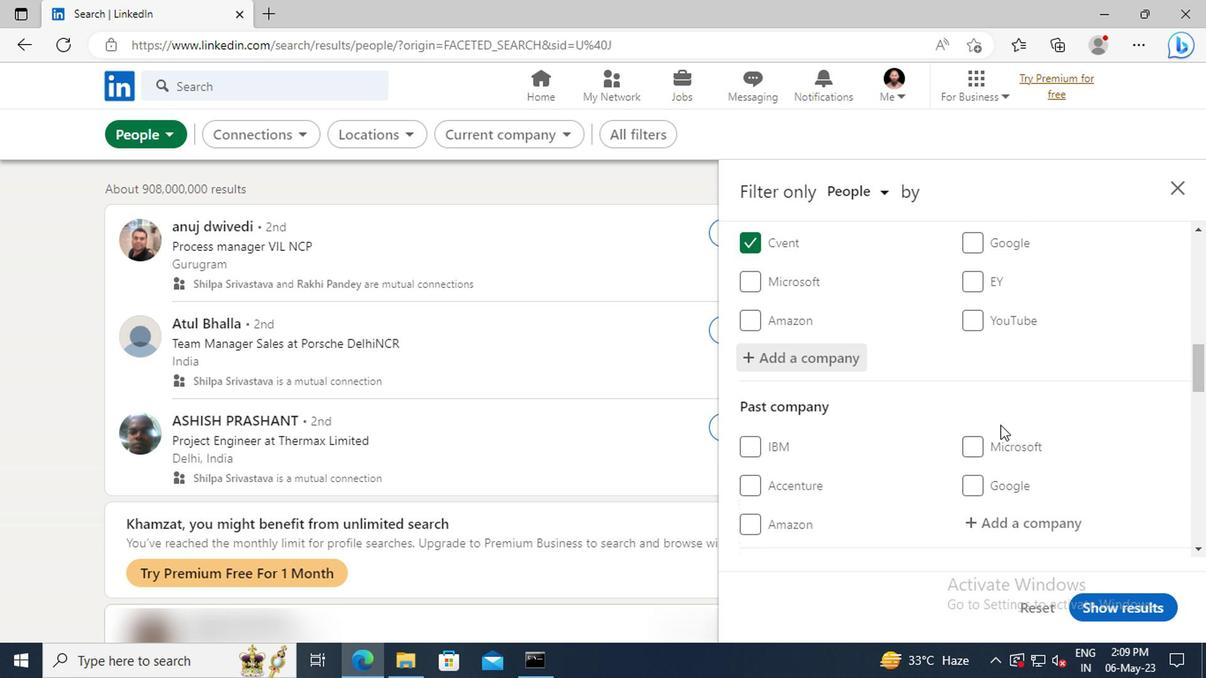 
Action: Mouse scrolled (834, 417) with delta (0, 0)
Screenshot: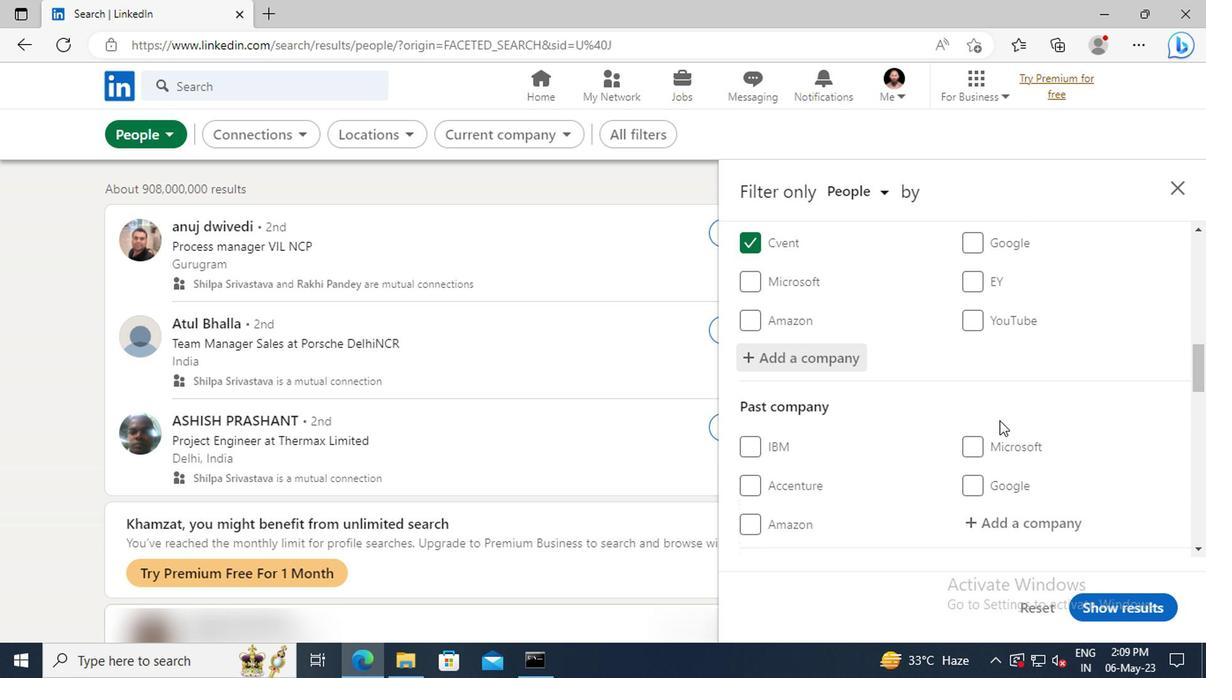 
Action: Mouse moved to (831, 407)
Screenshot: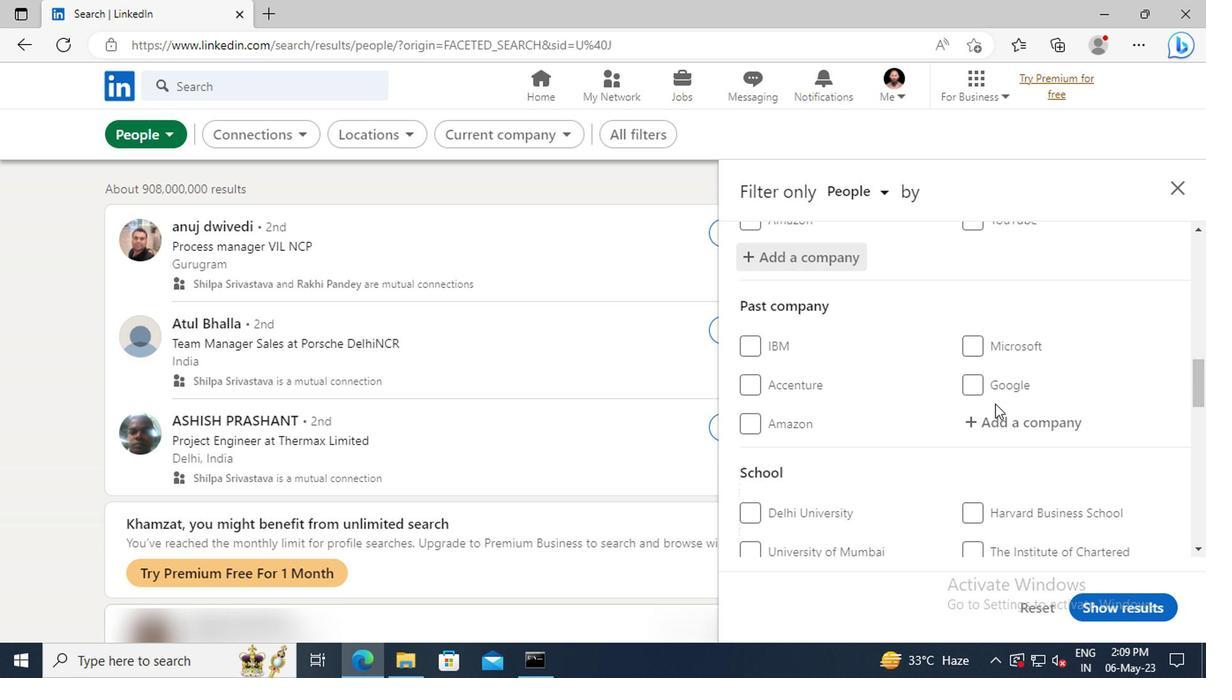 
Action: Mouse scrolled (831, 406) with delta (0, 0)
Screenshot: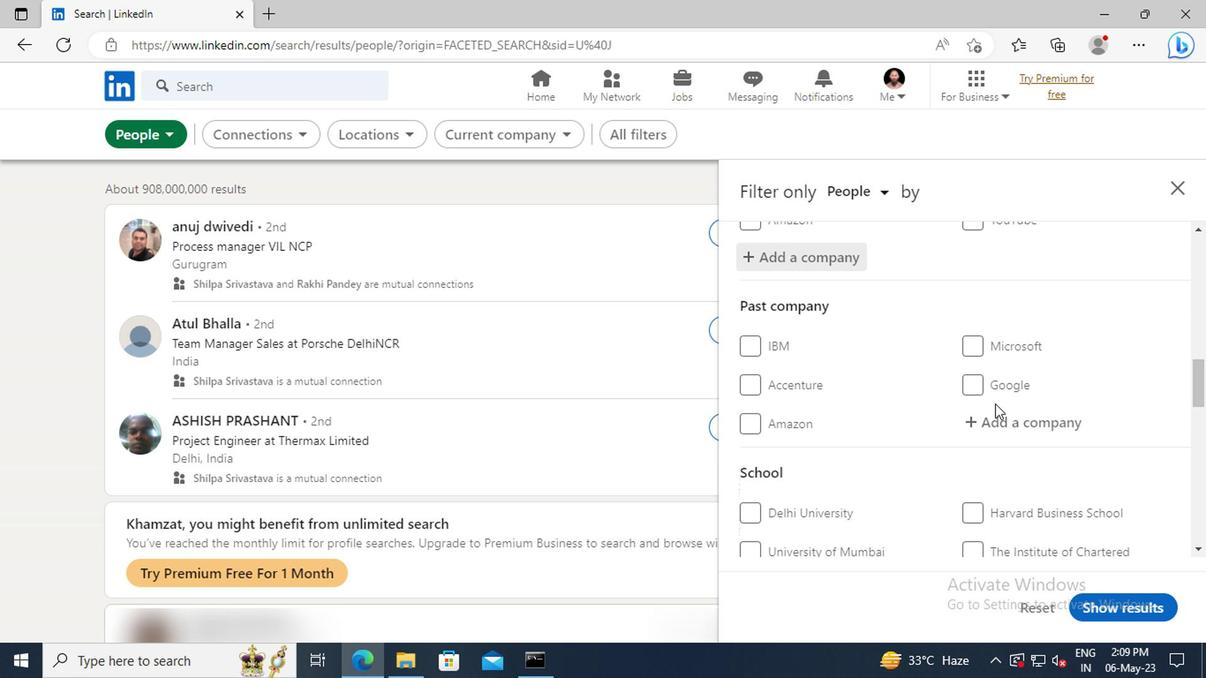 
Action: Mouse moved to (831, 406)
Screenshot: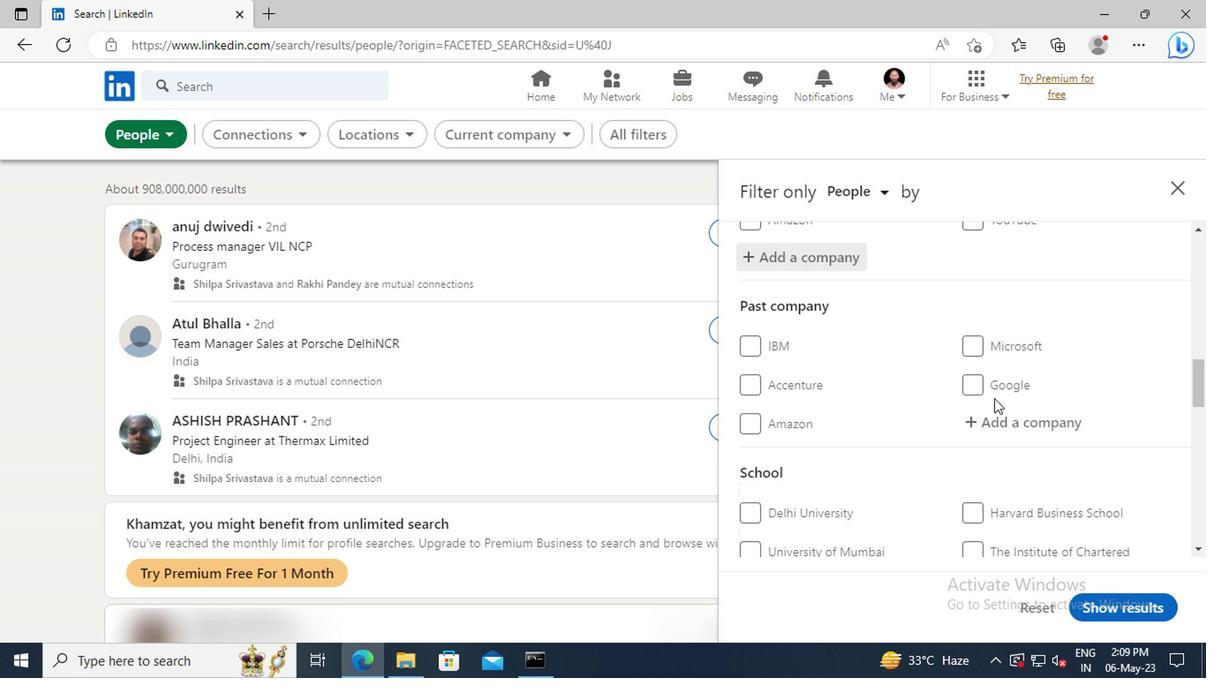 
Action: Mouse scrolled (831, 406) with delta (0, 0)
Screenshot: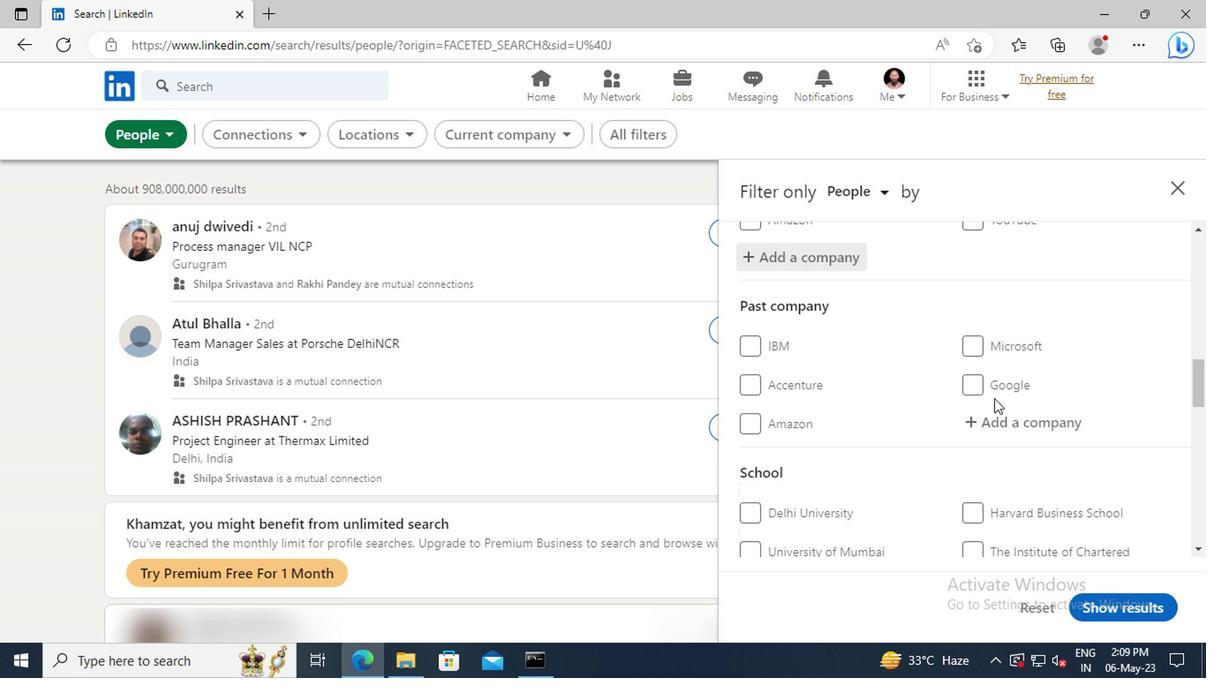 
Action: Mouse moved to (830, 404)
Screenshot: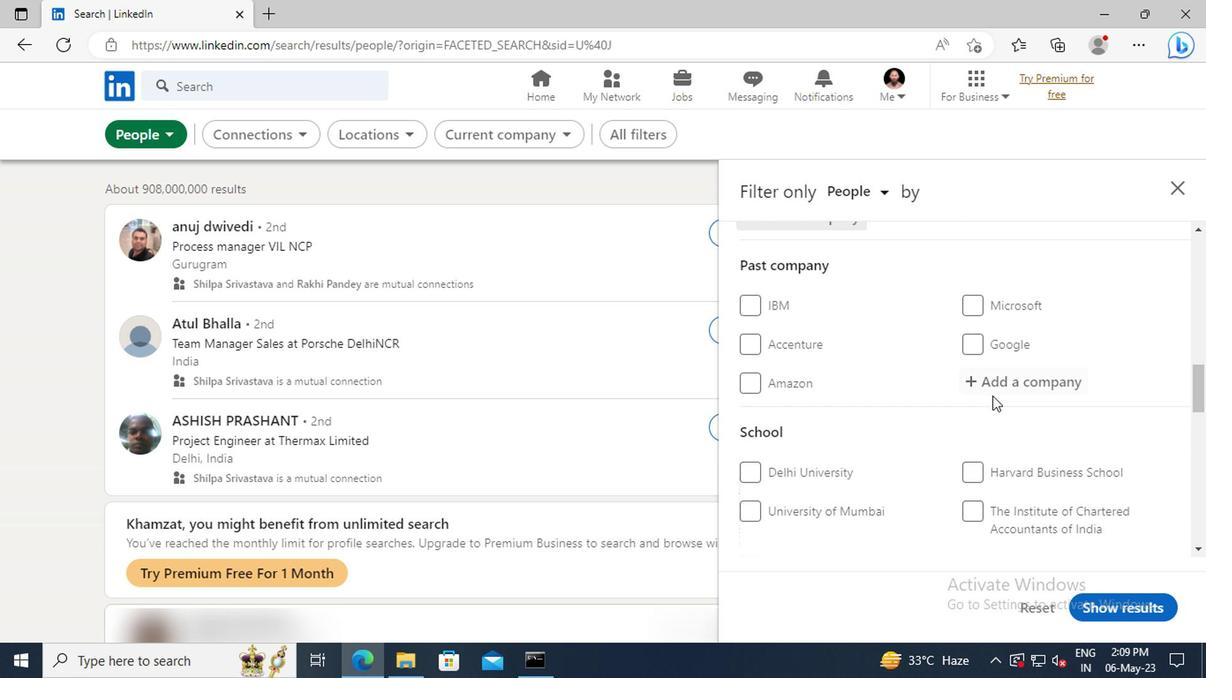 
Action: Mouse scrolled (830, 404) with delta (0, 0)
Screenshot: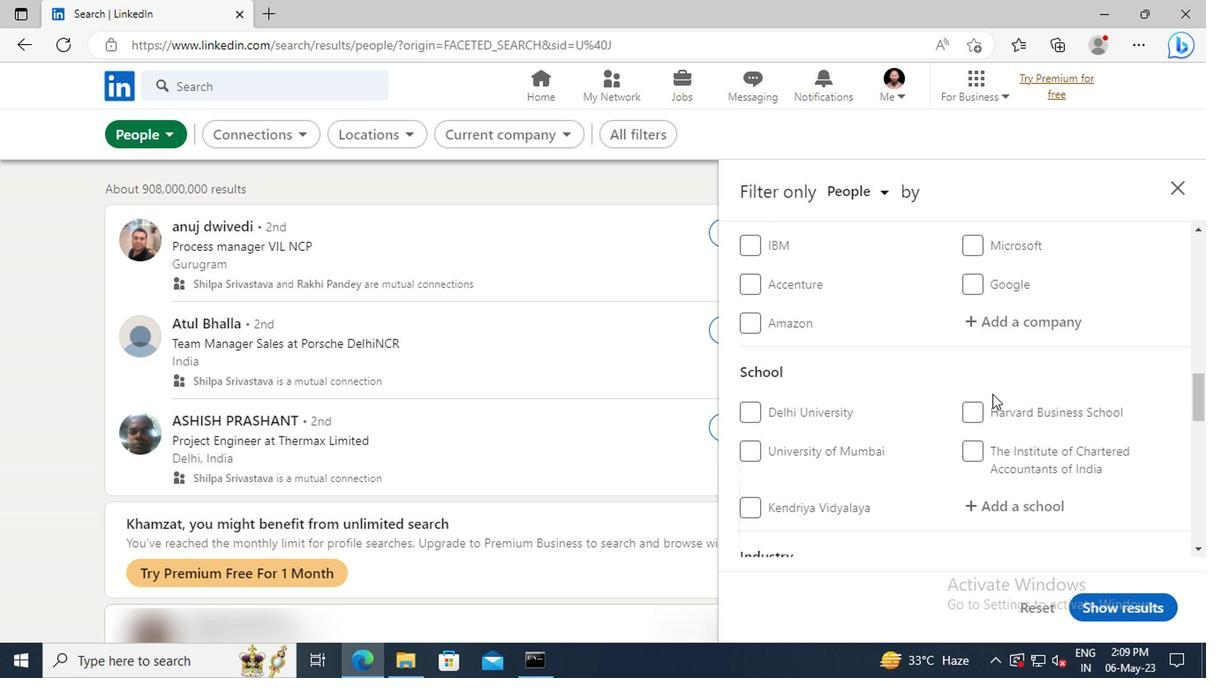 
Action: Mouse scrolled (830, 404) with delta (0, 0)
Screenshot: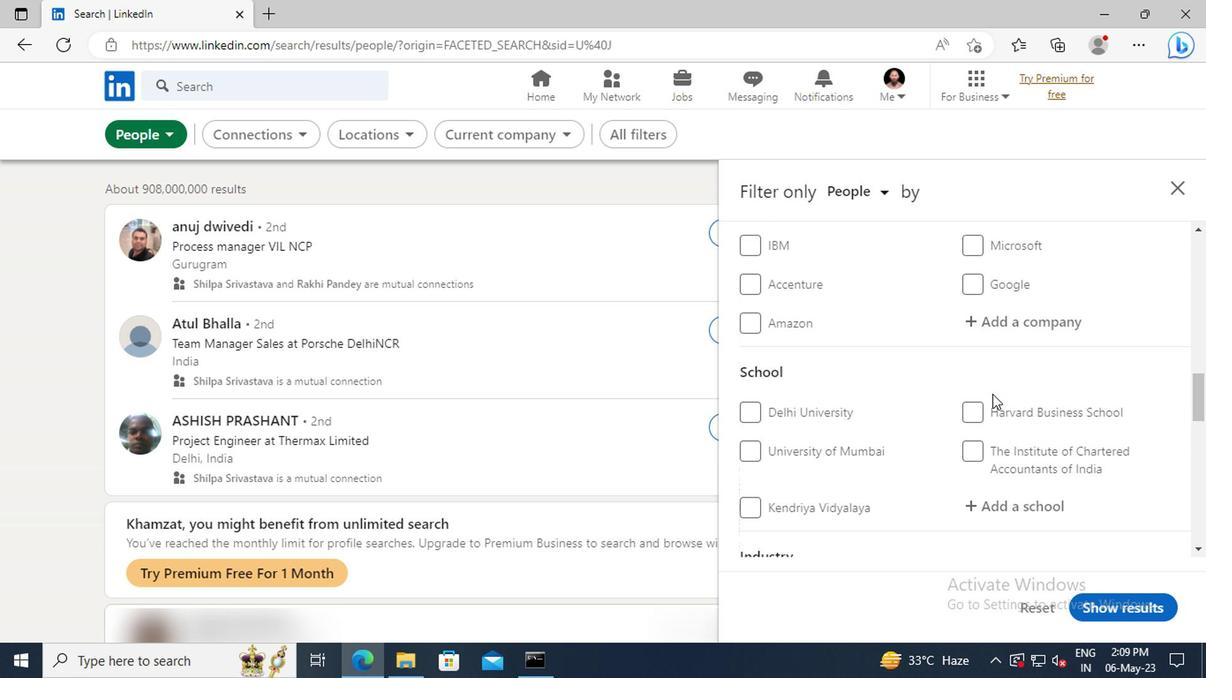
Action: Mouse moved to (830, 411)
Screenshot: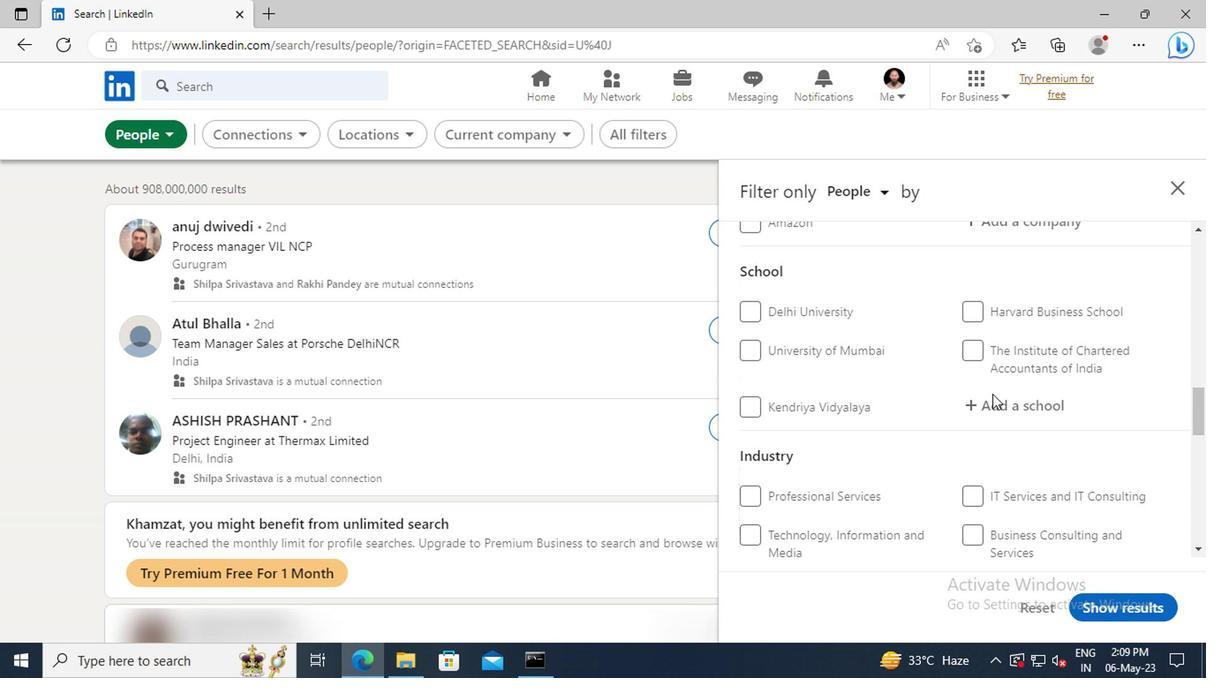 
Action: Mouse pressed left at (830, 411)
Screenshot: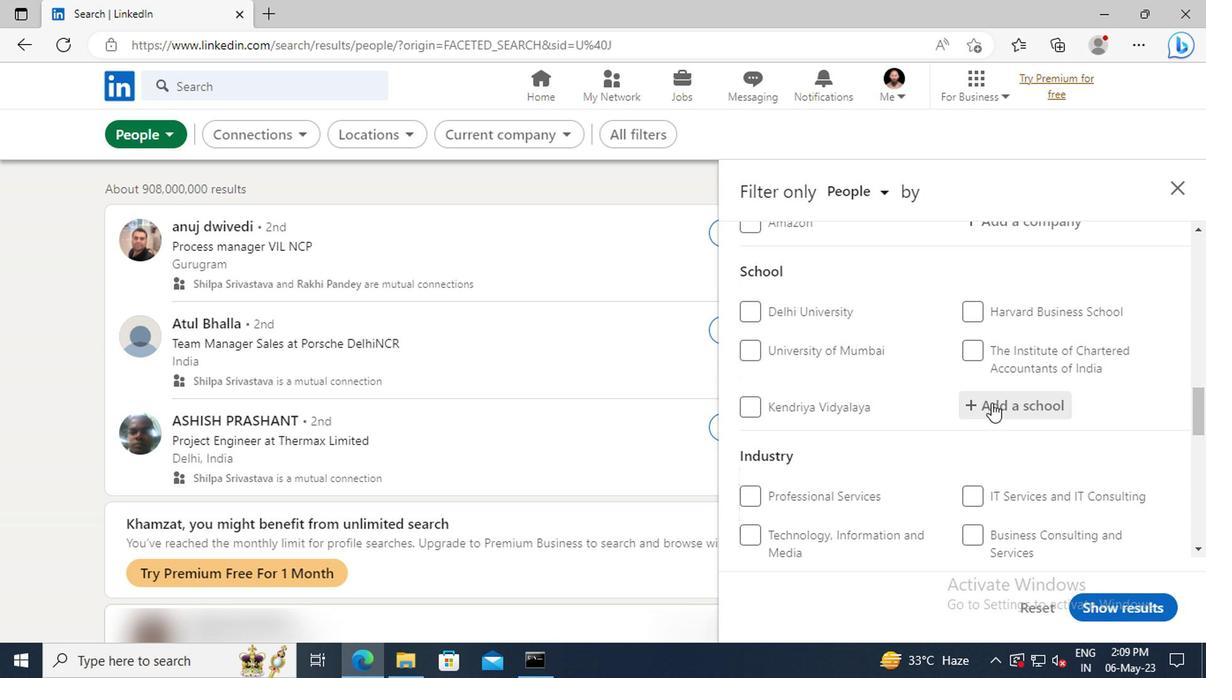 
Action: Key pressed <Key.shift>ASSAM<Key.space><Key.shift>ENGINE
Screenshot: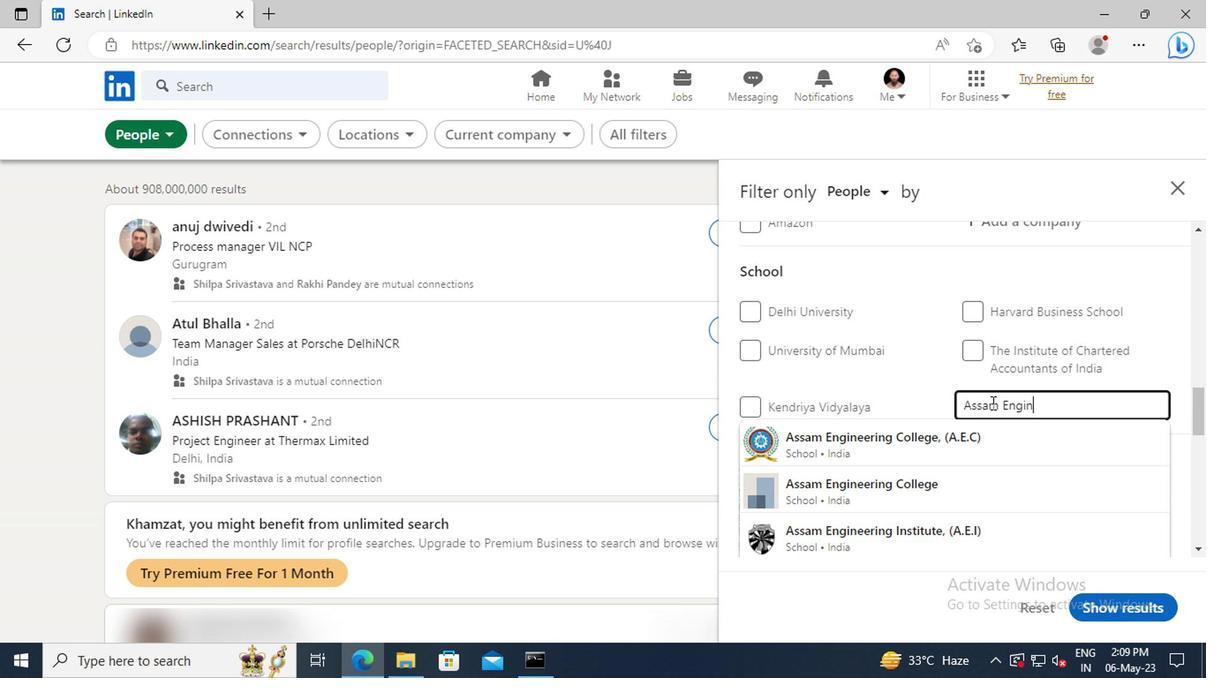 
Action: Mouse moved to (842, 461)
Screenshot: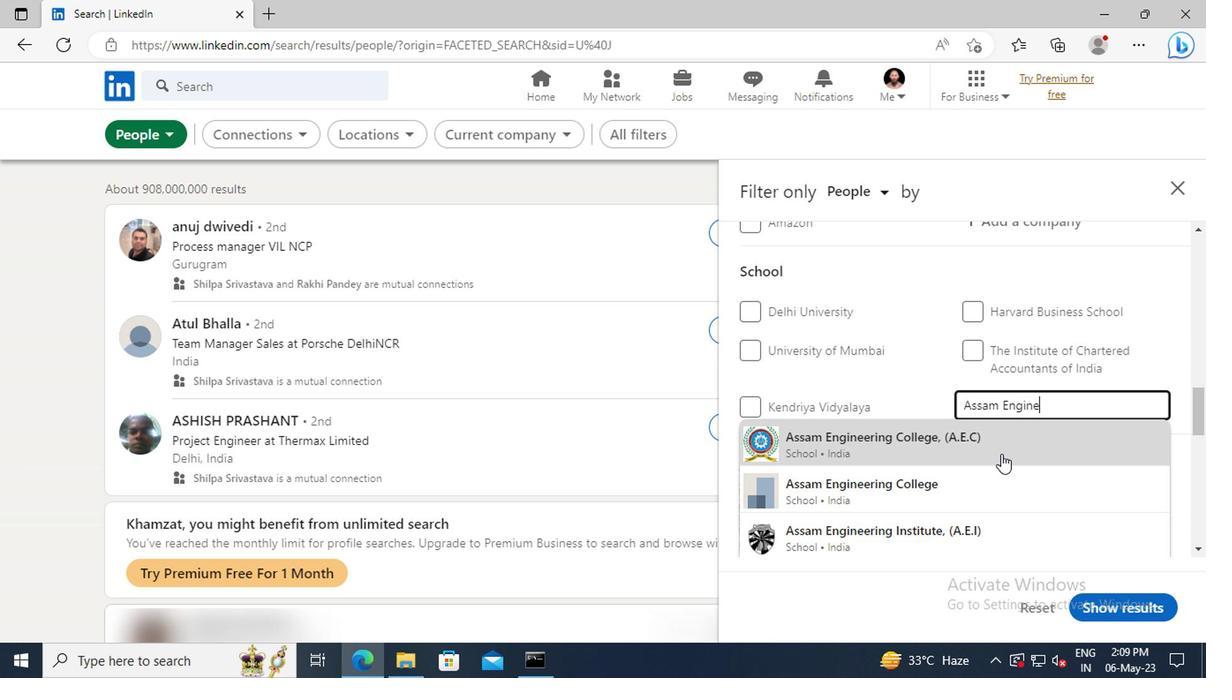 
Action: Mouse pressed left at (842, 461)
Screenshot: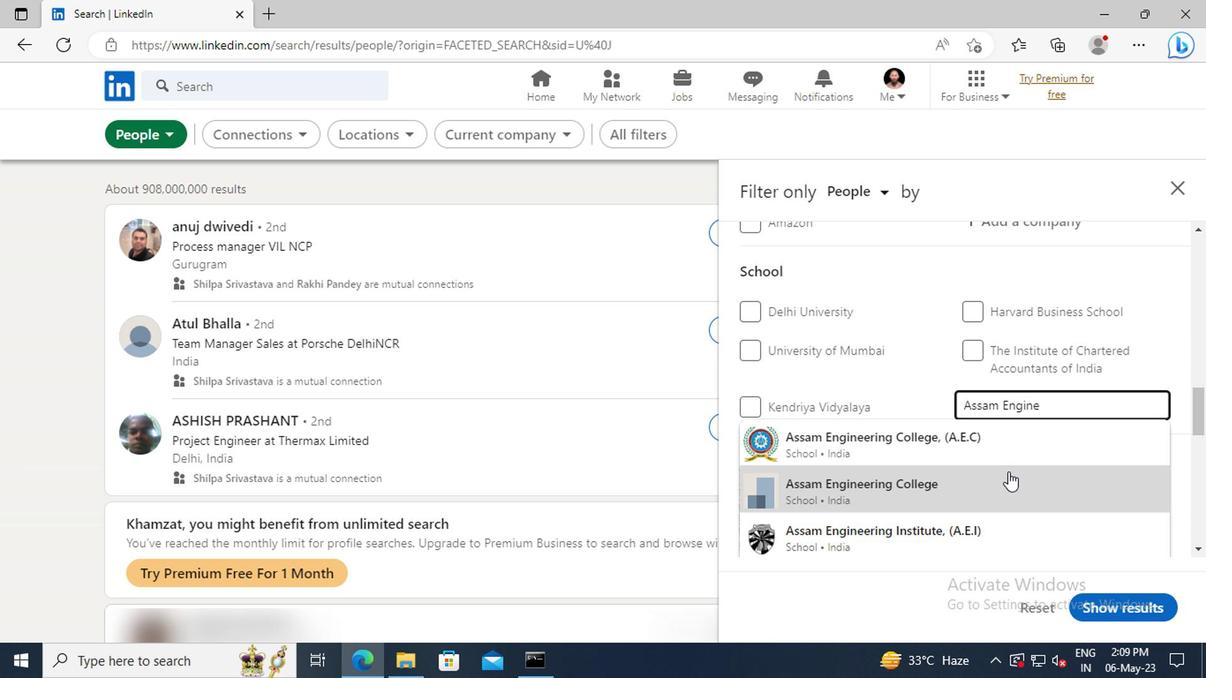 
Action: Mouse moved to (842, 455)
Screenshot: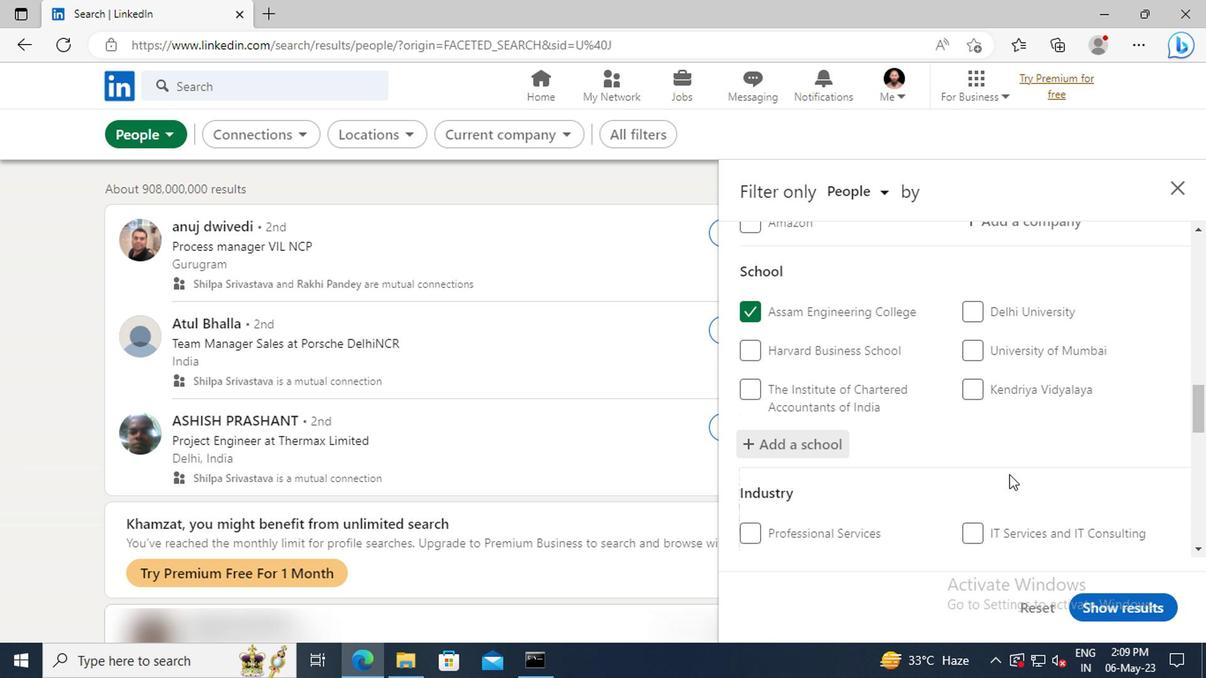 
Action: Mouse scrolled (842, 455) with delta (0, 0)
Screenshot: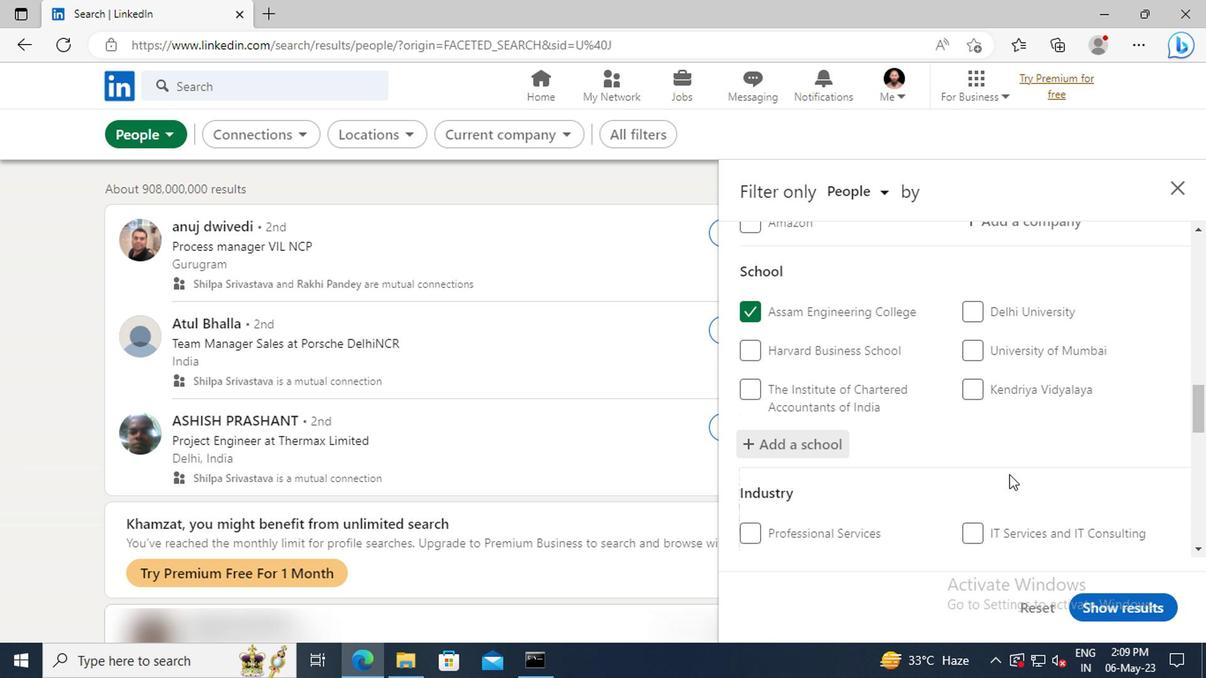 
Action: Mouse moved to (842, 453)
Screenshot: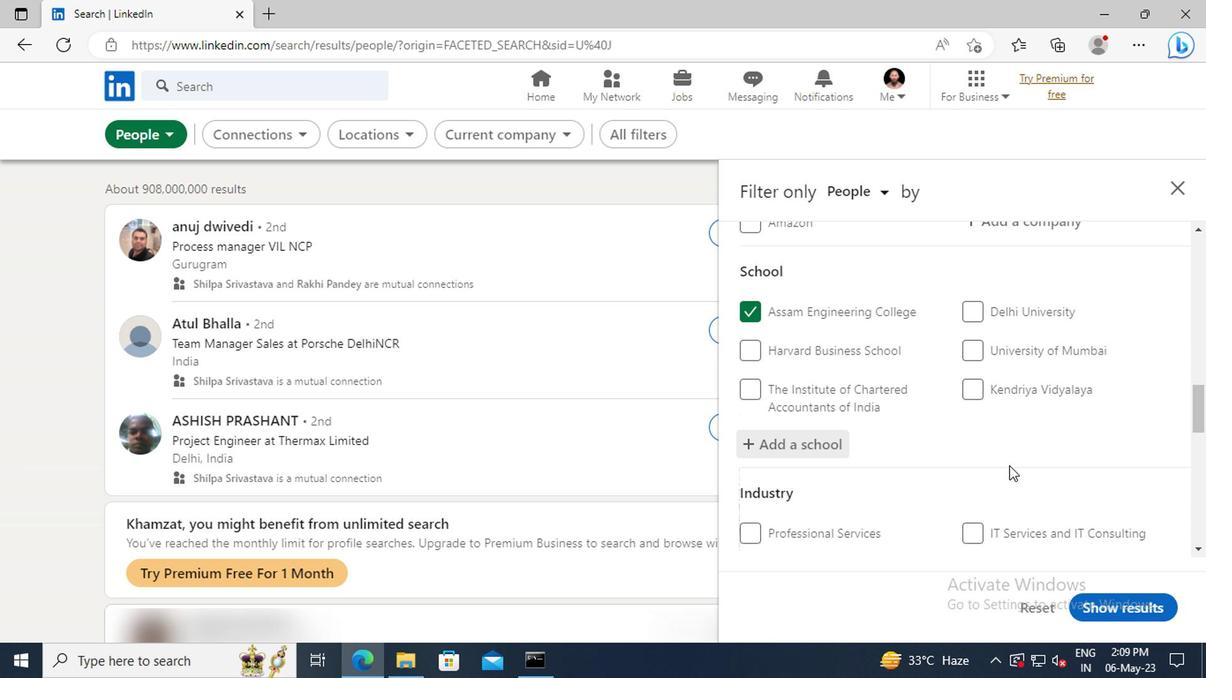 
Action: Mouse scrolled (842, 453) with delta (0, 0)
Screenshot: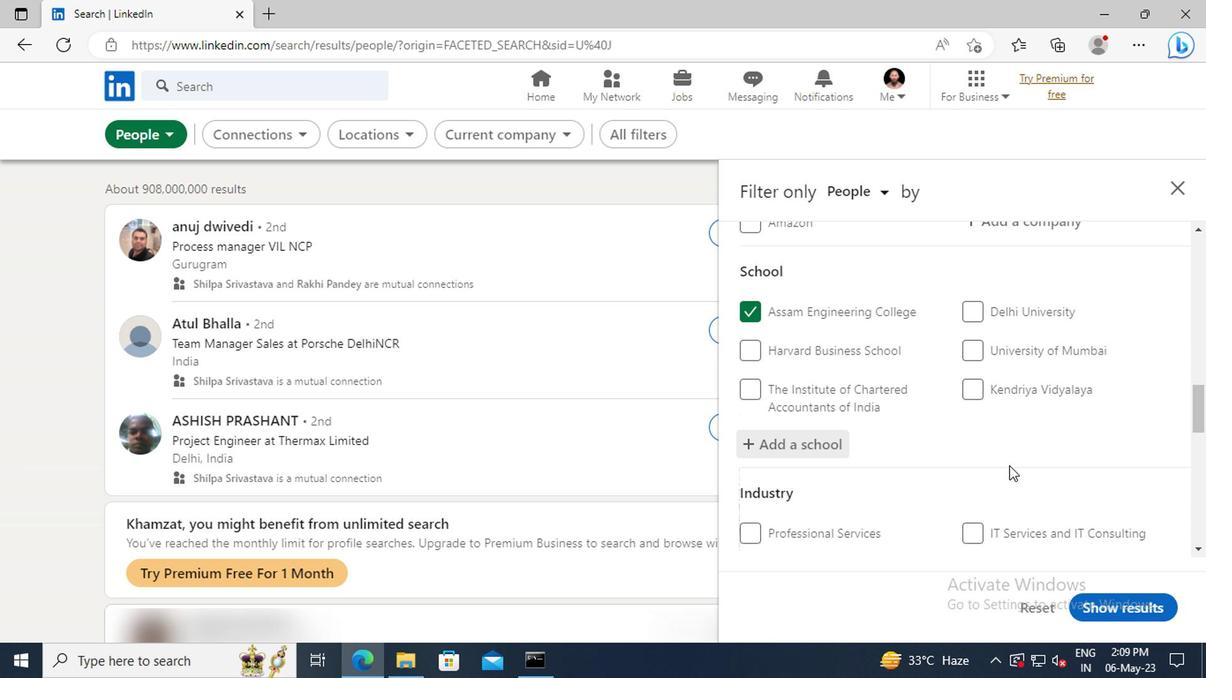 
Action: Mouse moved to (841, 432)
Screenshot: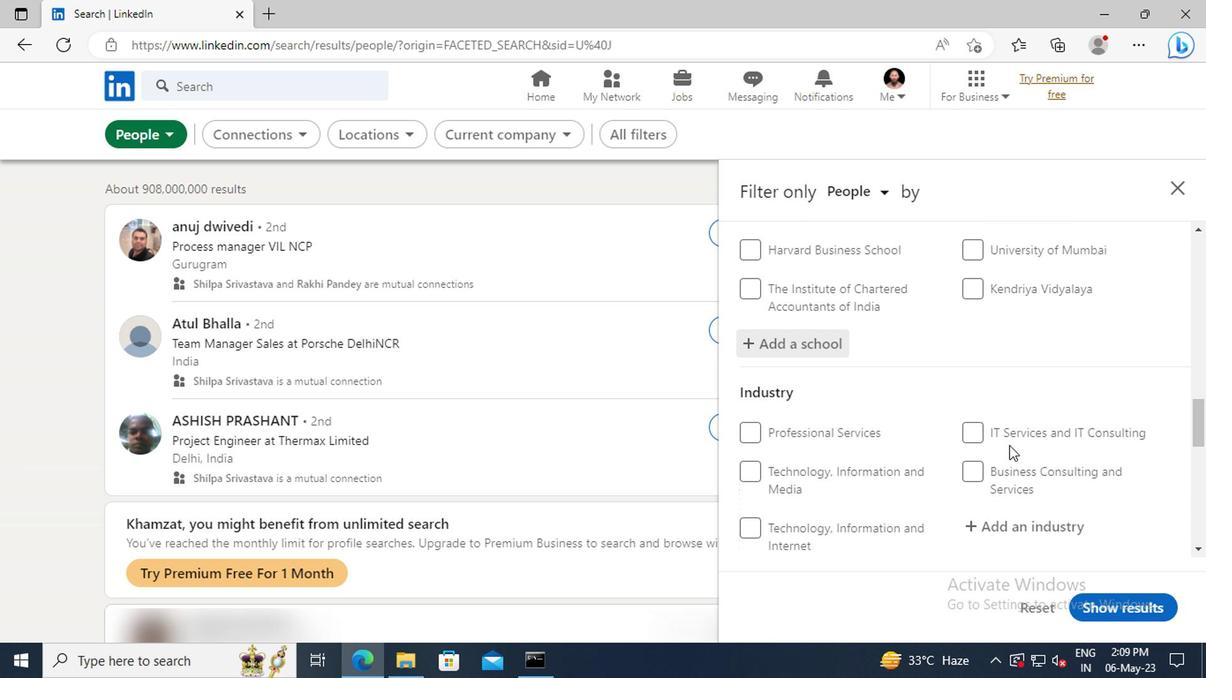 
Action: Mouse scrolled (841, 431) with delta (0, 0)
Screenshot: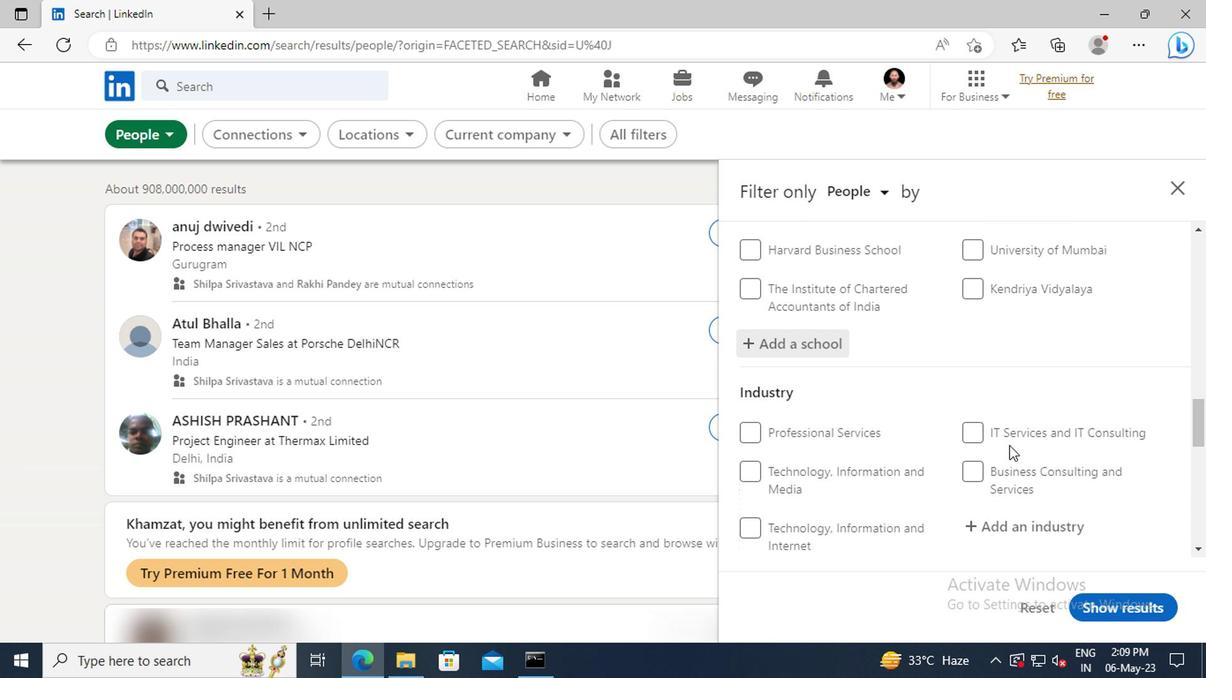 
Action: Mouse moved to (841, 428)
Screenshot: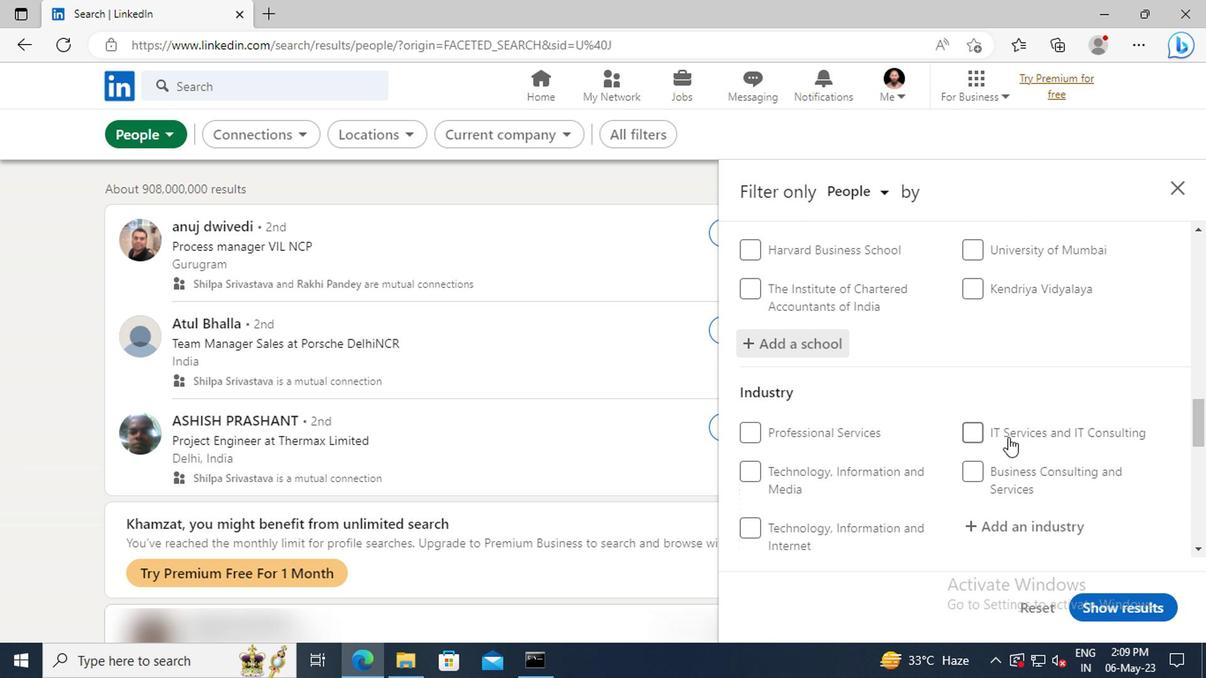 
Action: Mouse scrolled (841, 427) with delta (0, 0)
Screenshot: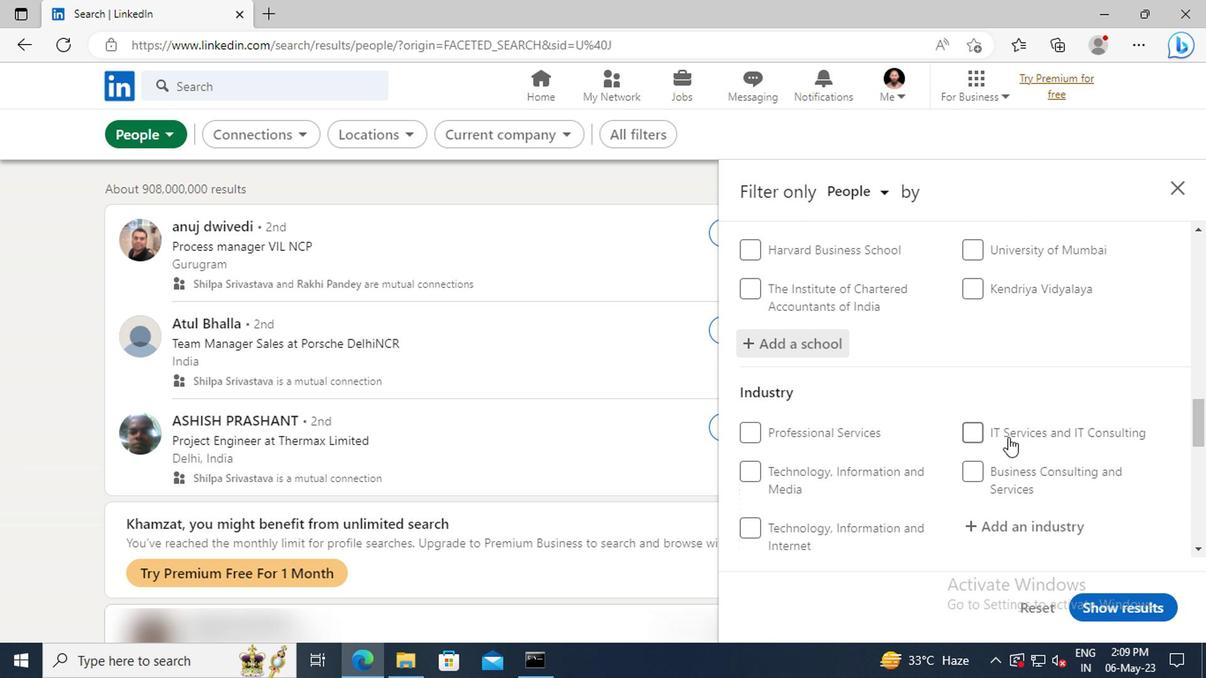 
Action: Mouse moved to (839, 429)
Screenshot: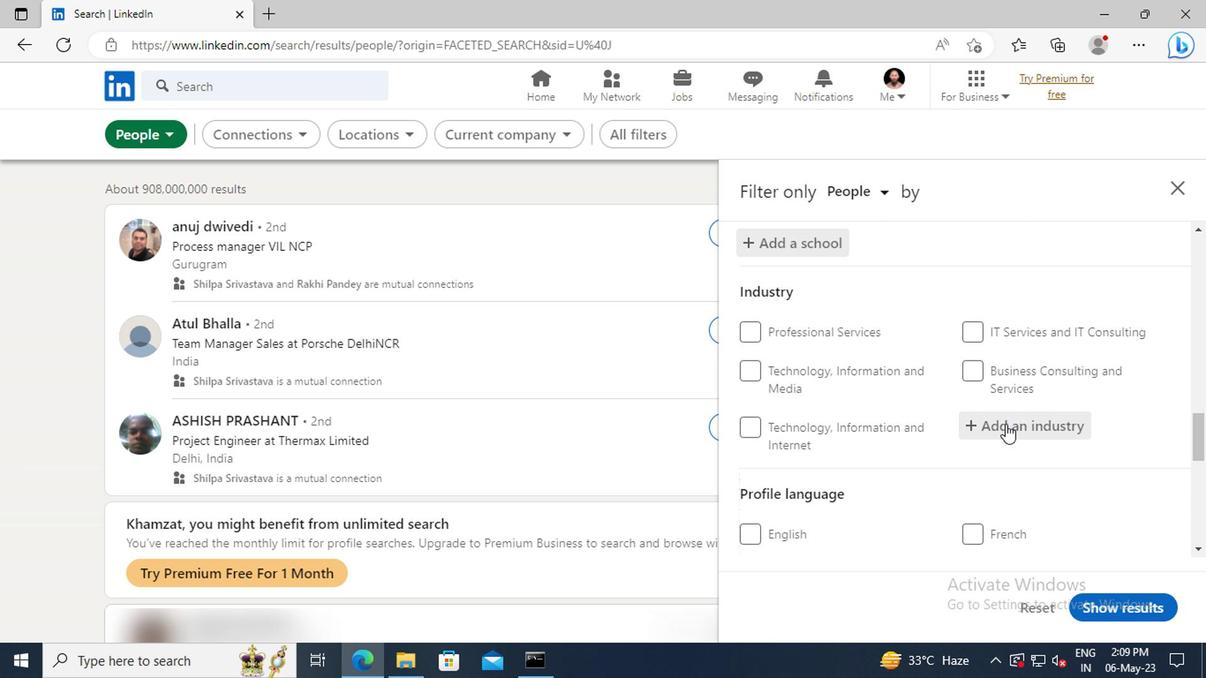 
Action: Mouse pressed left at (839, 429)
Screenshot: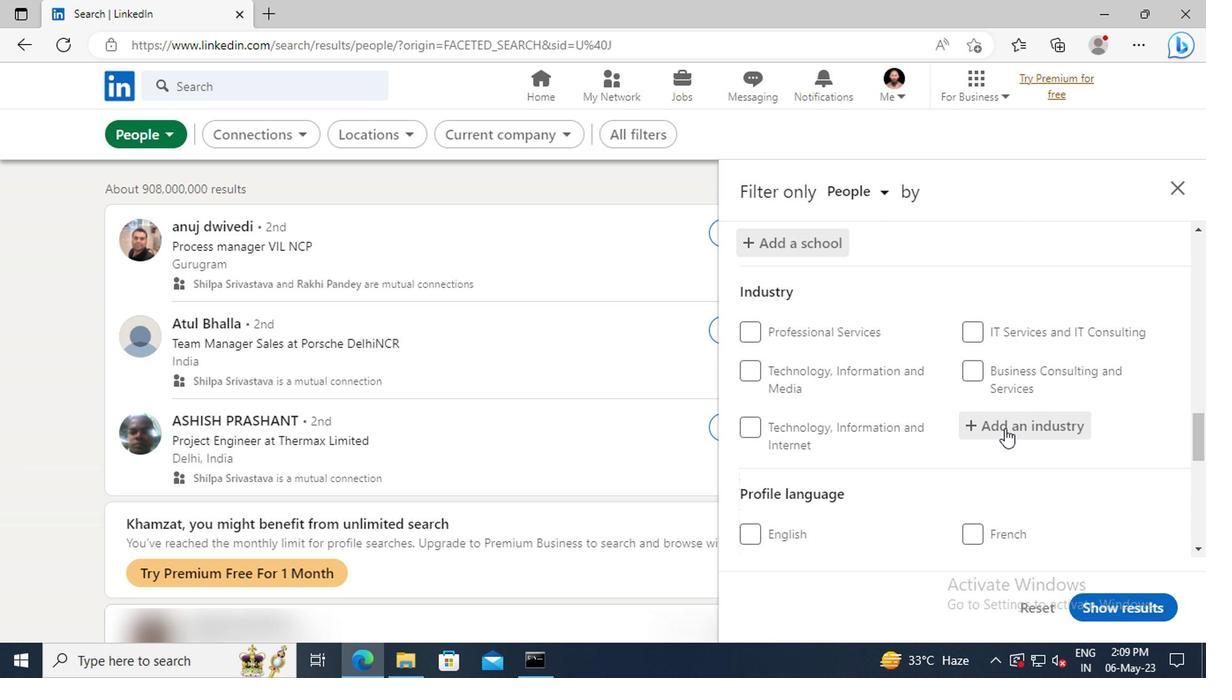 
Action: Key pressed <Key.shift>CHEMICAL<Key.space><Key.shift>RAW
Screenshot: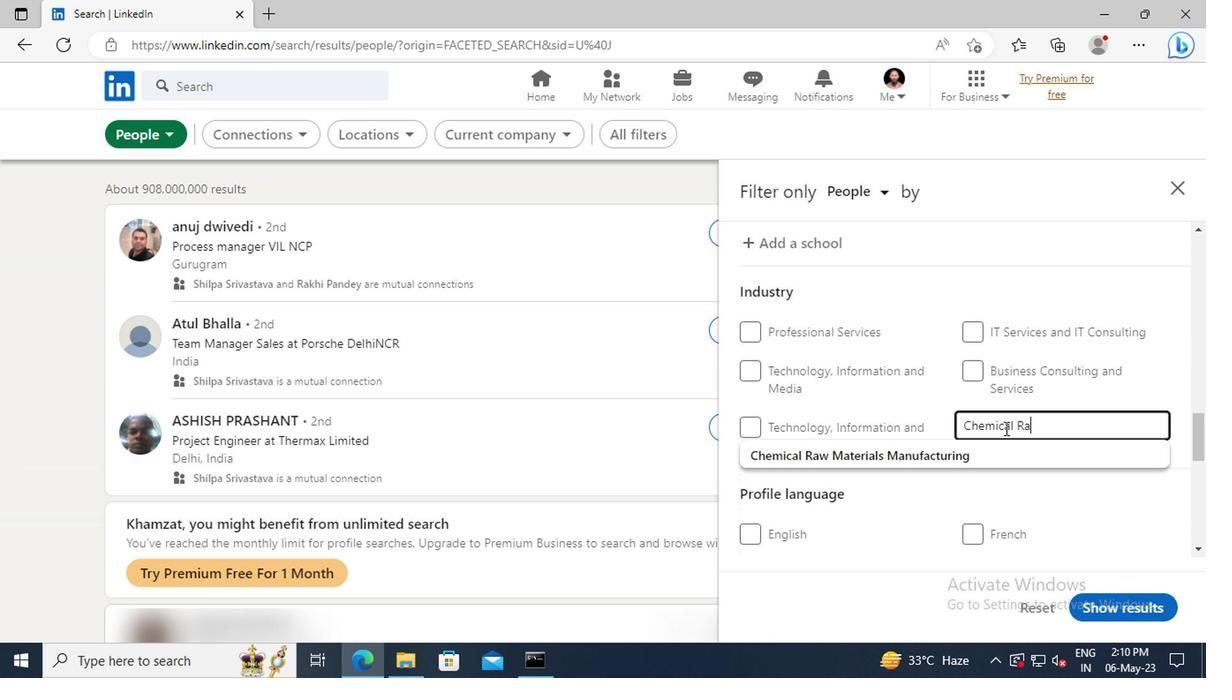 
Action: Mouse moved to (844, 442)
Screenshot: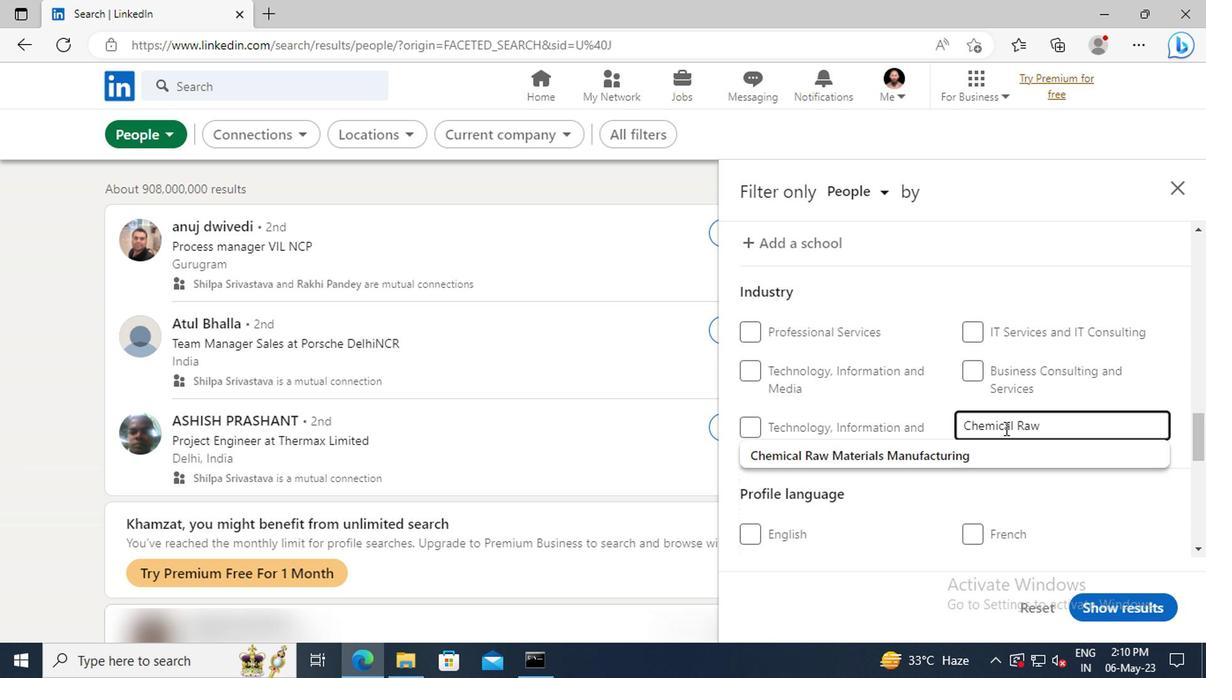 
Action: Mouse pressed left at (844, 442)
Screenshot: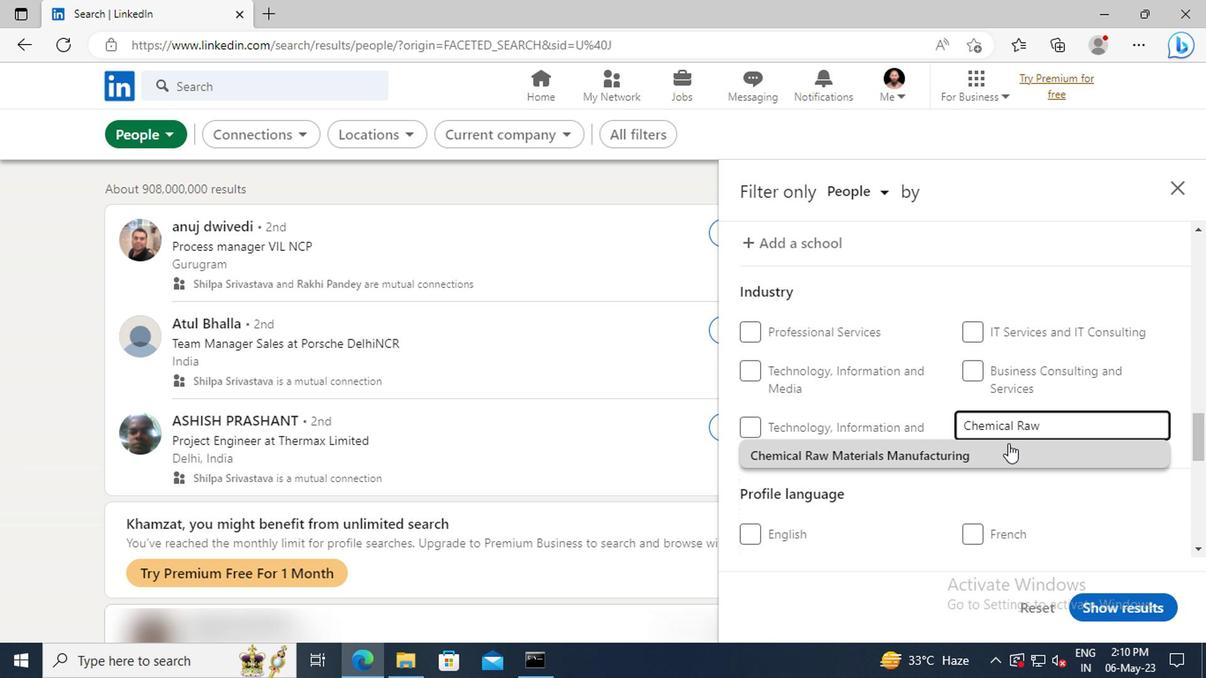 
Action: Mouse scrolled (844, 441) with delta (0, 0)
Screenshot: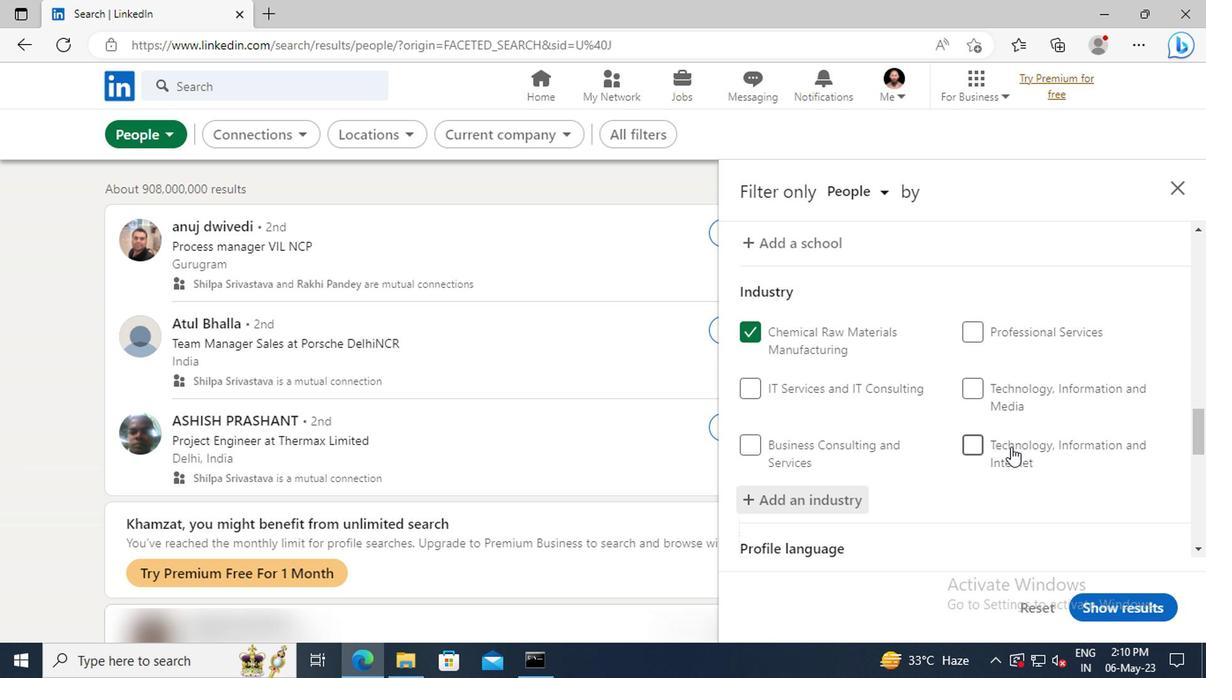 
Action: Mouse scrolled (844, 441) with delta (0, 0)
Screenshot: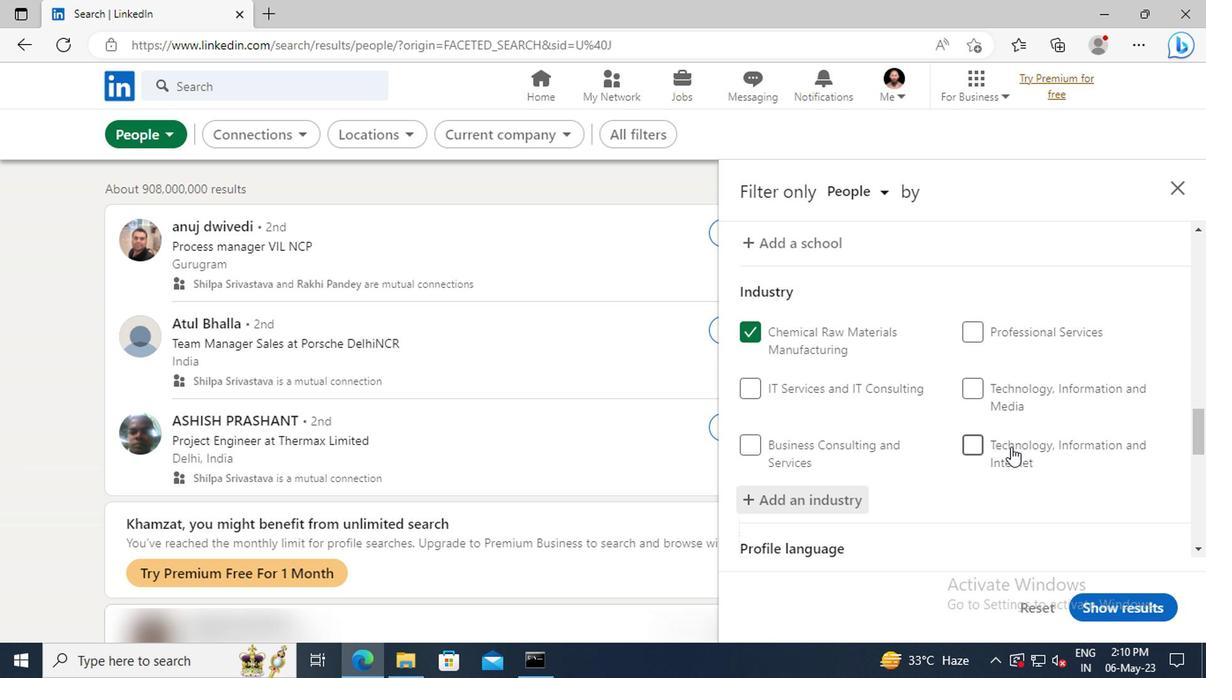 
Action: Mouse scrolled (844, 441) with delta (0, 0)
Screenshot: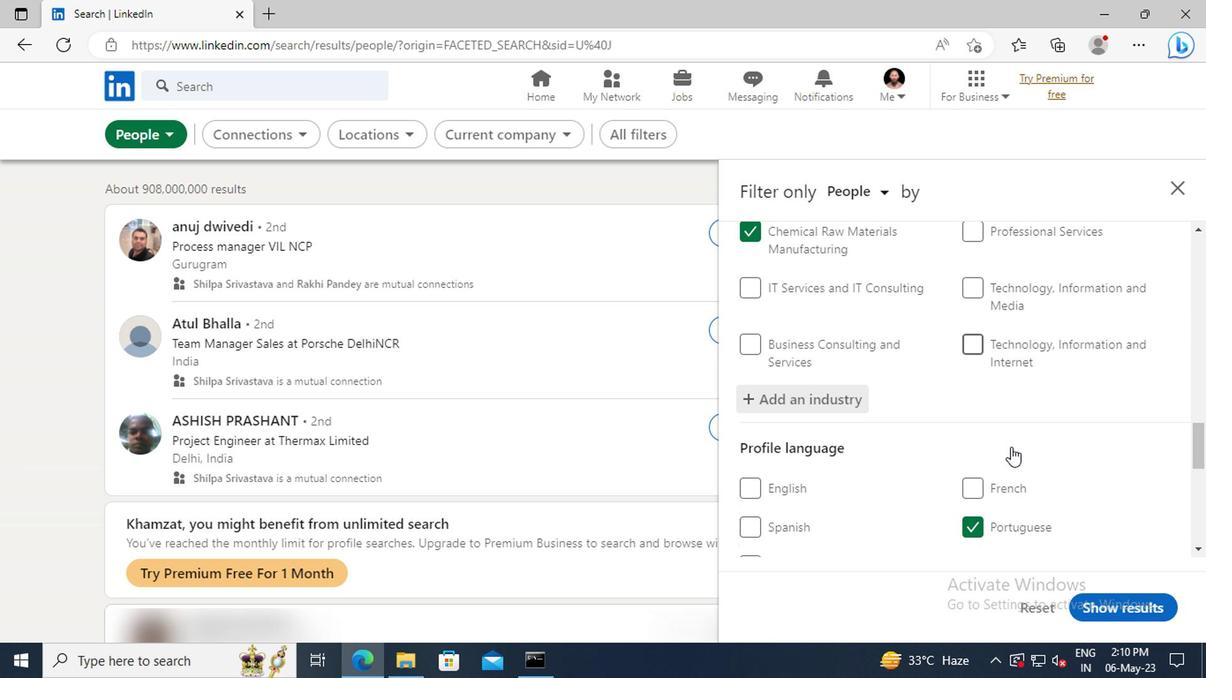 
Action: Mouse moved to (844, 438)
Screenshot: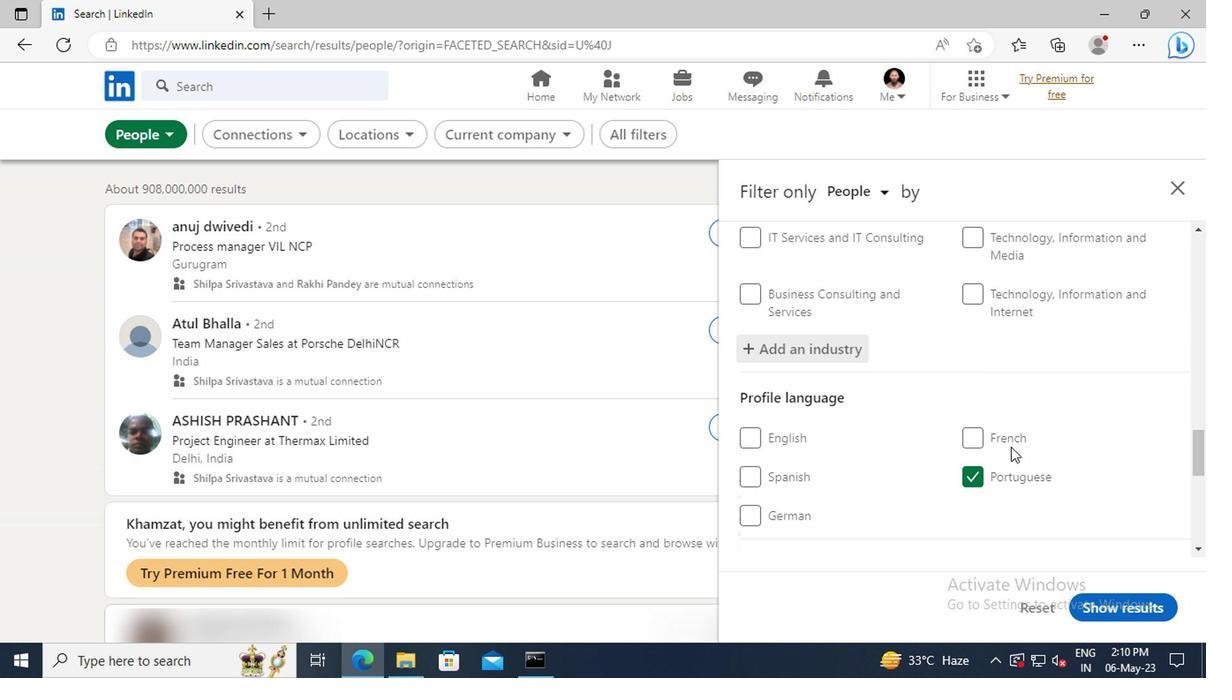 
Action: Mouse scrolled (844, 438) with delta (0, 0)
Screenshot: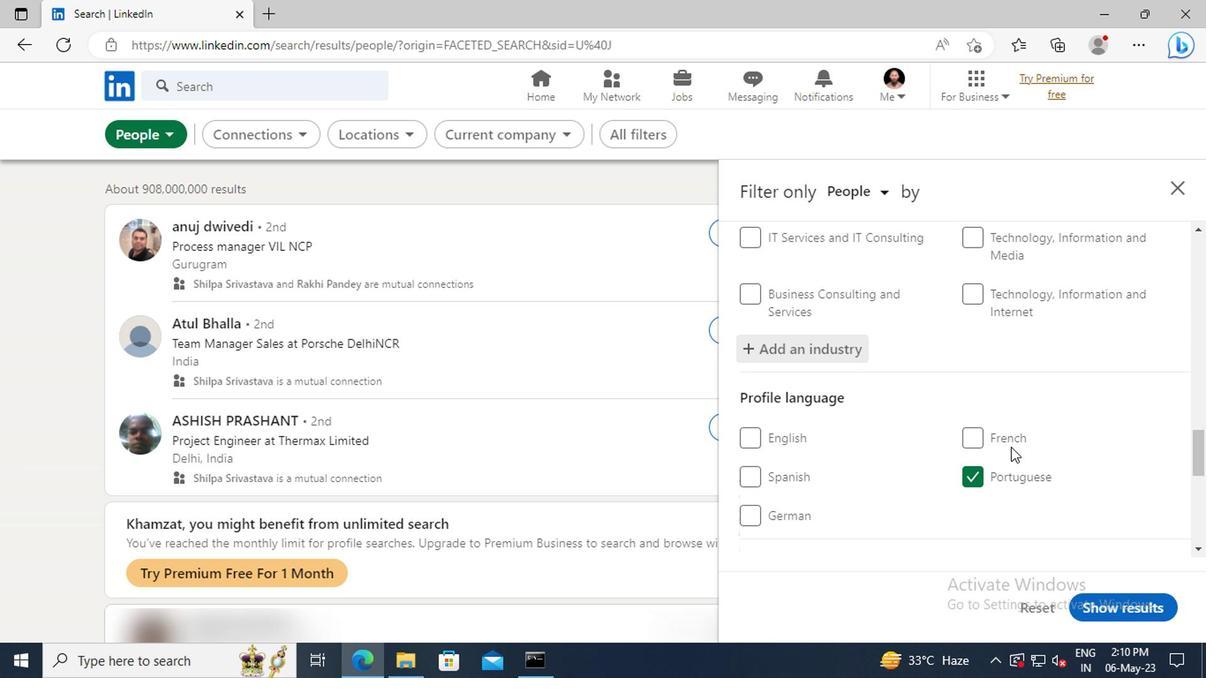 
Action: Mouse moved to (844, 438)
Screenshot: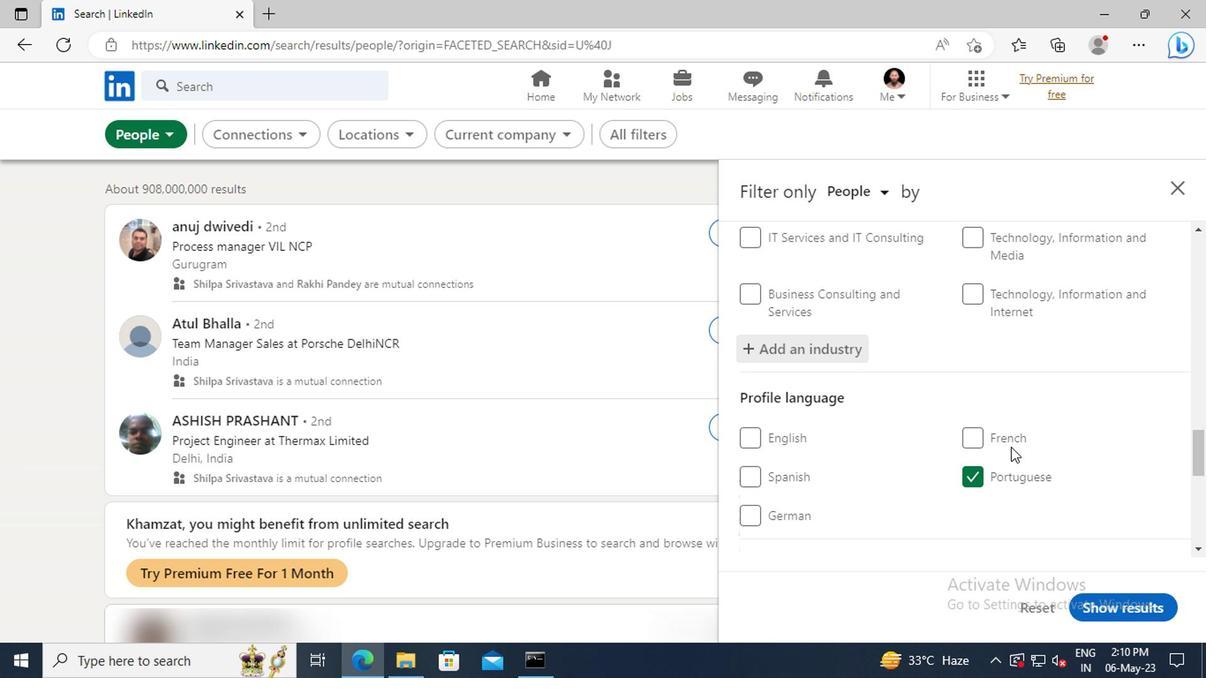 
Action: Mouse scrolled (844, 437) with delta (0, 0)
Screenshot: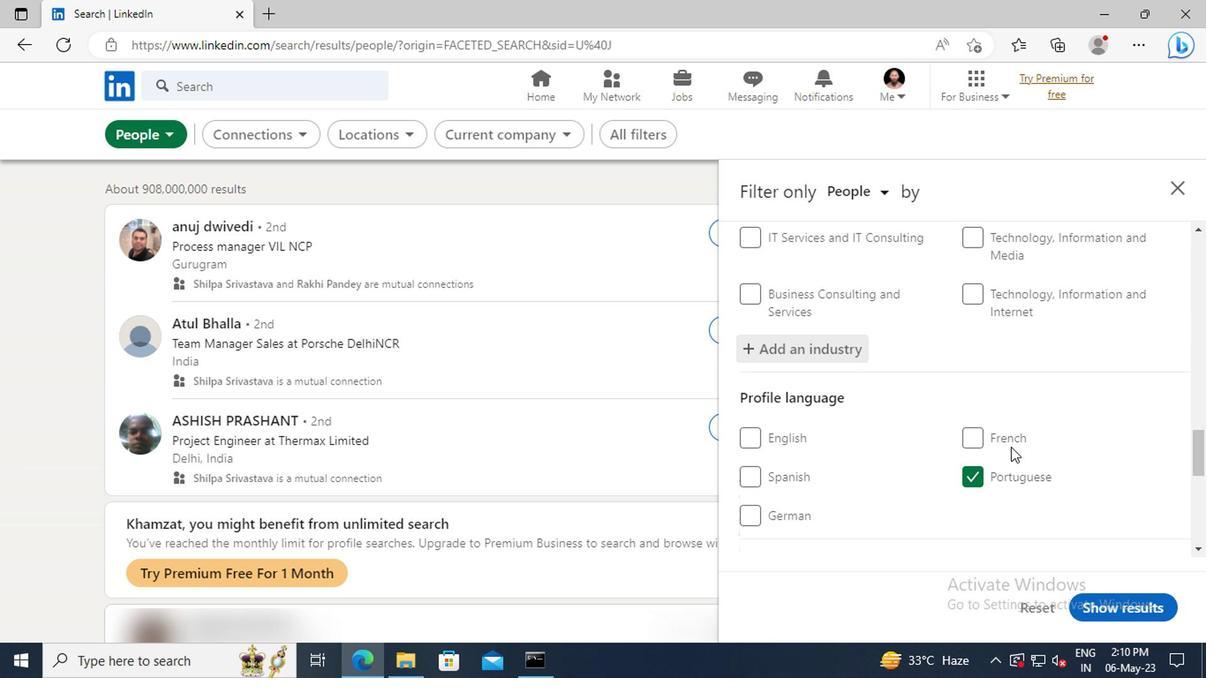 
Action: Mouse moved to (844, 433)
Screenshot: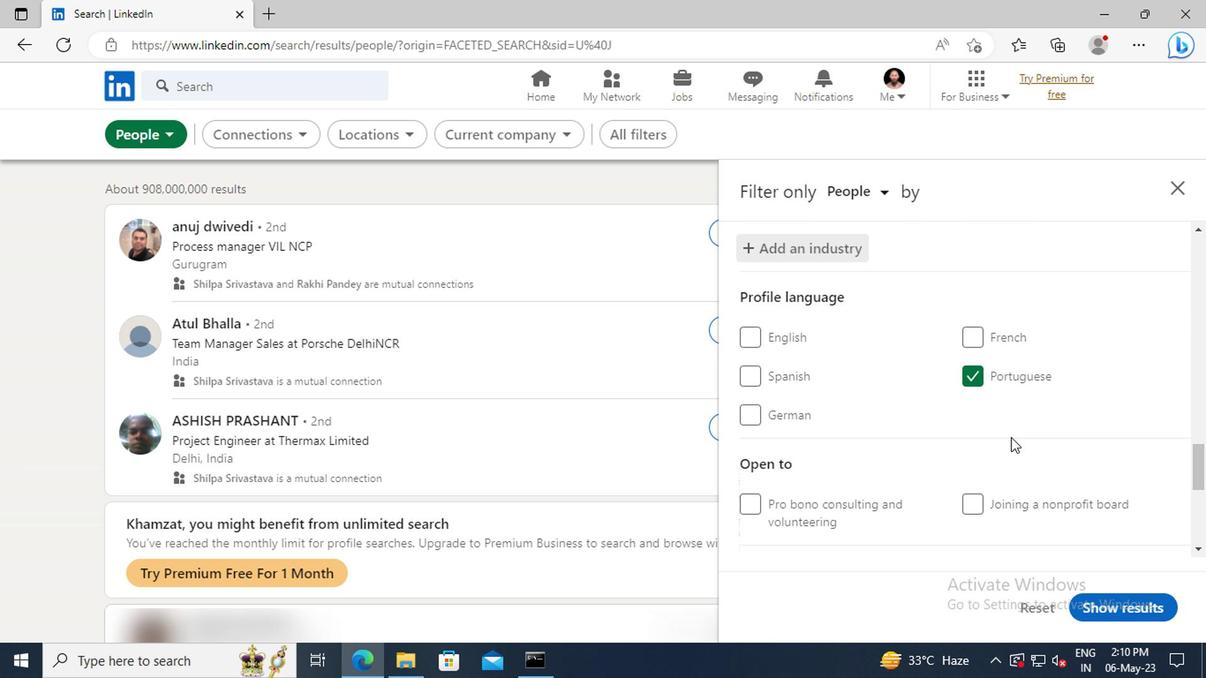
Action: Mouse scrolled (844, 433) with delta (0, 0)
Screenshot: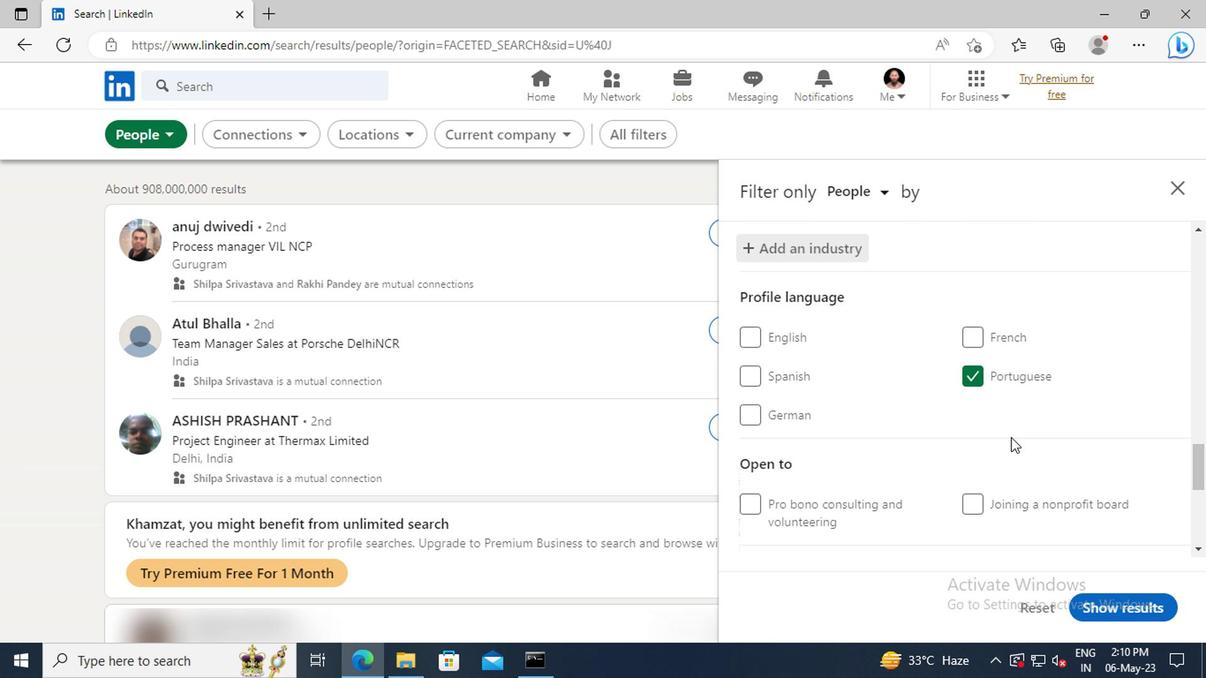 
Action: Mouse moved to (841, 417)
Screenshot: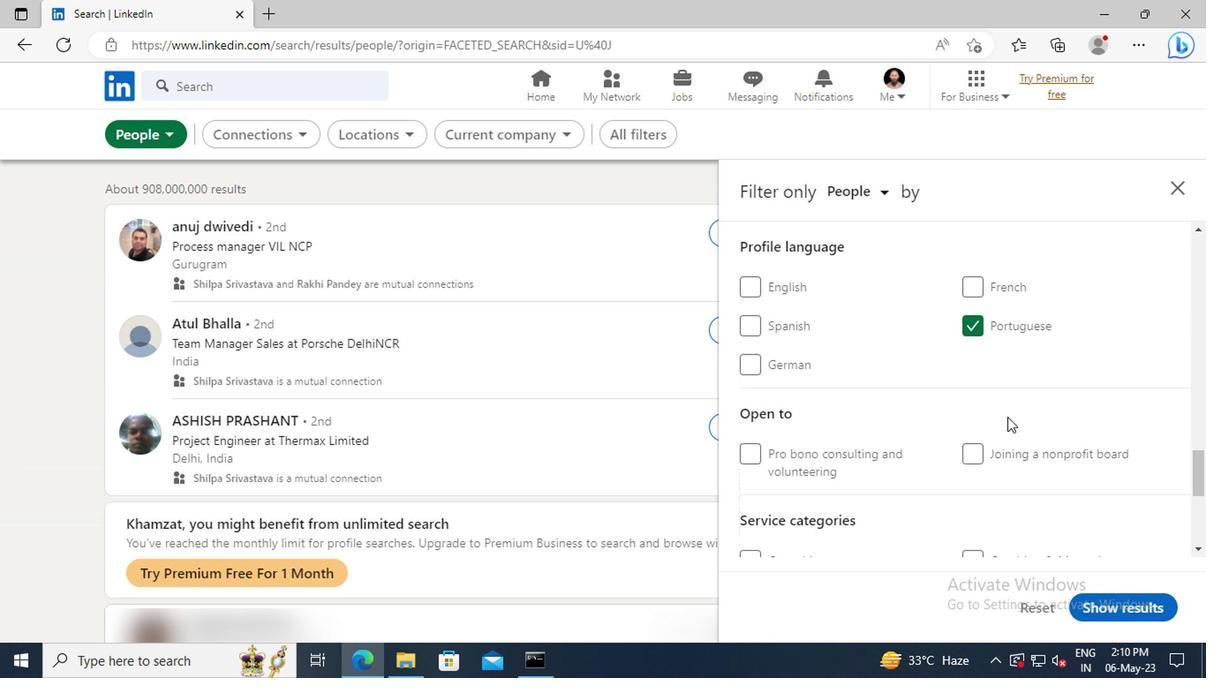 
Action: Mouse scrolled (841, 417) with delta (0, 0)
Screenshot: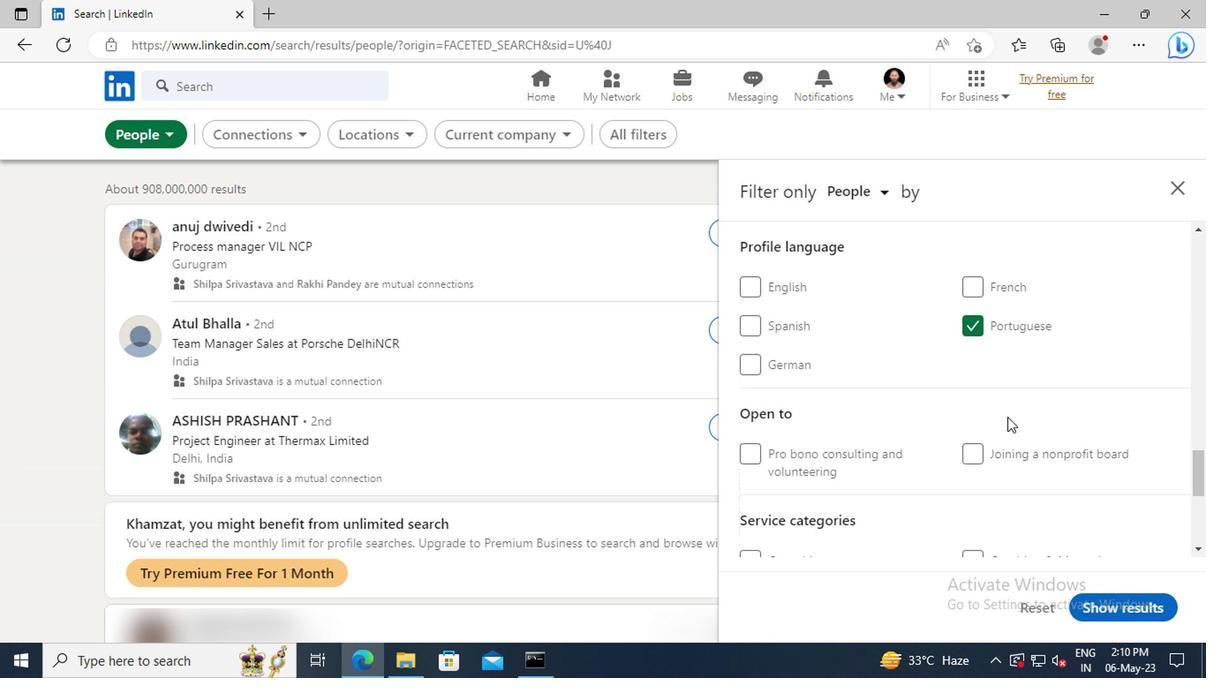 
Action: Mouse moved to (840, 415)
Screenshot: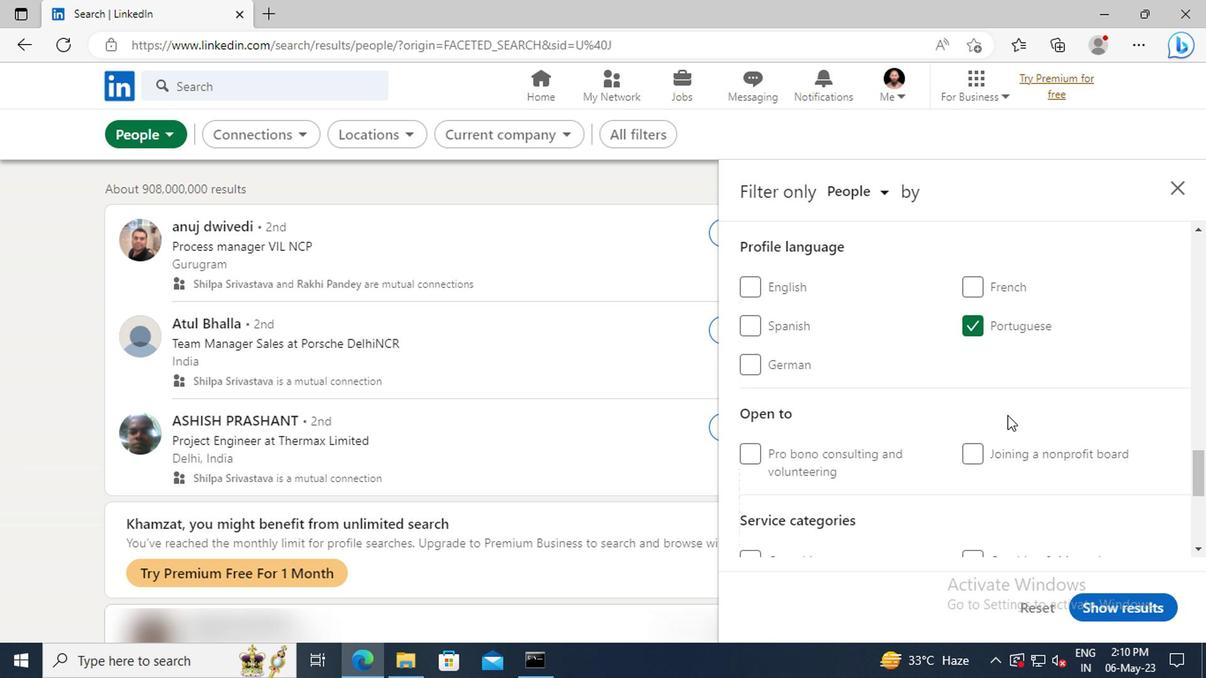 
Action: Mouse scrolled (840, 414) with delta (0, 0)
Screenshot: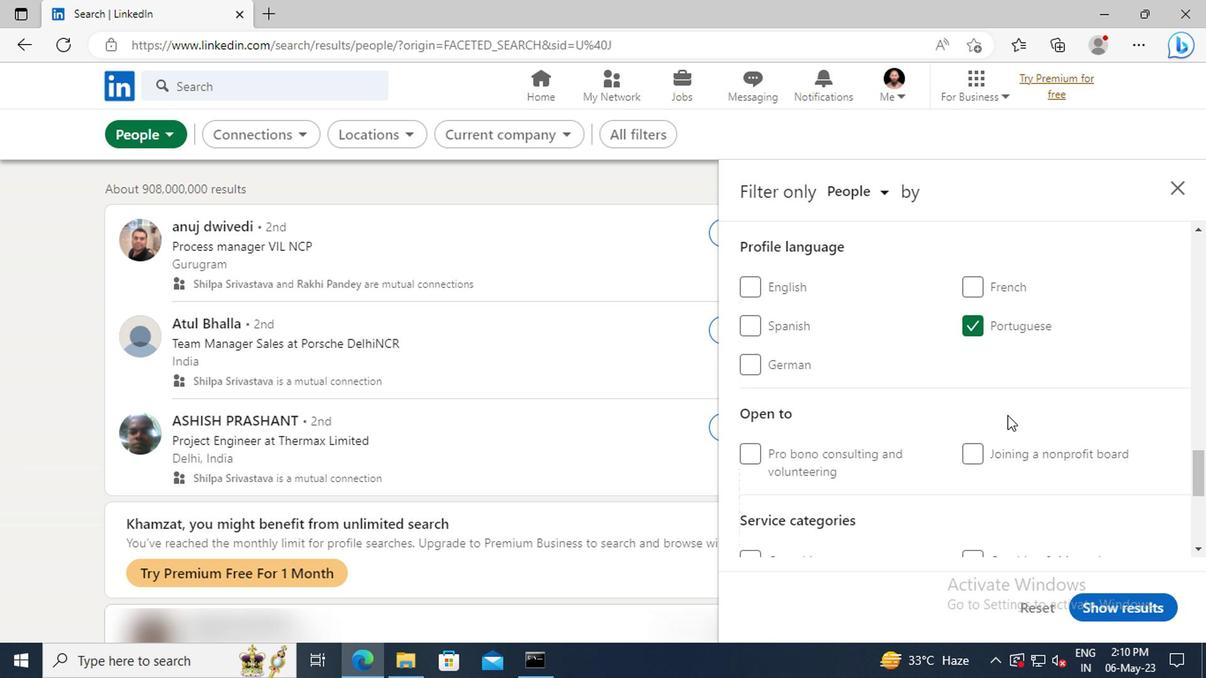 
Action: Mouse moved to (839, 410)
Screenshot: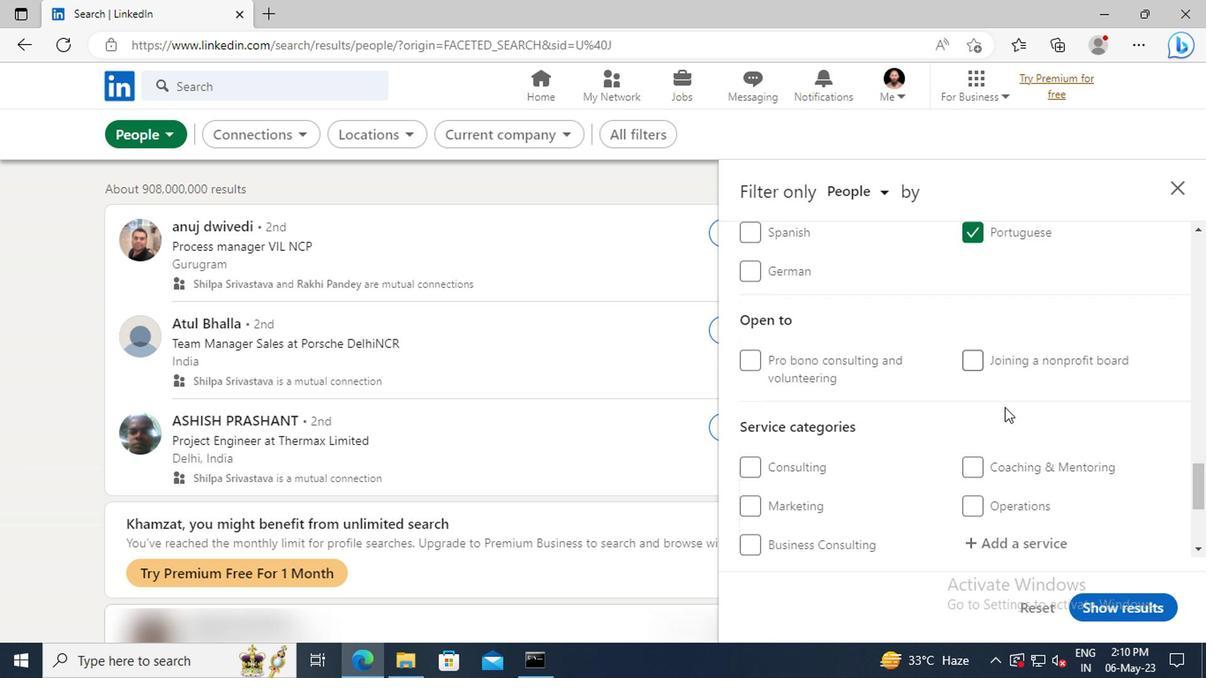 
Action: Mouse scrolled (839, 409) with delta (0, 0)
Screenshot: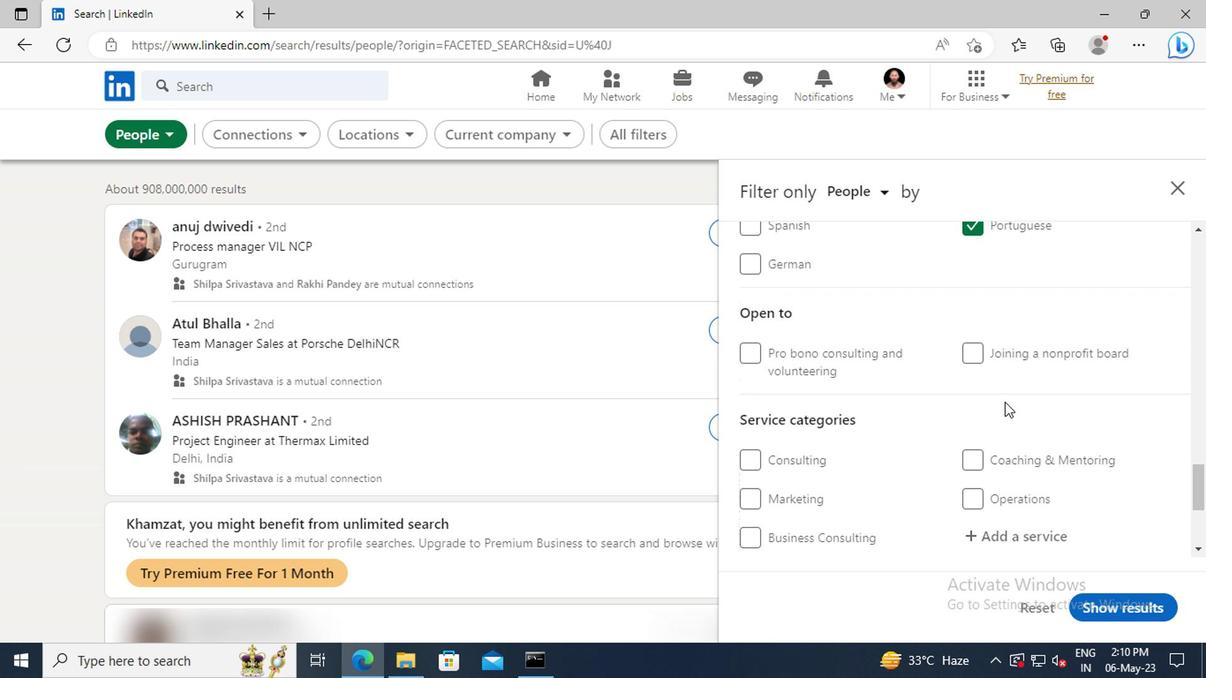 
Action: Mouse scrolled (839, 409) with delta (0, 0)
Screenshot: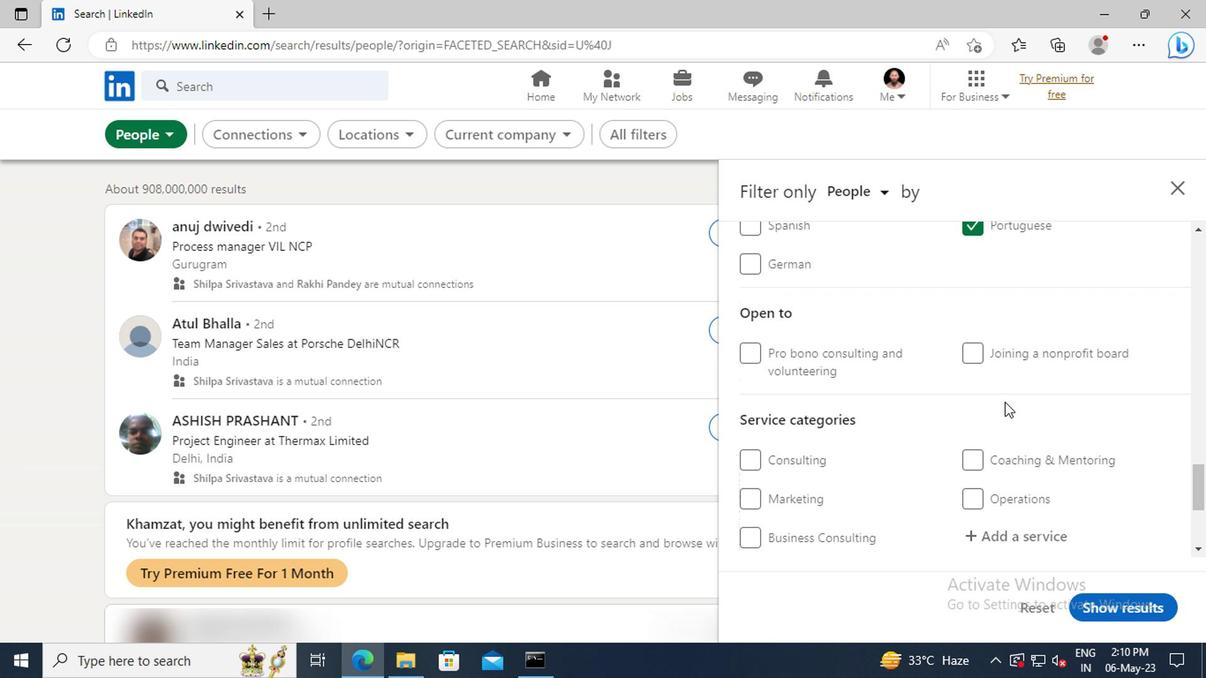 
Action: Mouse moved to (839, 429)
Screenshot: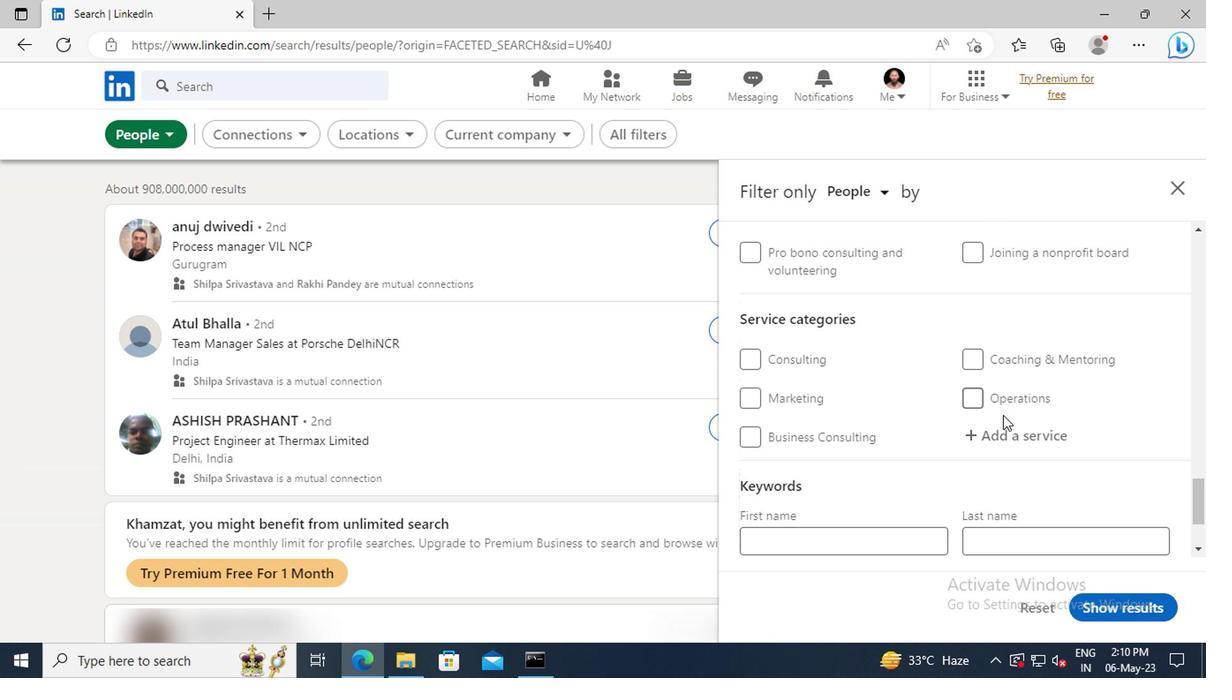 
Action: Mouse pressed left at (839, 429)
Screenshot: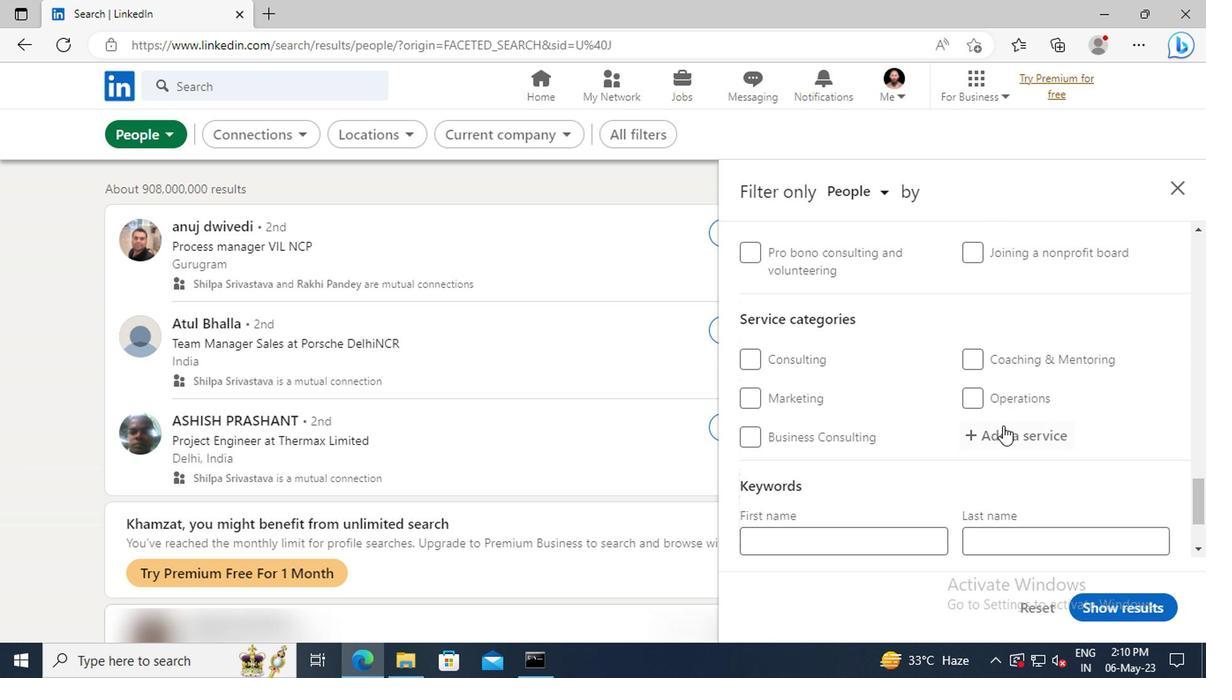 
Action: Key pressed <Key.shift>VIRTUAL
Screenshot: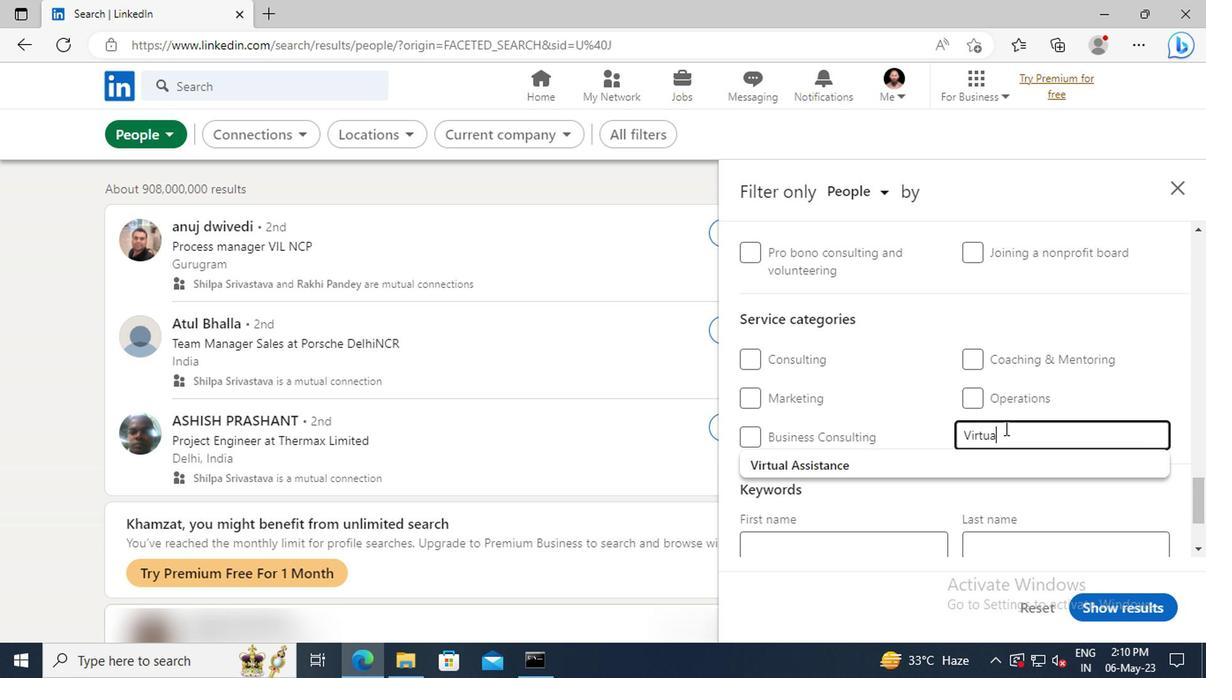 
Action: Mouse moved to (842, 453)
Screenshot: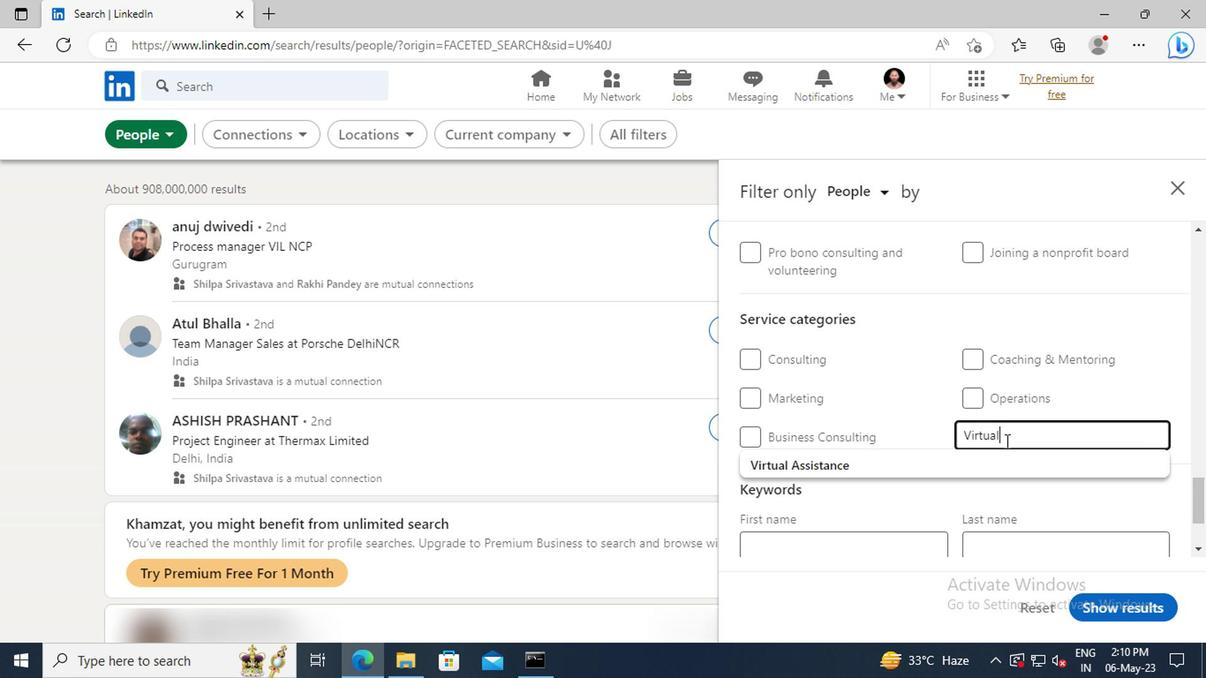 
Action: Mouse pressed left at (842, 453)
Screenshot: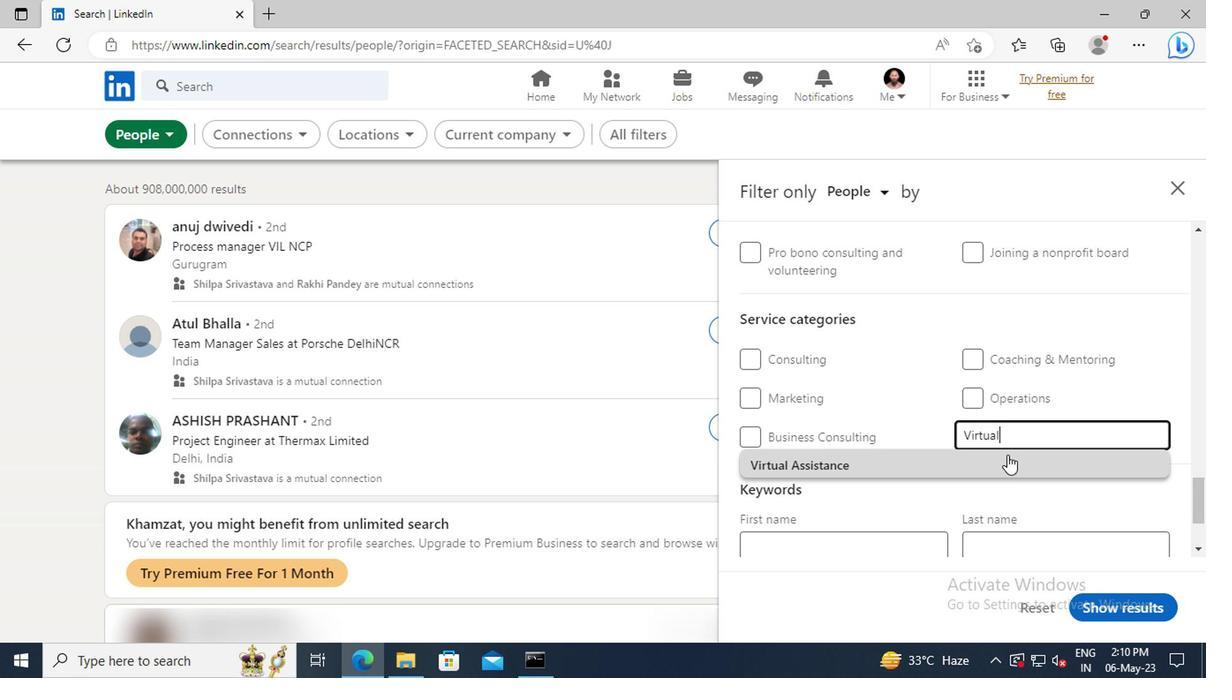
Action: Mouse scrolled (842, 453) with delta (0, 0)
Screenshot: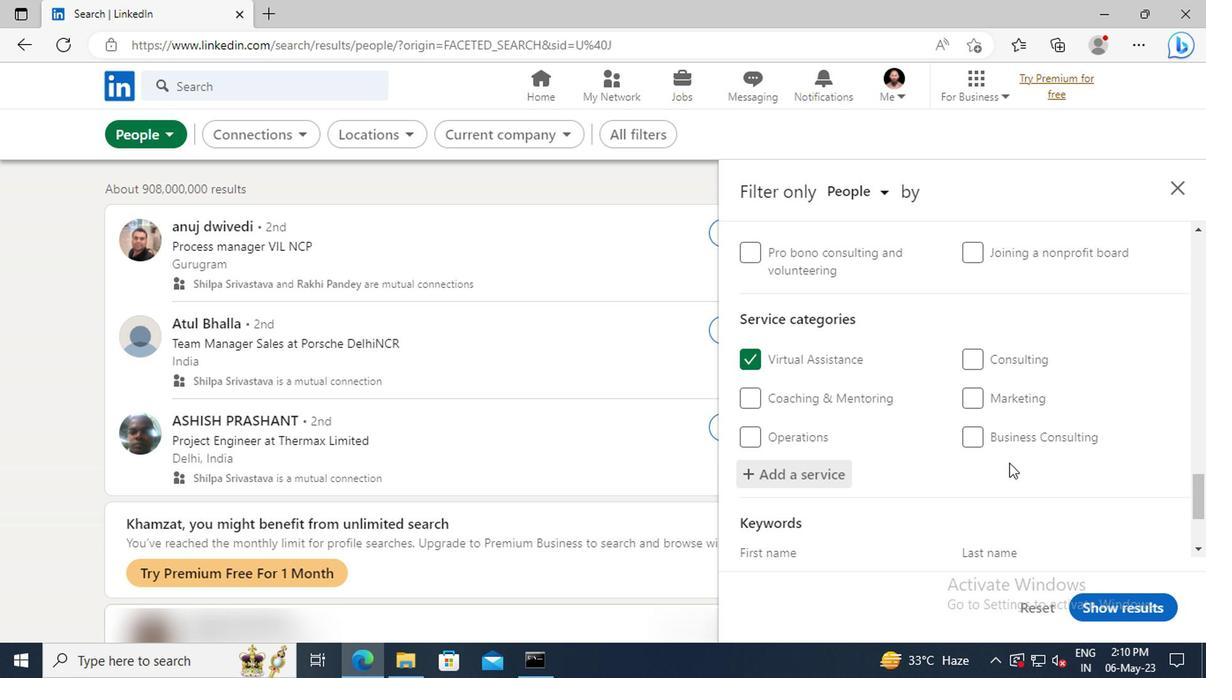 
Action: Mouse scrolled (842, 453) with delta (0, 0)
Screenshot: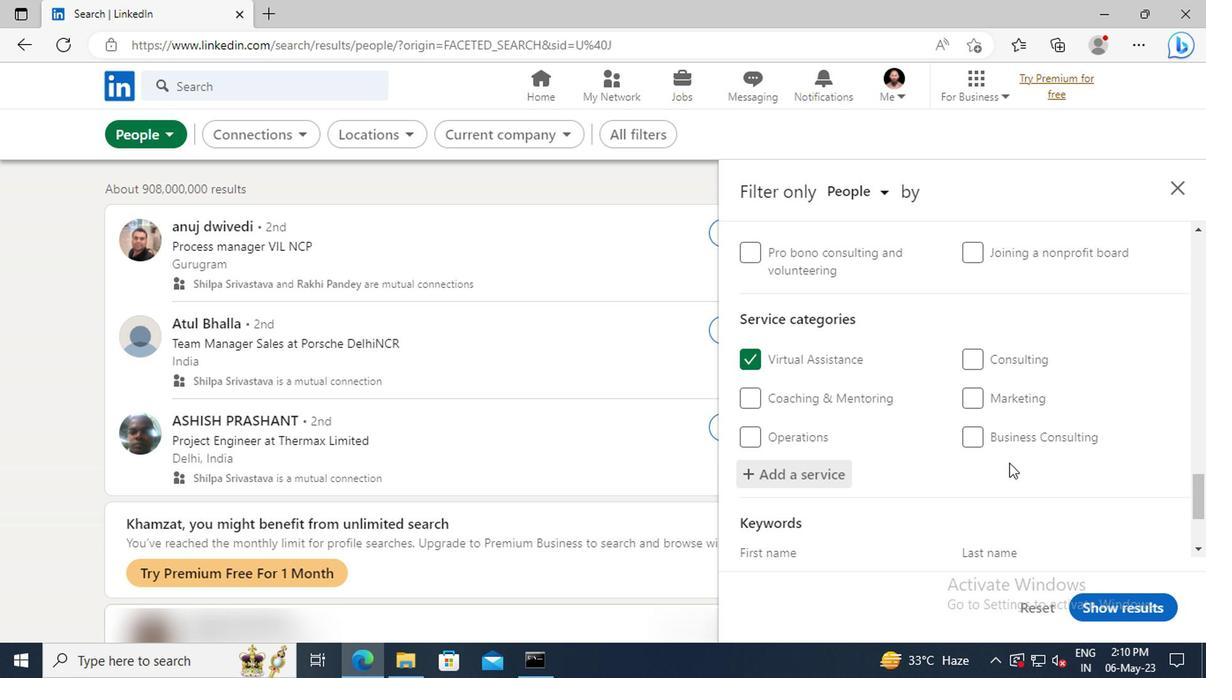 
Action: Mouse scrolled (842, 453) with delta (0, 0)
Screenshot: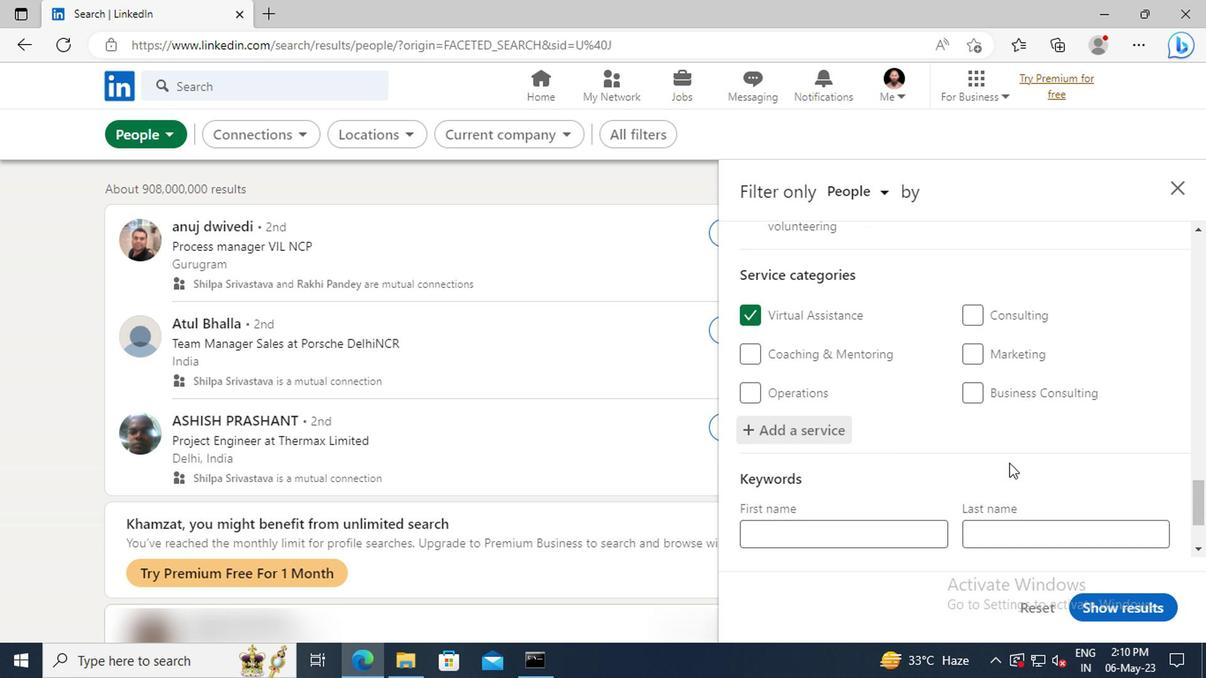 
Action: Mouse scrolled (842, 453) with delta (0, 0)
Screenshot: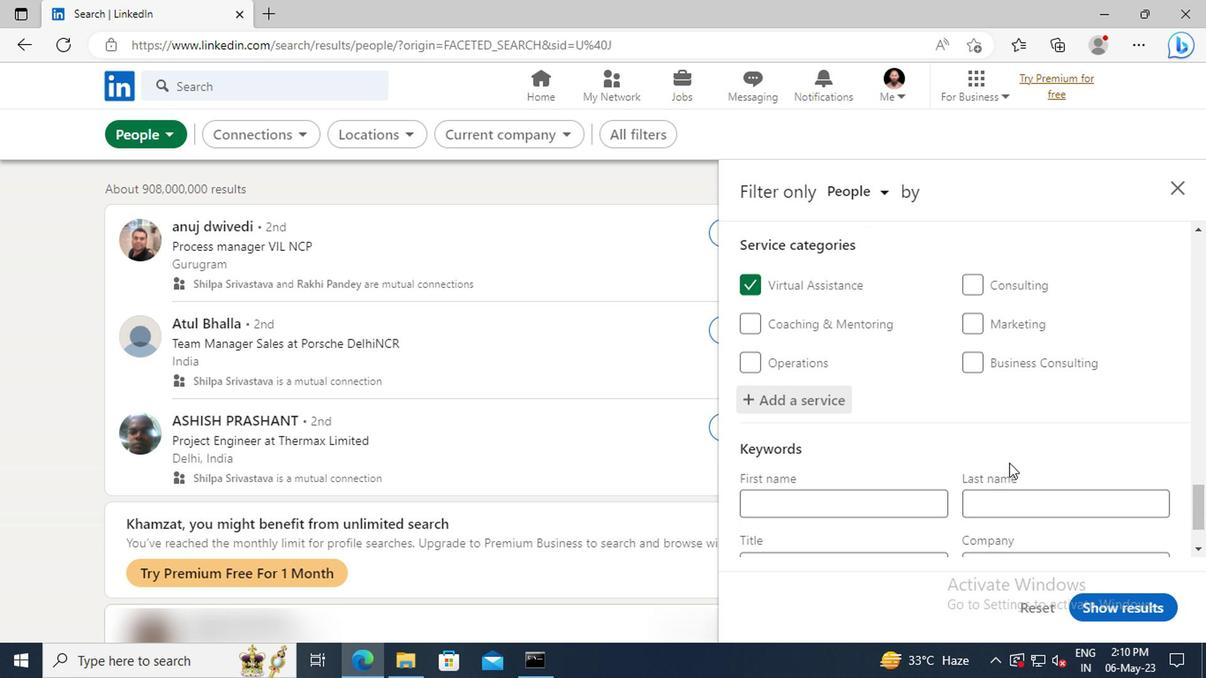 
Action: Mouse moved to (749, 463)
Screenshot: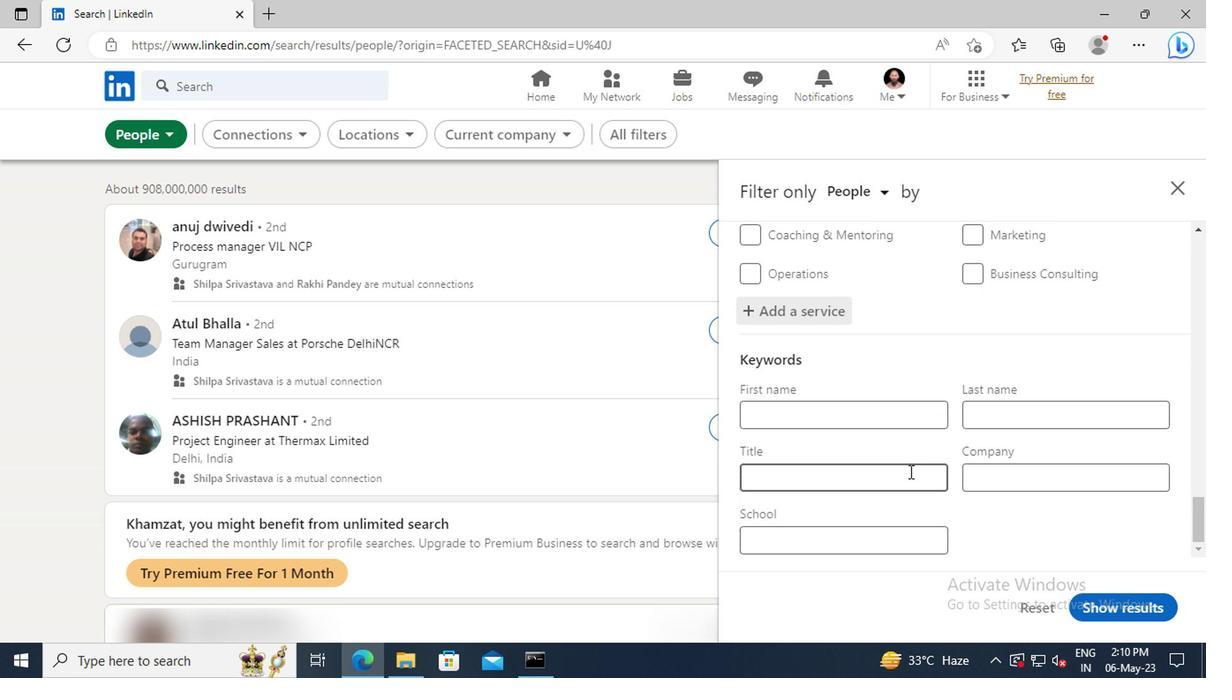 
Action: Mouse pressed left at (749, 463)
Screenshot: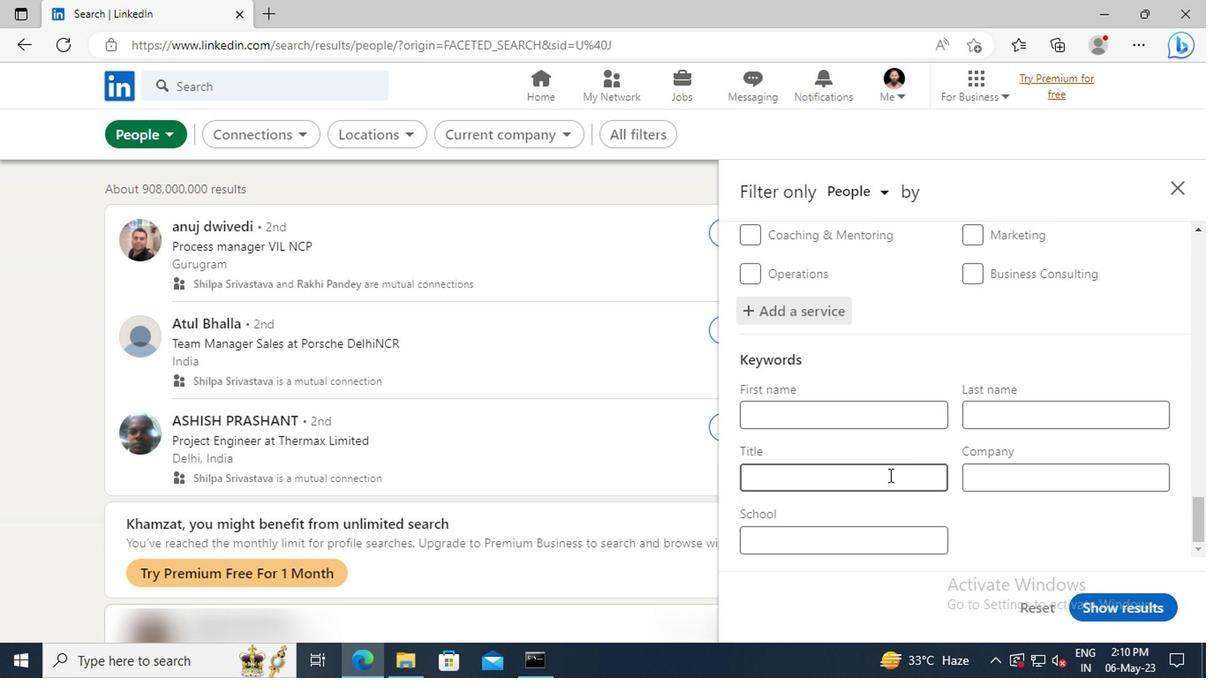 
Action: Key pressed <Key.shift>SOLAR<Key.space><Key.shift>PHOTOVOLTAIC<Key.space><Key.shift>INSTALLER<Key.enter>
Screenshot: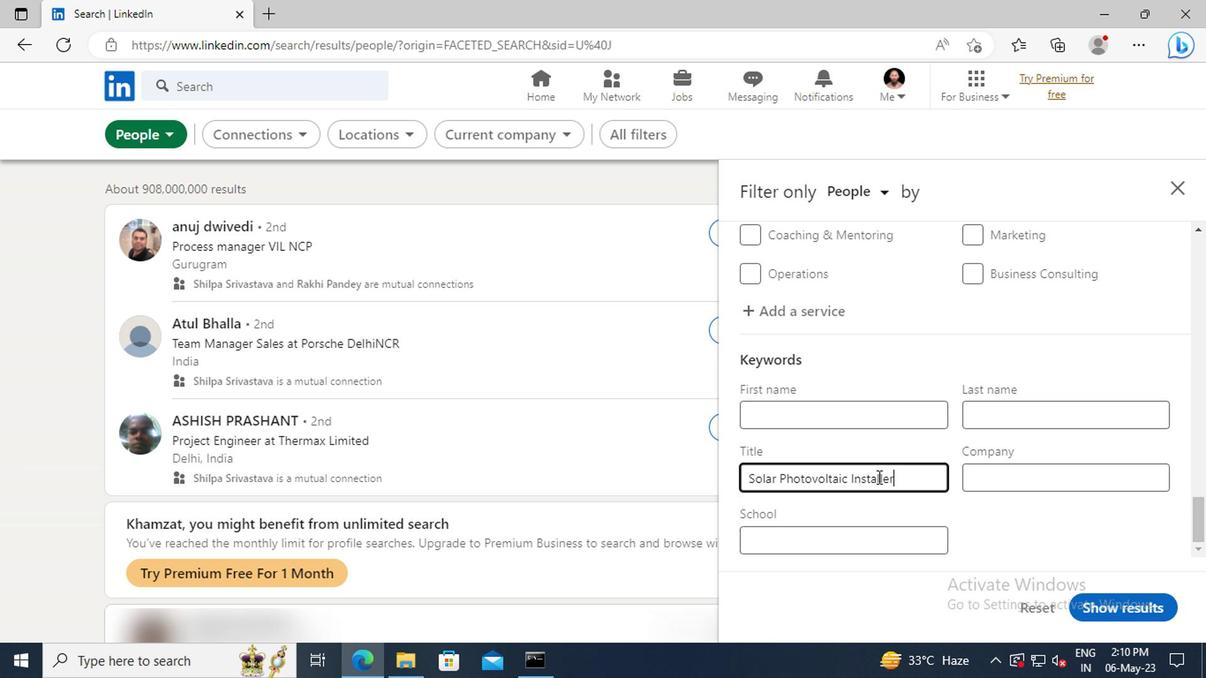 
Action: Mouse moved to (903, 556)
Screenshot: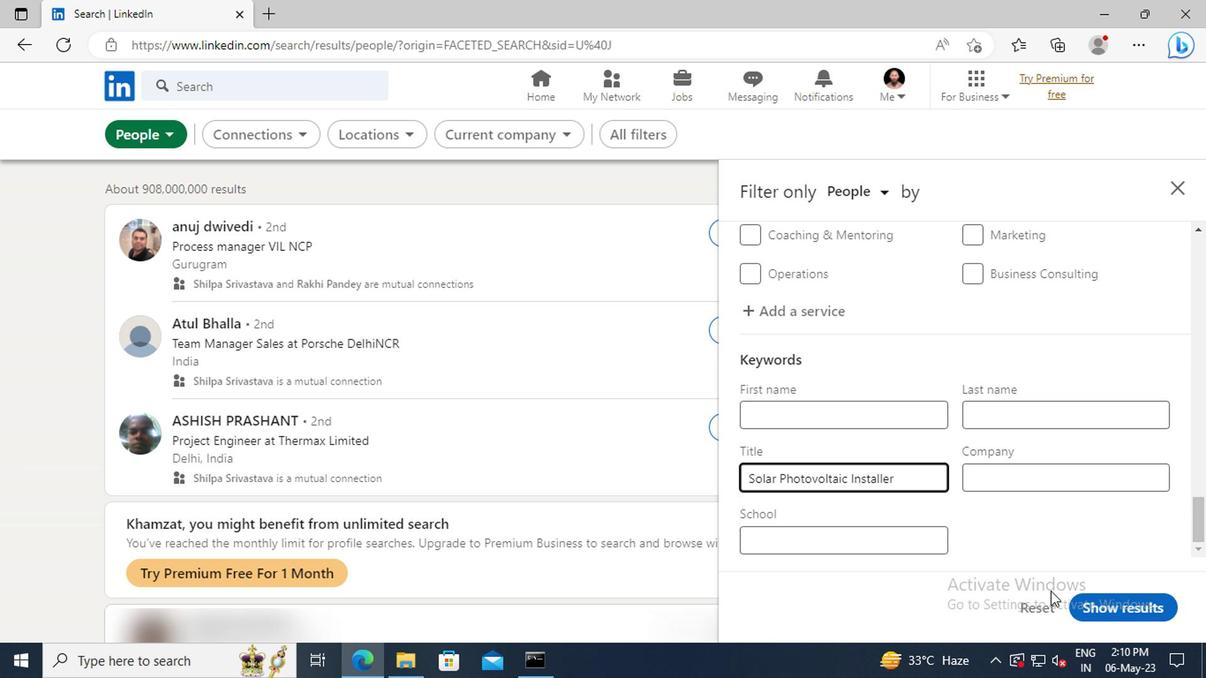 
Action: Mouse pressed left at (903, 556)
Screenshot: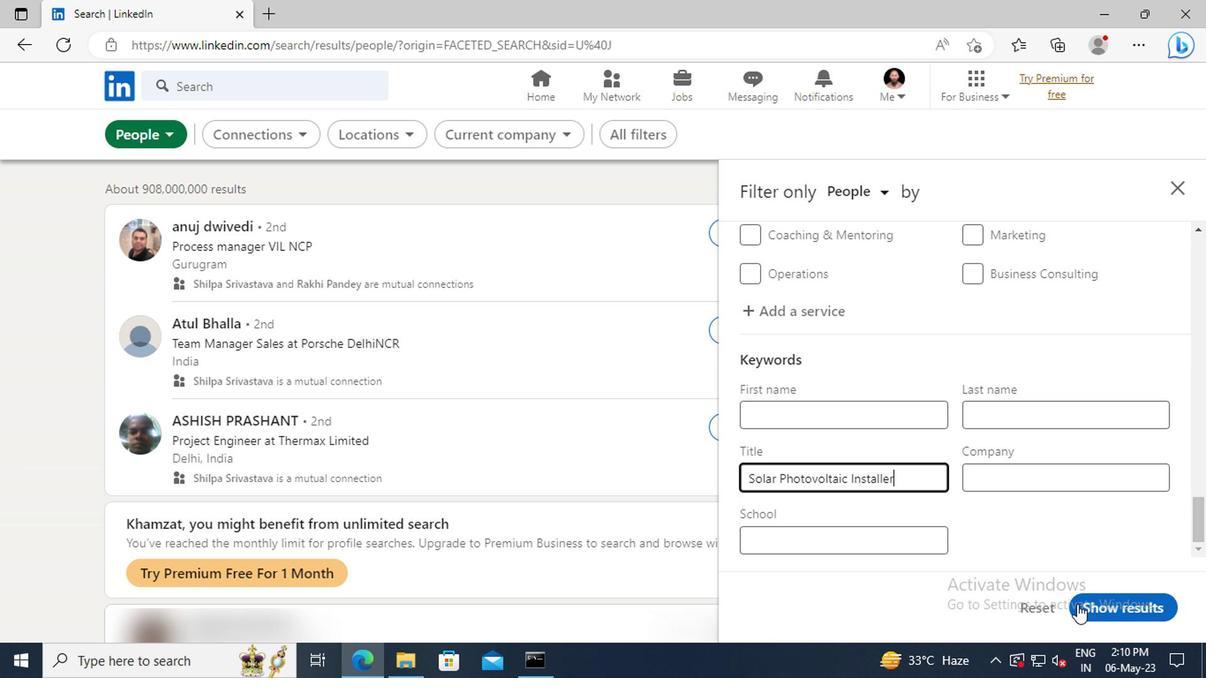 
